 Task: Provide the 2023 Victory Lane Racing Xfinity Series picks for the track "Road America".
Action: Mouse moved to (416, 358)
Screenshot: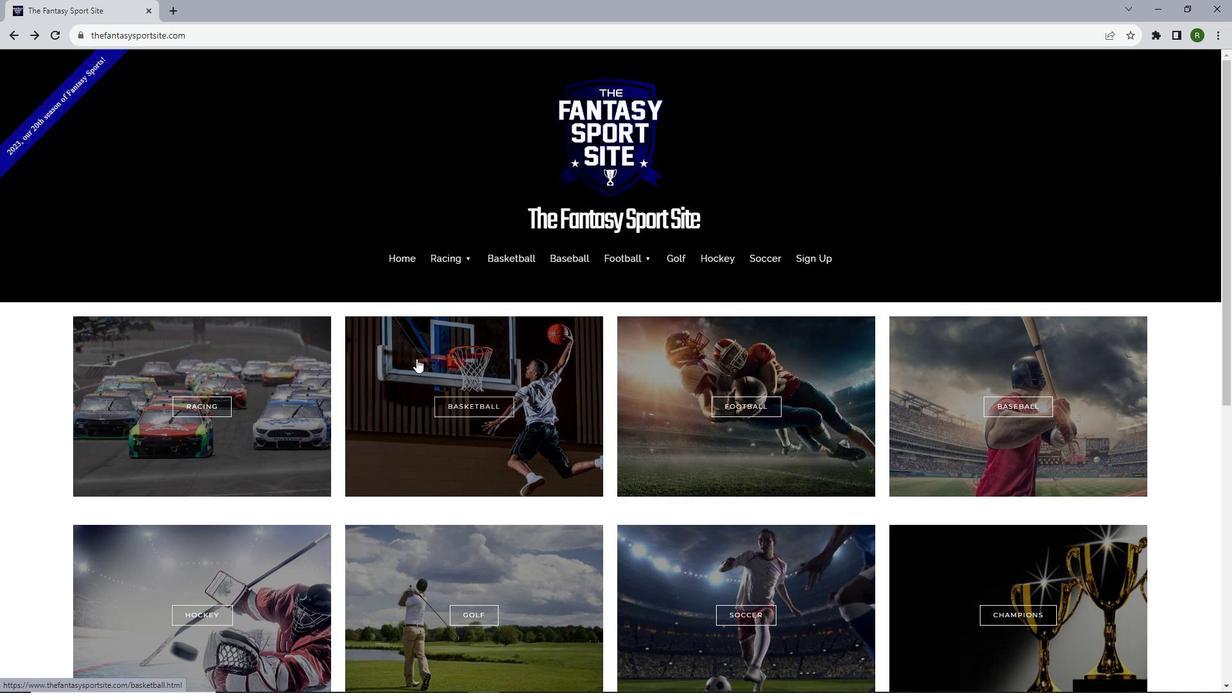 
Action: Mouse scrolled (416, 358) with delta (0, 0)
Screenshot: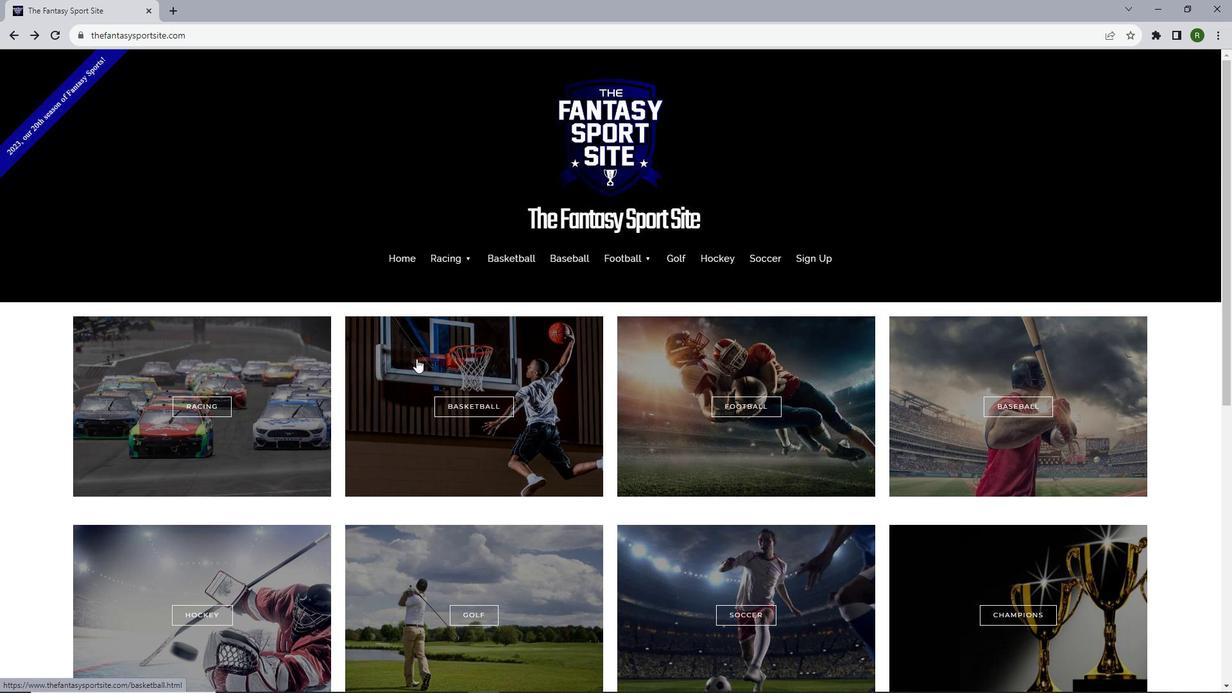 
Action: Mouse moved to (191, 334)
Screenshot: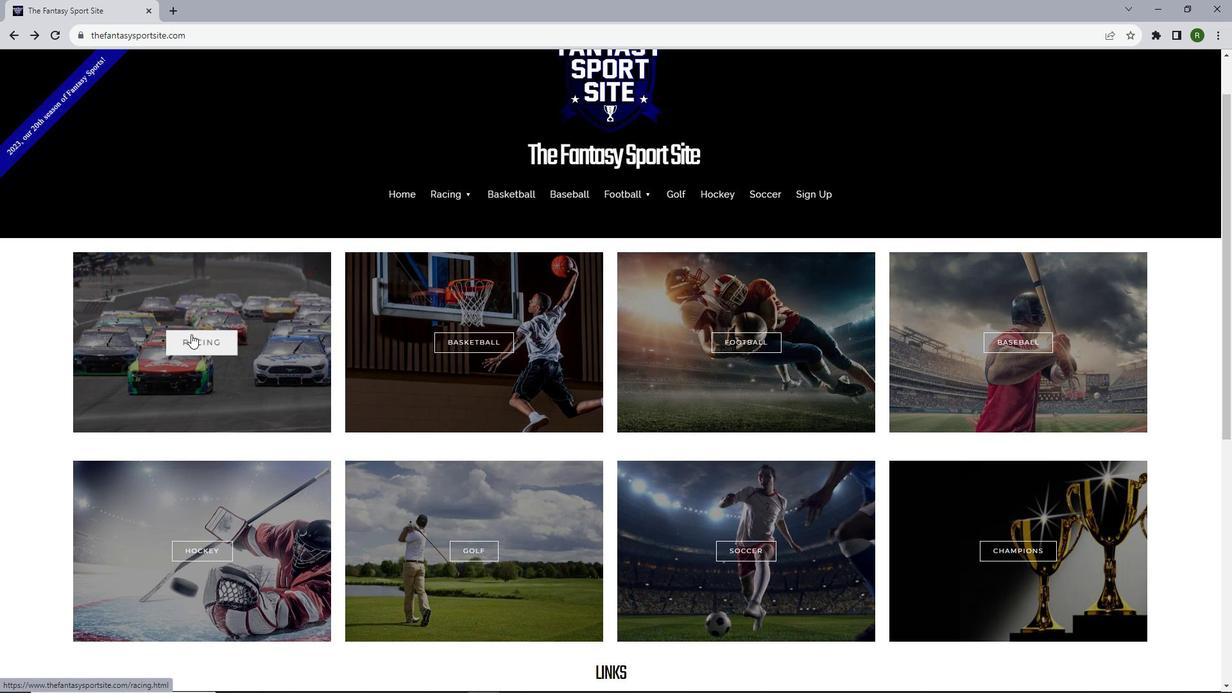 
Action: Mouse pressed left at (191, 334)
Screenshot: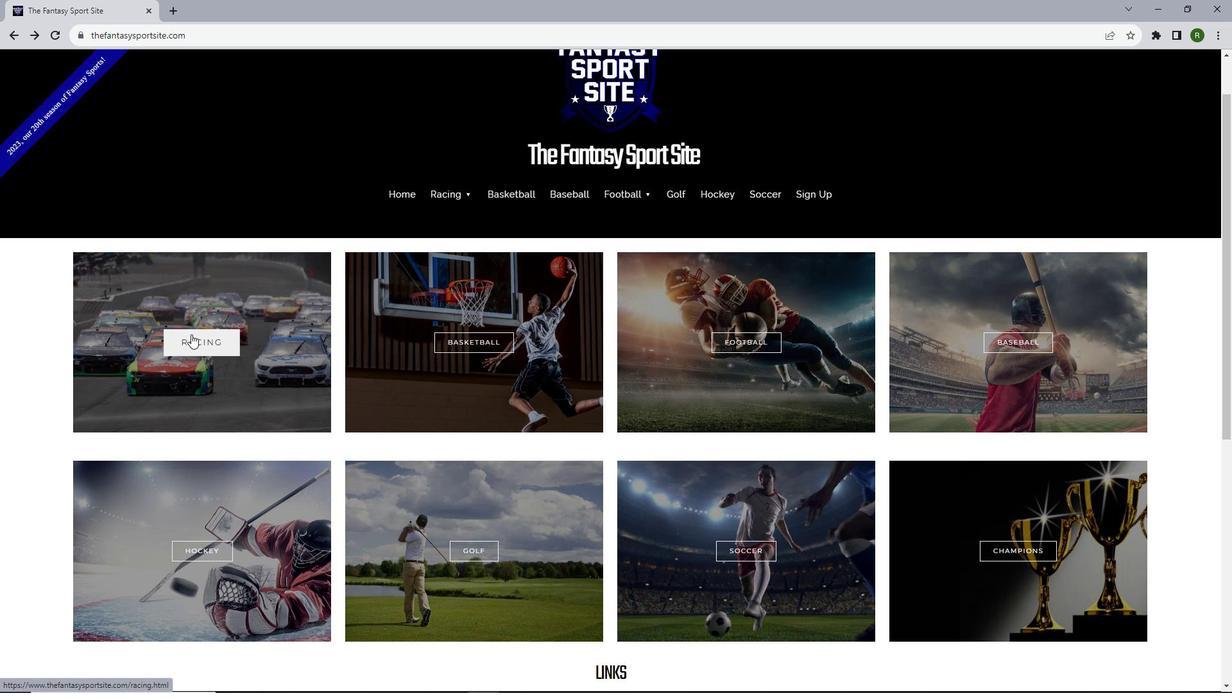 
Action: Mouse moved to (595, 372)
Screenshot: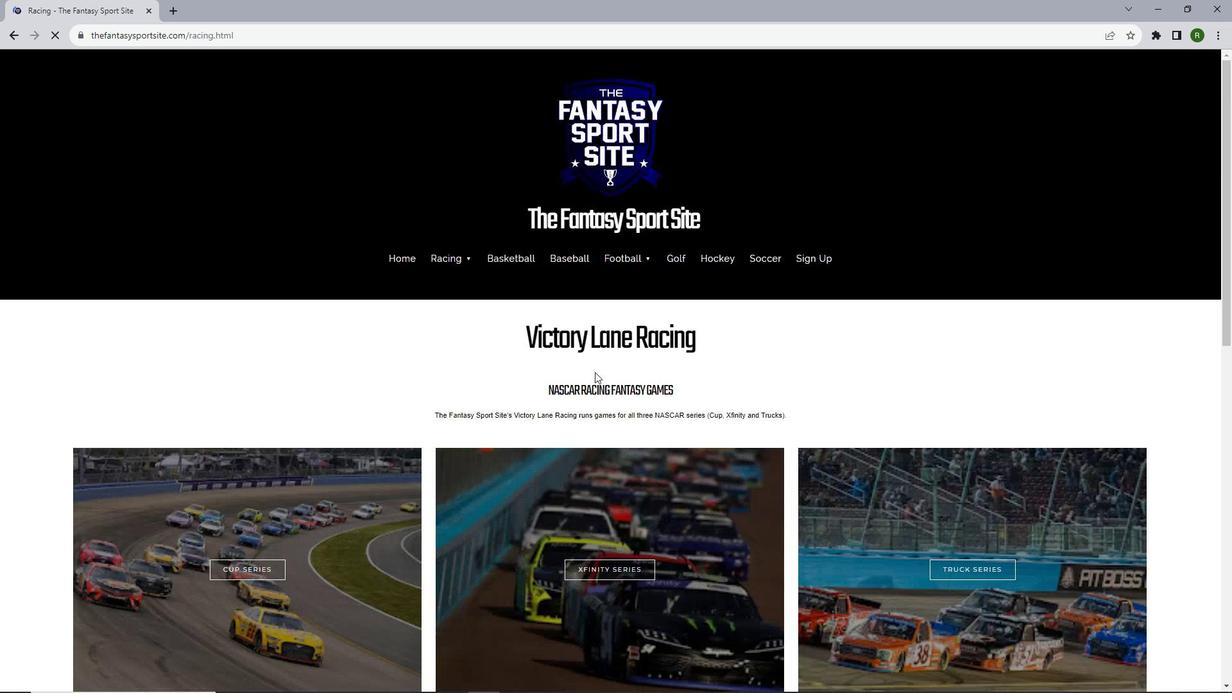 
Action: Mouse scrolled (595, 371) with delta (0, 0)
Screenshot: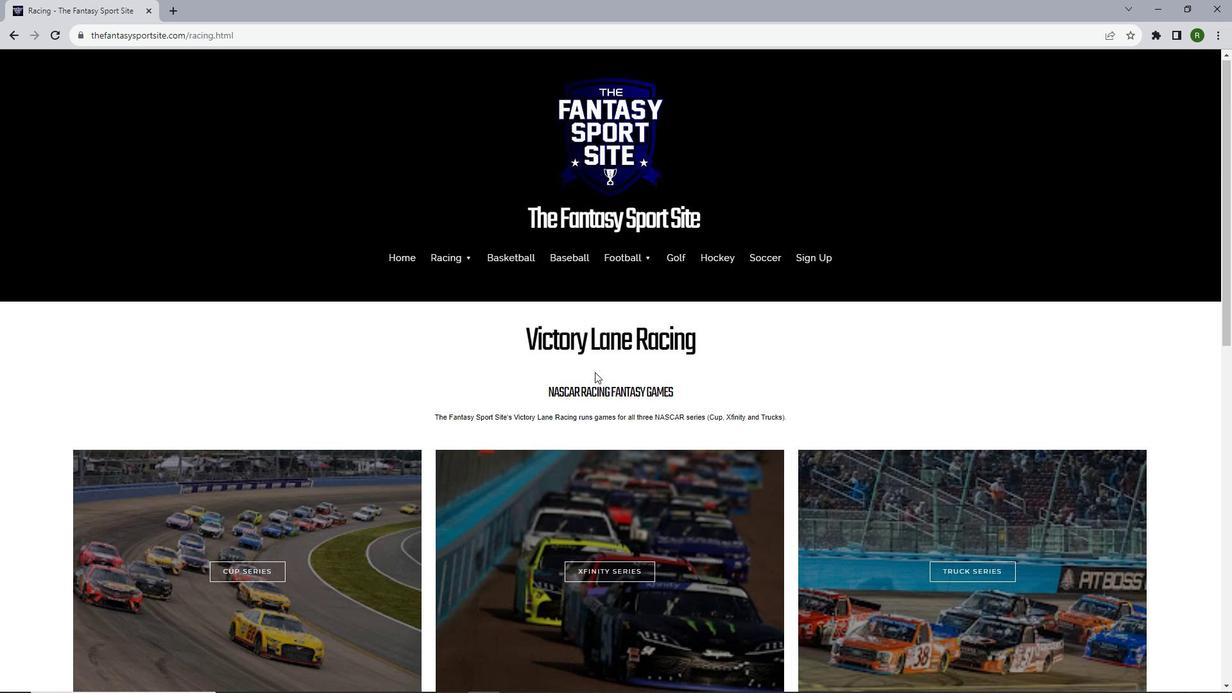
Action: Mouse scrolled (595, 371) with delta (0, 0)
Screenshot: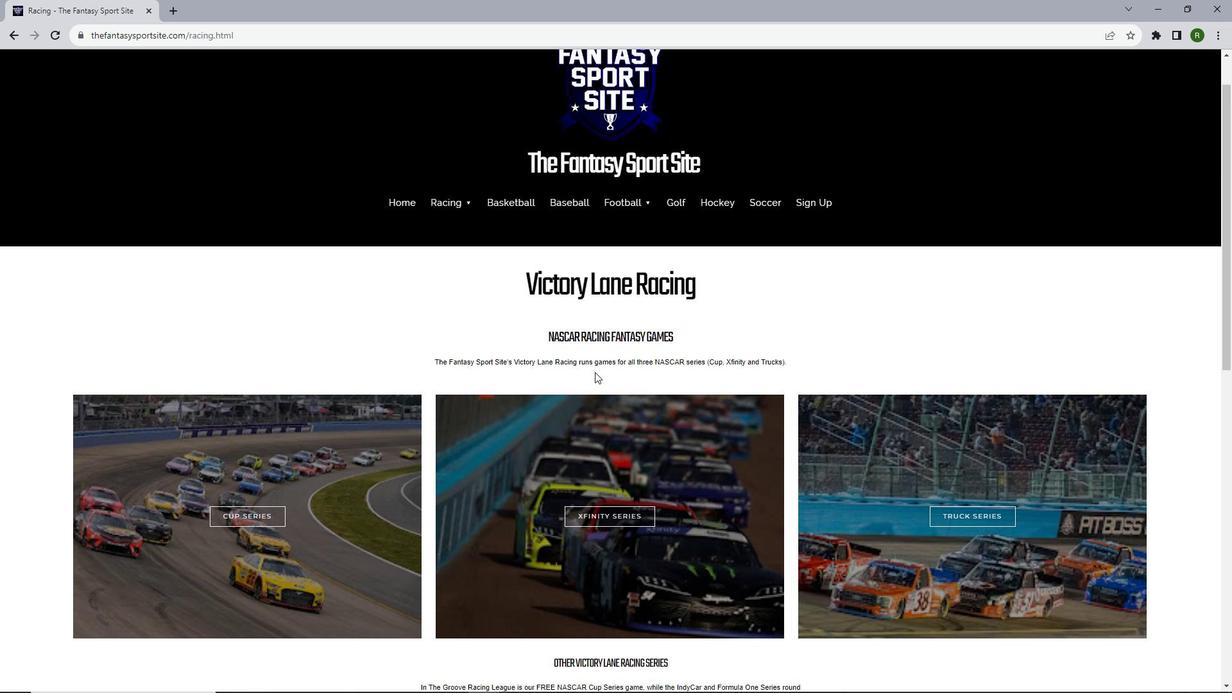 
Action: Mouse scrolled (595, 371) with delta (0, 0)
Screenshot: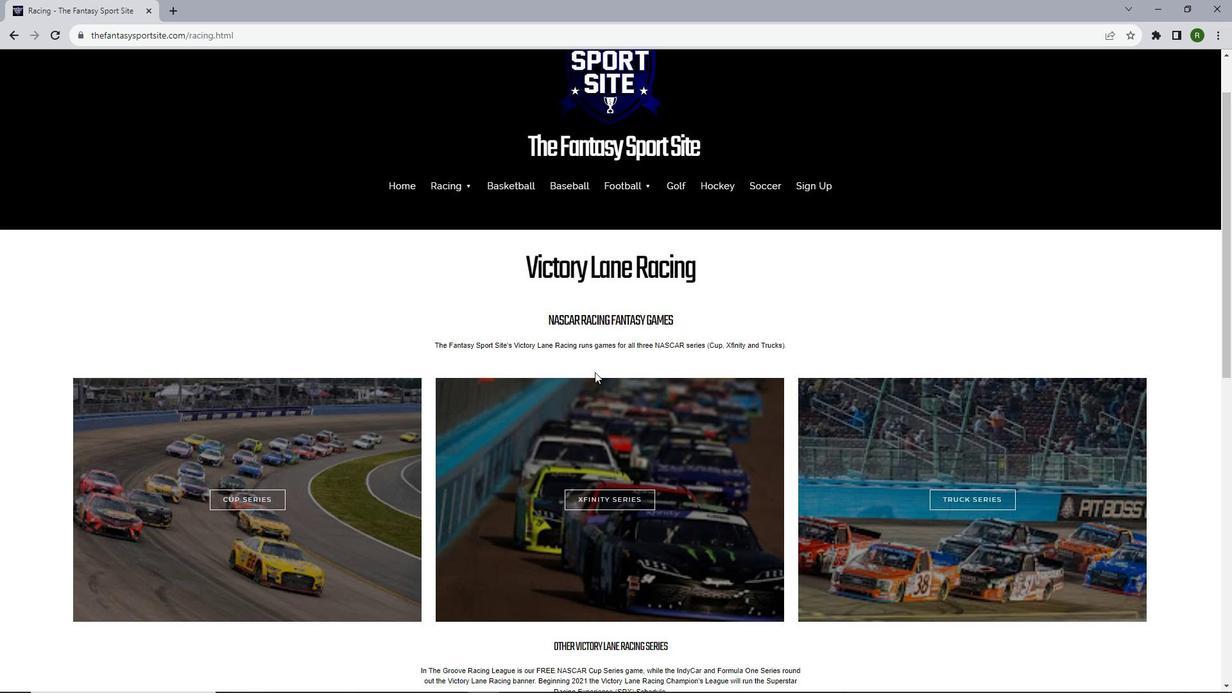 
Action: Mouse moved to (602, 379)
Screenshot: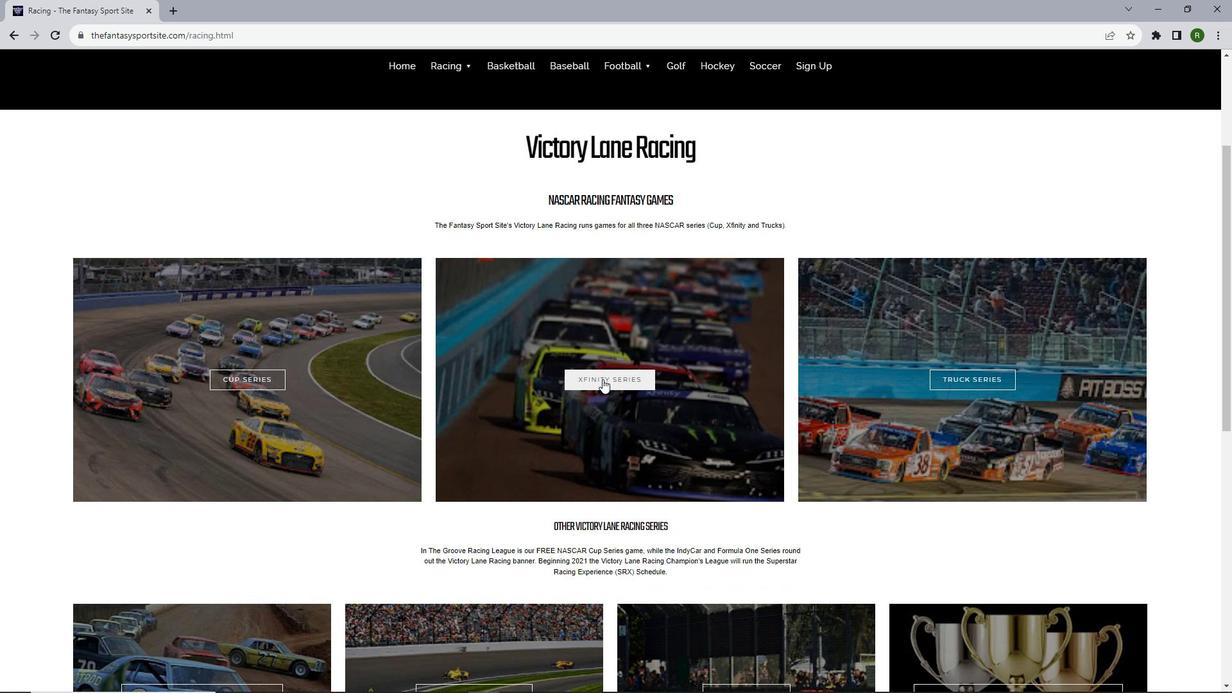 
Action: Mouse pressed left at (602, 379)
Screenshot: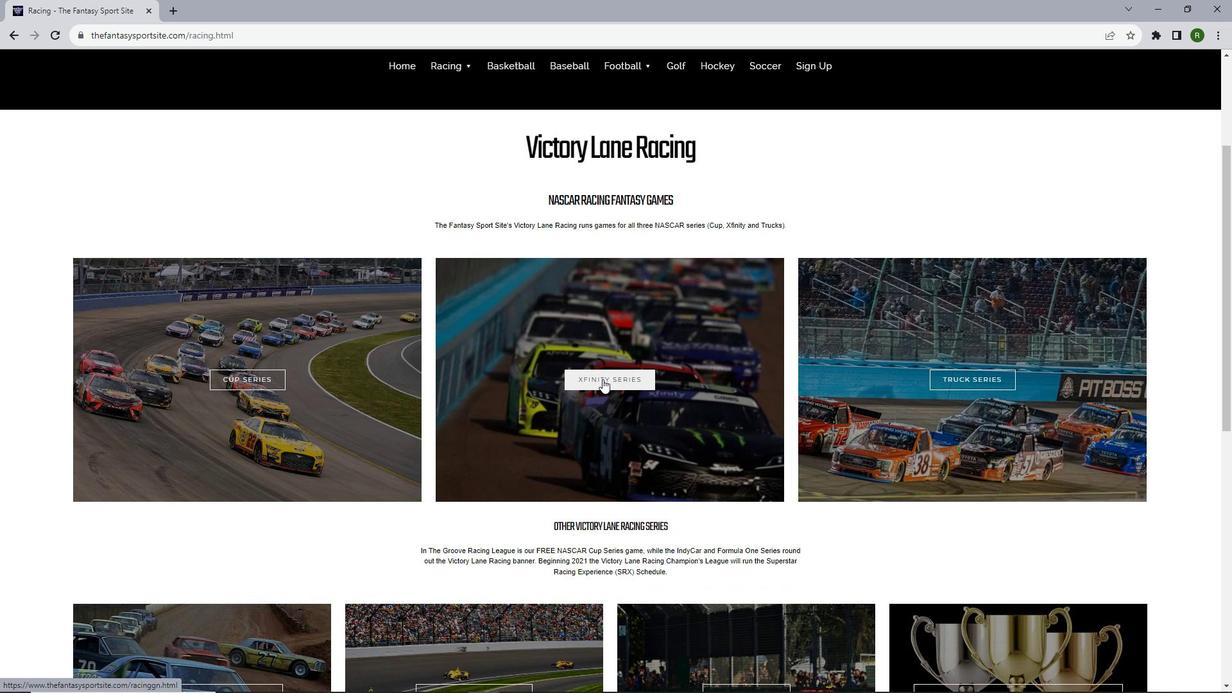 
Action: Mouse moved to (630, 370)
Screenshot: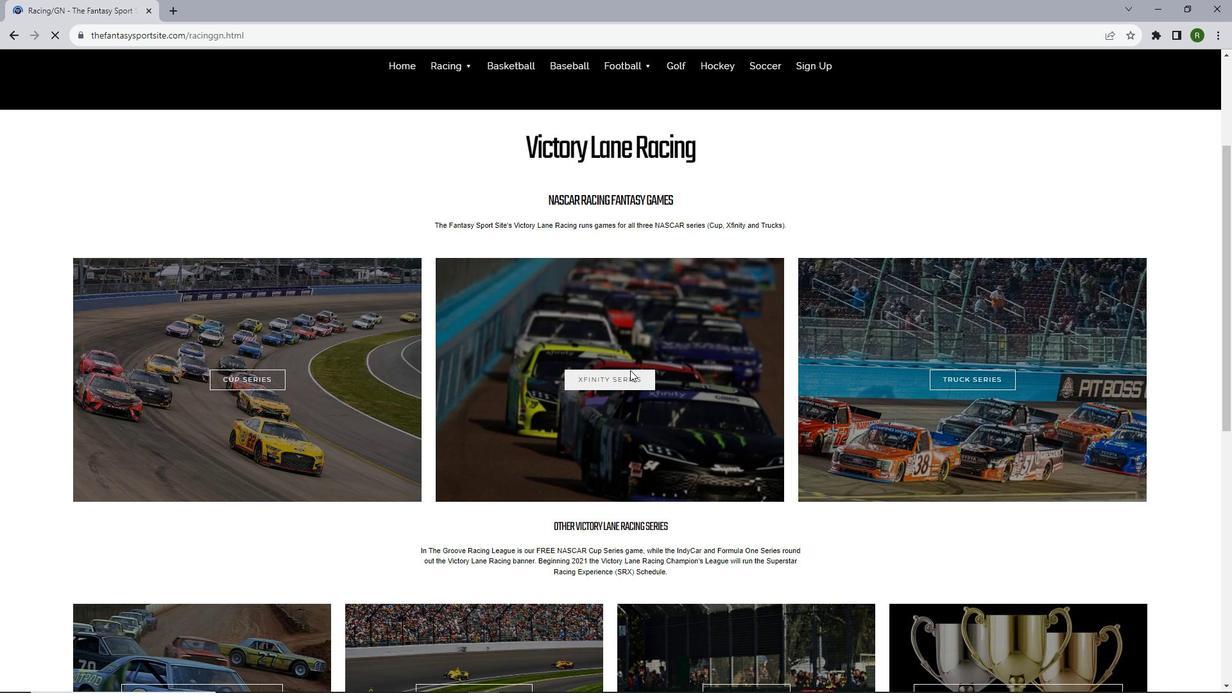 
Action: Mouse scrolled (630, 369) with delta (0, 0)
Screenshot: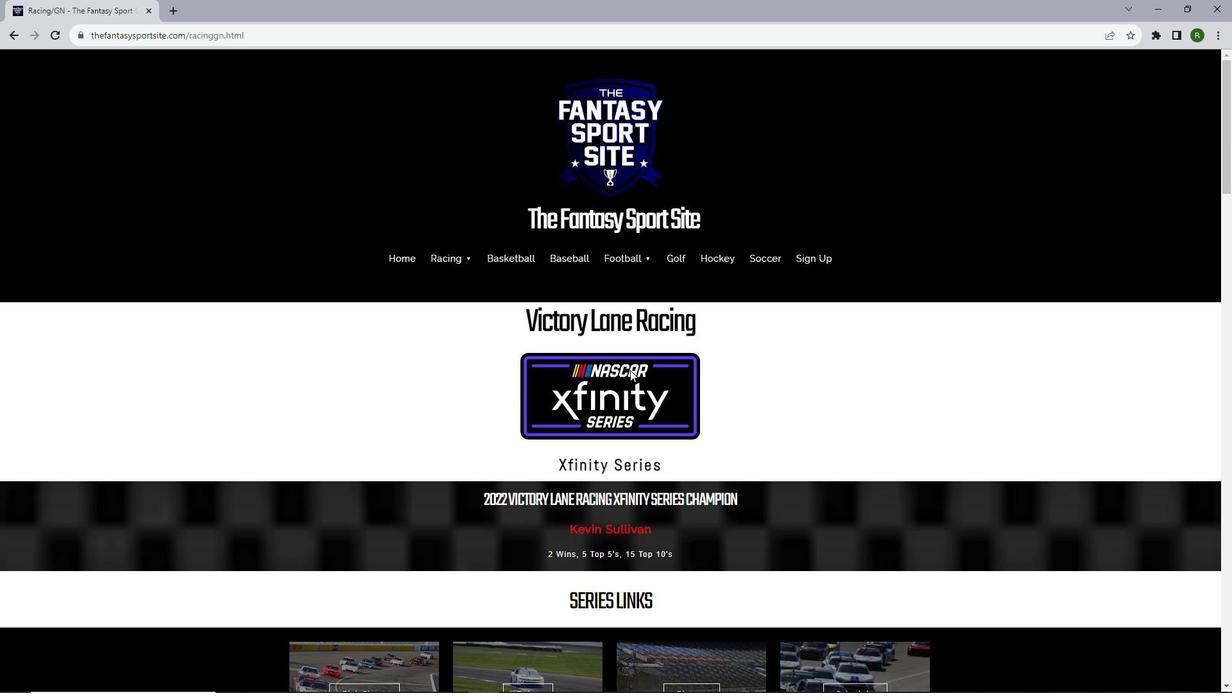 
Action: Mouse scrolled (630, 369) with delta (0, 0)
Screenshot: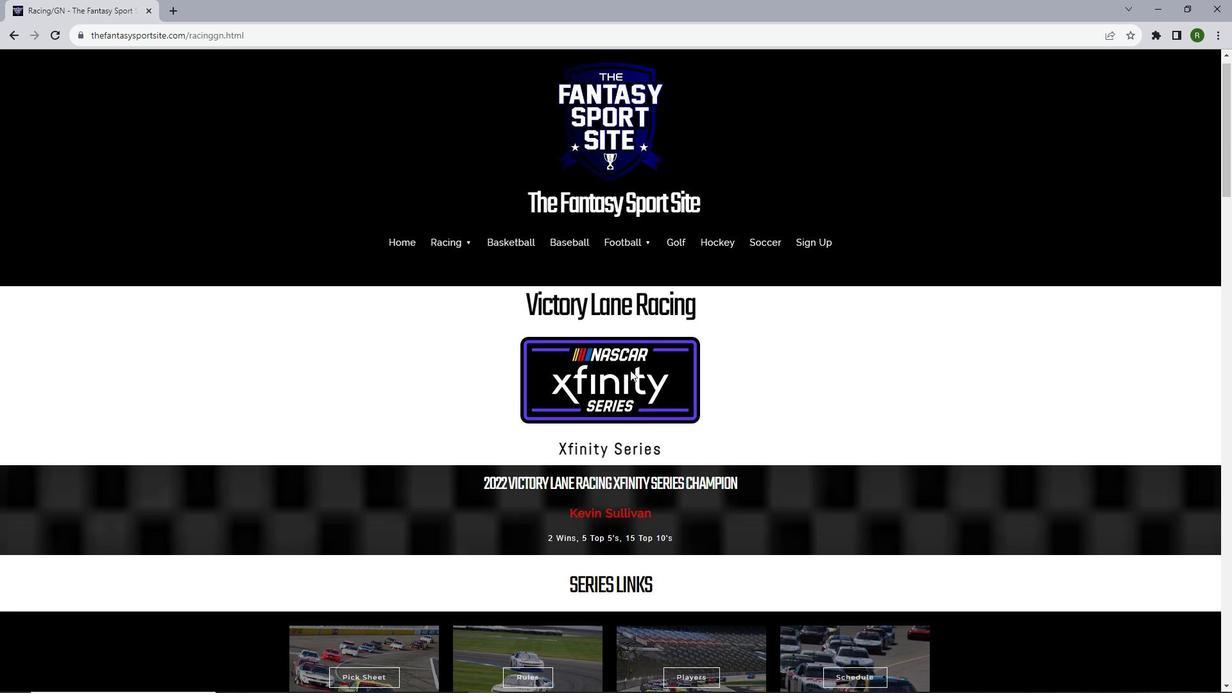 
Action: Mouse scrolled (630, 369) with delta (0, 0)
Screenshot: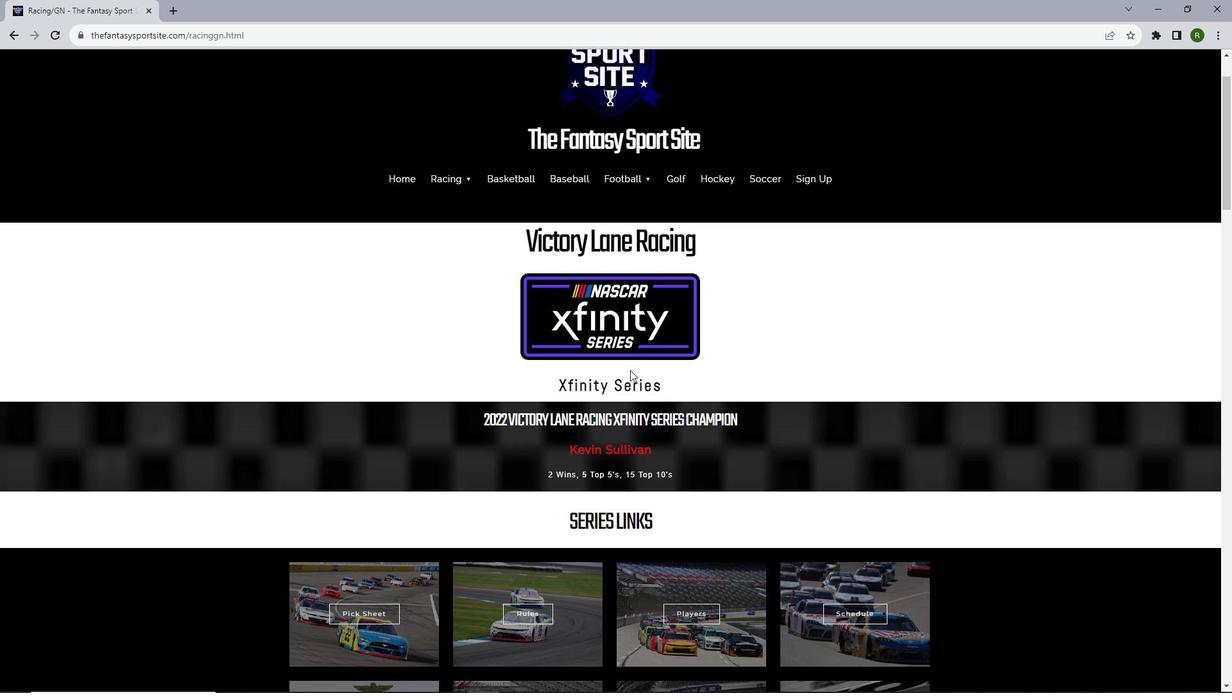 
Action: Mouse scrolled (630, 369) with delta (0, 0)
Screenshot: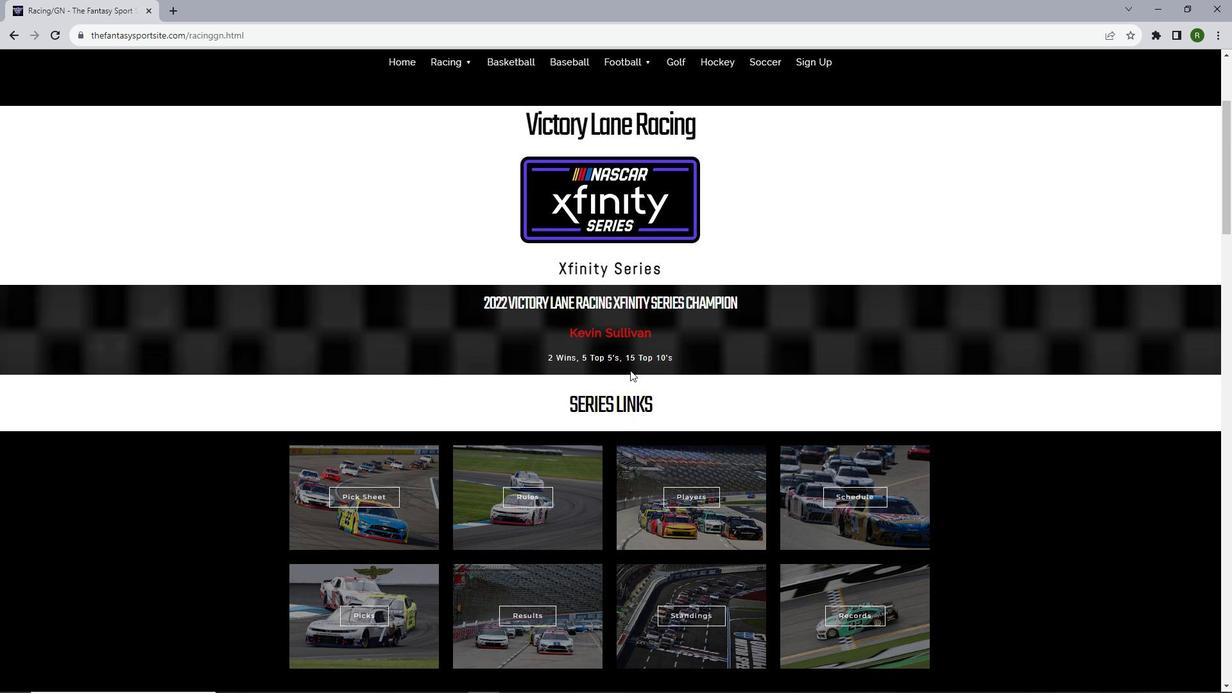 
Action: Mouse scrolled (630, 369) with delta (0, 0)
Screenshot: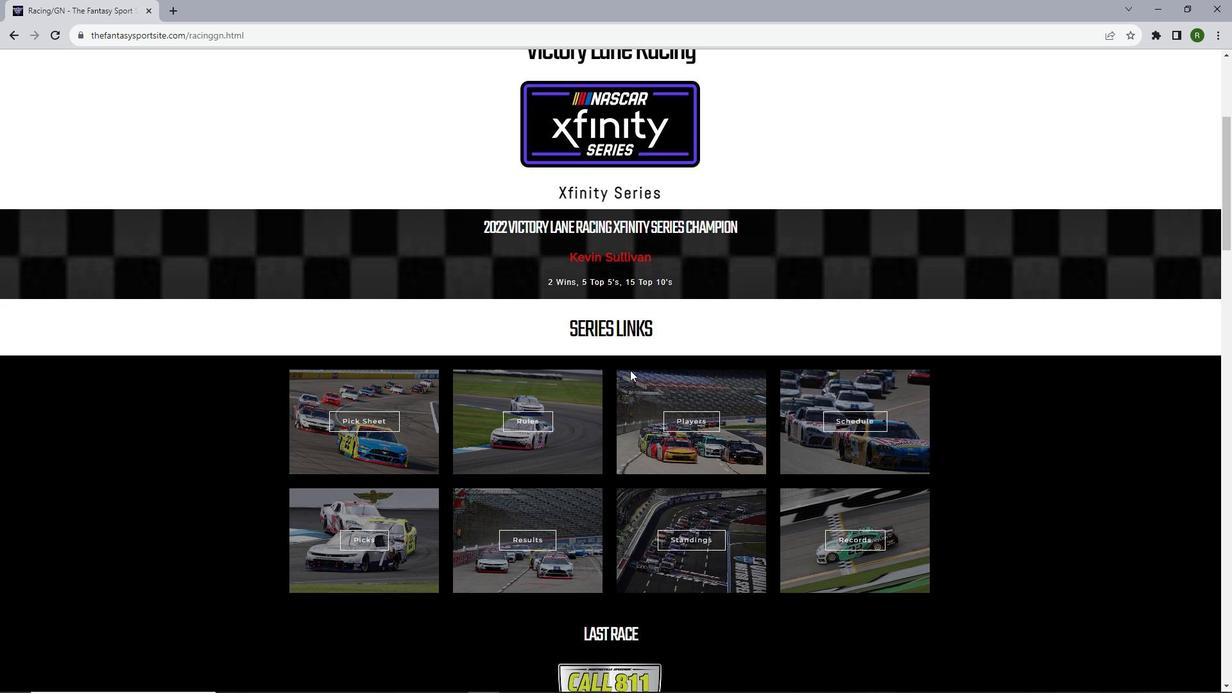 
Action: Mouse moved to (629, 370)
Screenshot: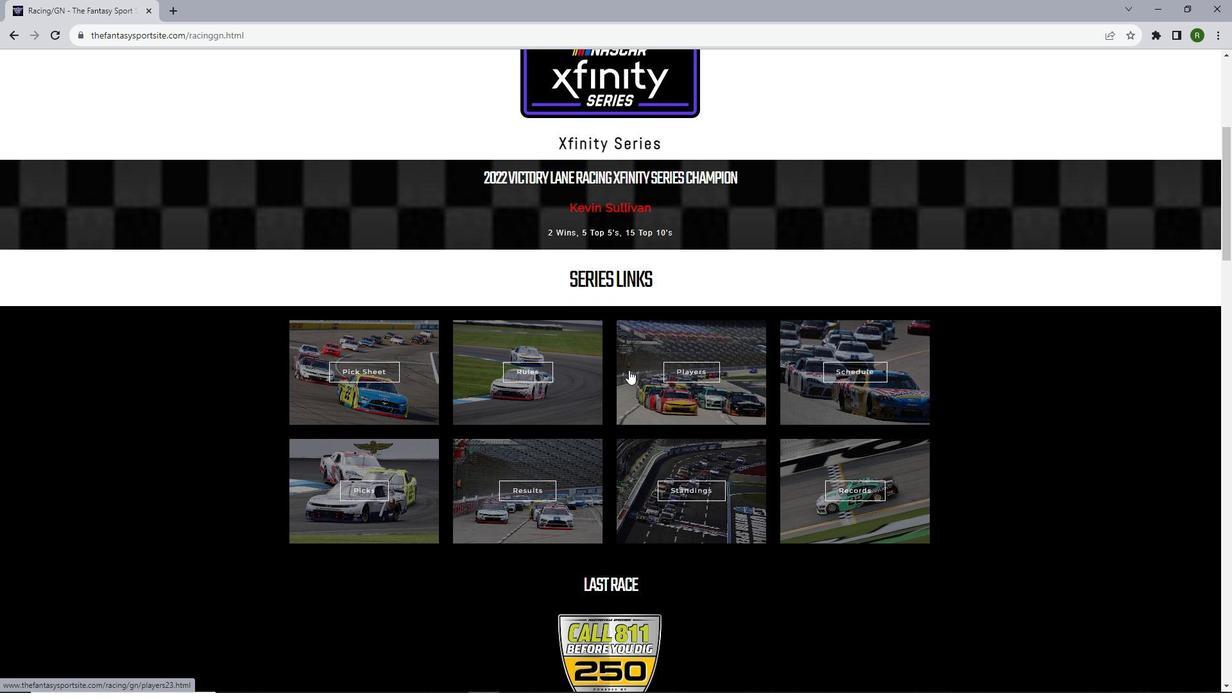 
Action: Mouse scrolled (629, 369) with delta (0, 0)
Screenshot: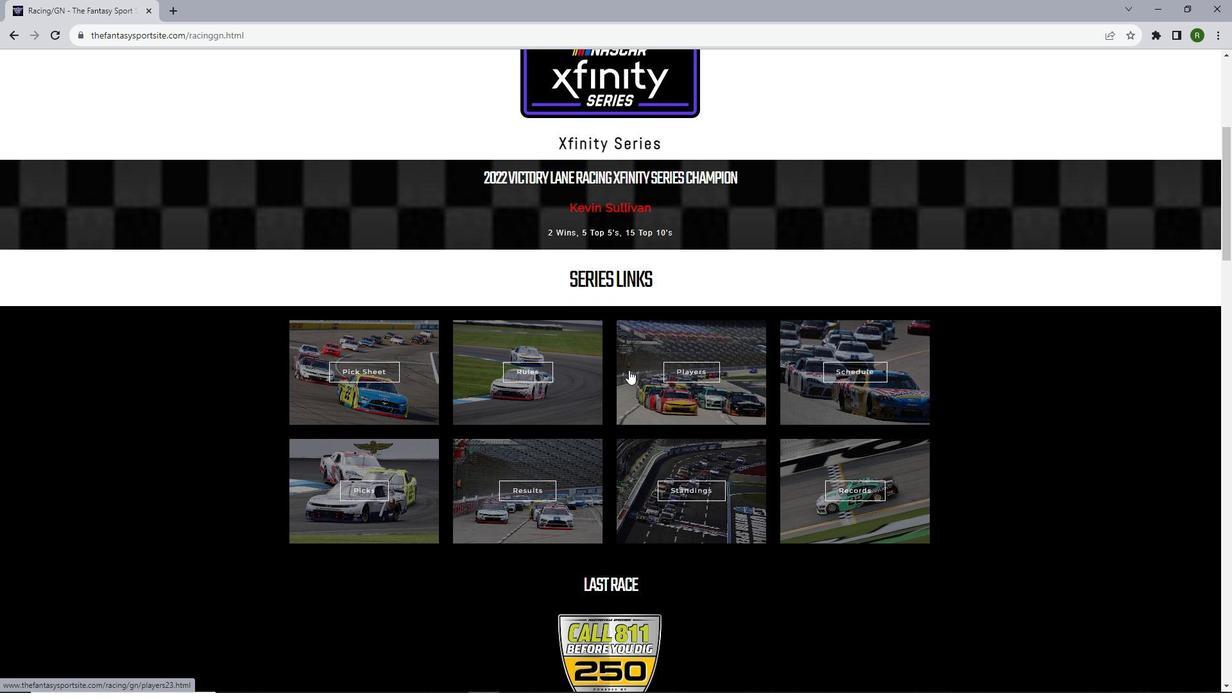 
Action: Mouse moved to (629, 370)
Screenshot: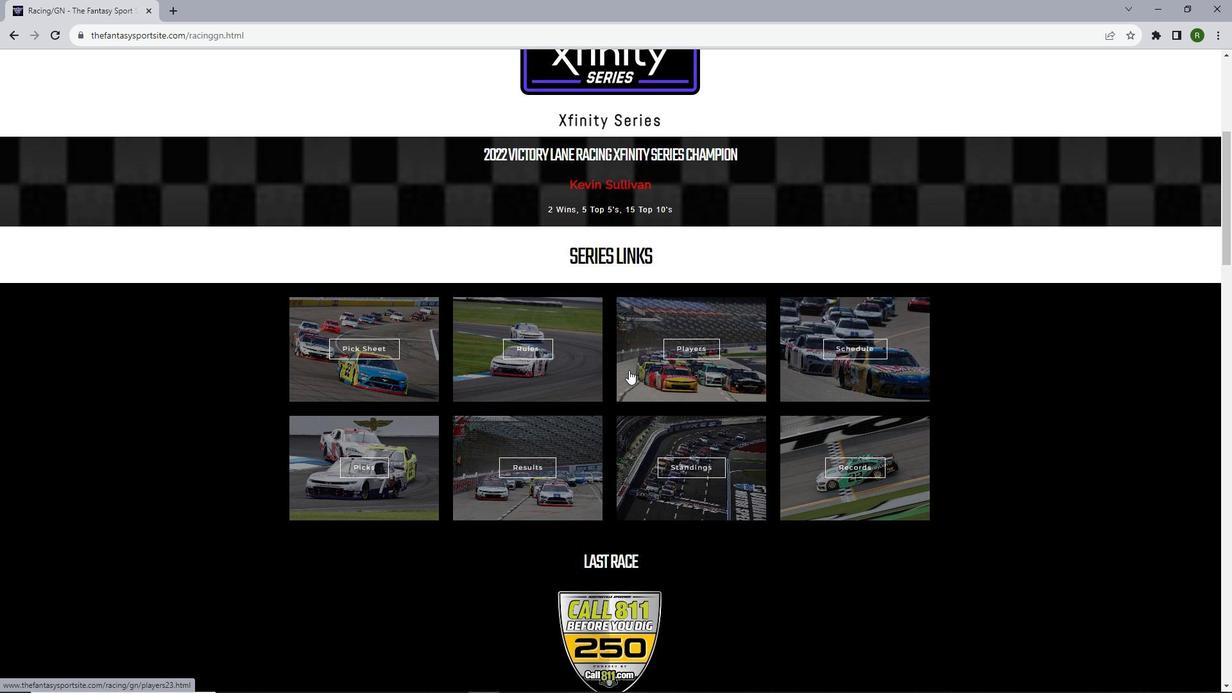 
Action: Mouse scrolled (629, 369) with delta (0, 0)
Screenshot: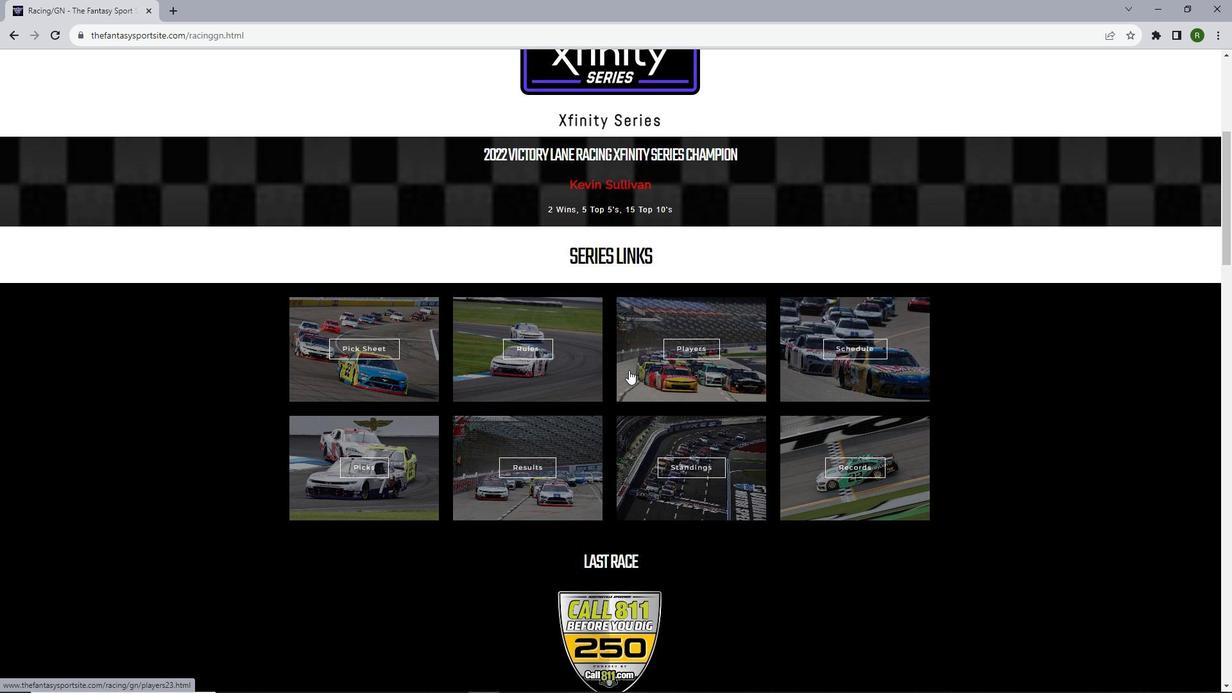 
Action: Mouse moved to (378, 360)
Screenshot: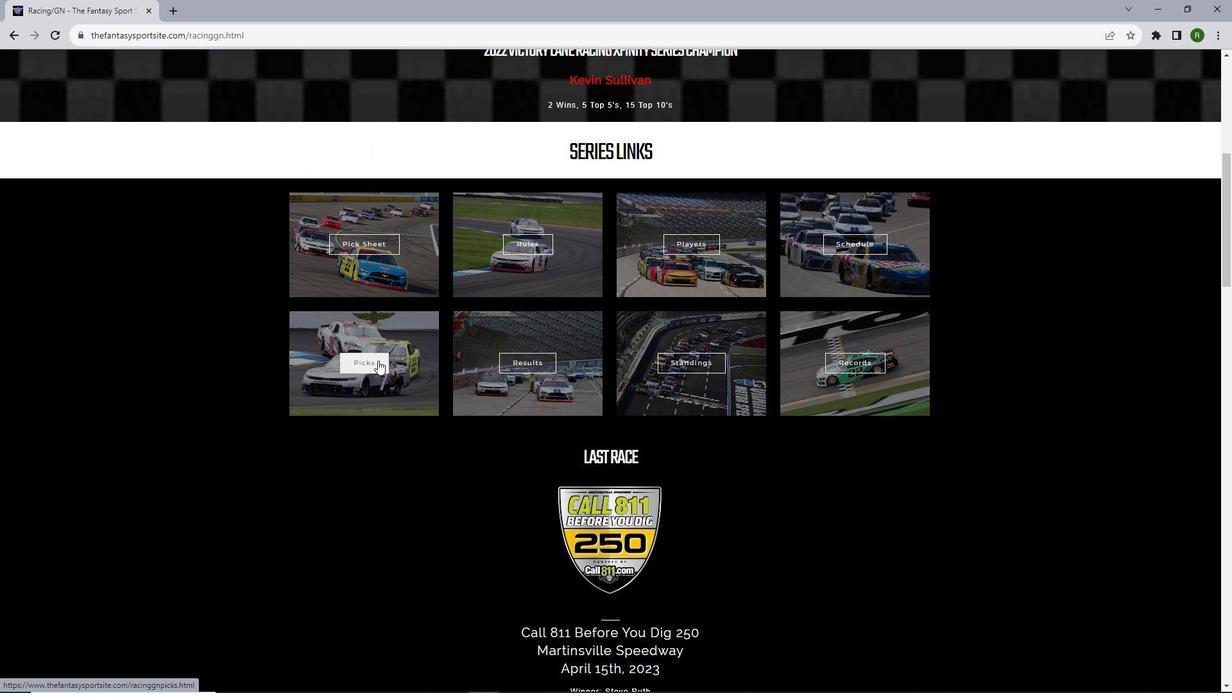 
Action: Mouse pressed left at (378, 360)
Screenshot: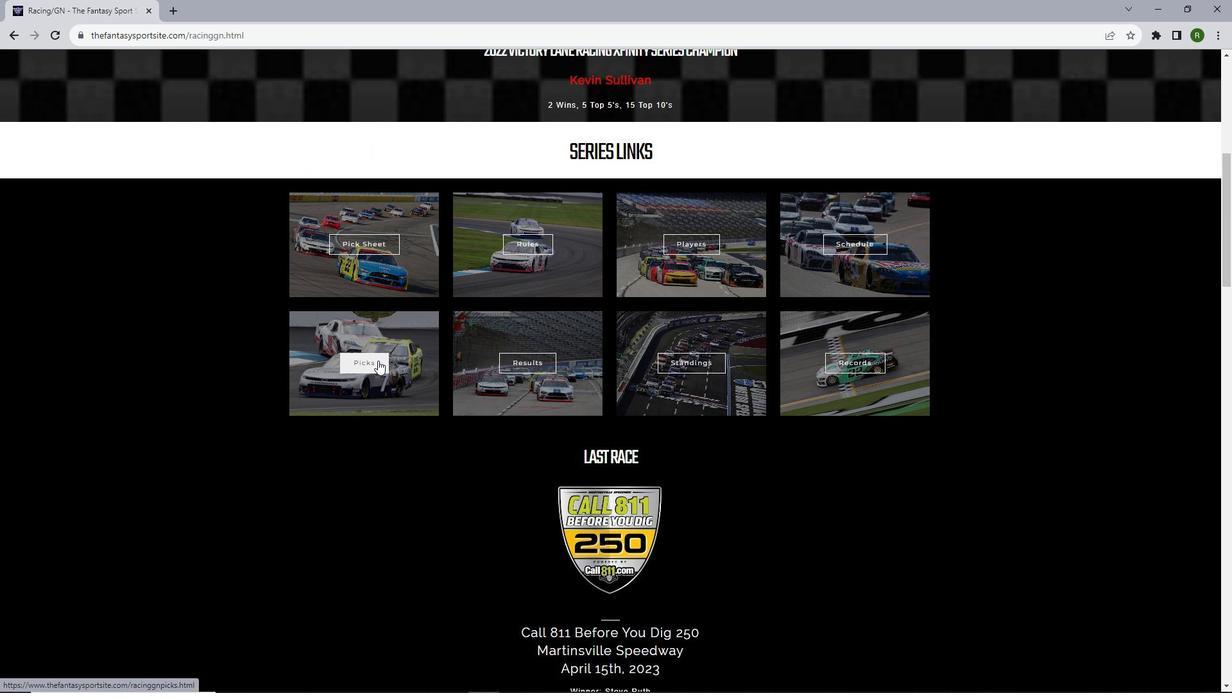 
Action: Mouse moved to (558, 366)
Screenshot: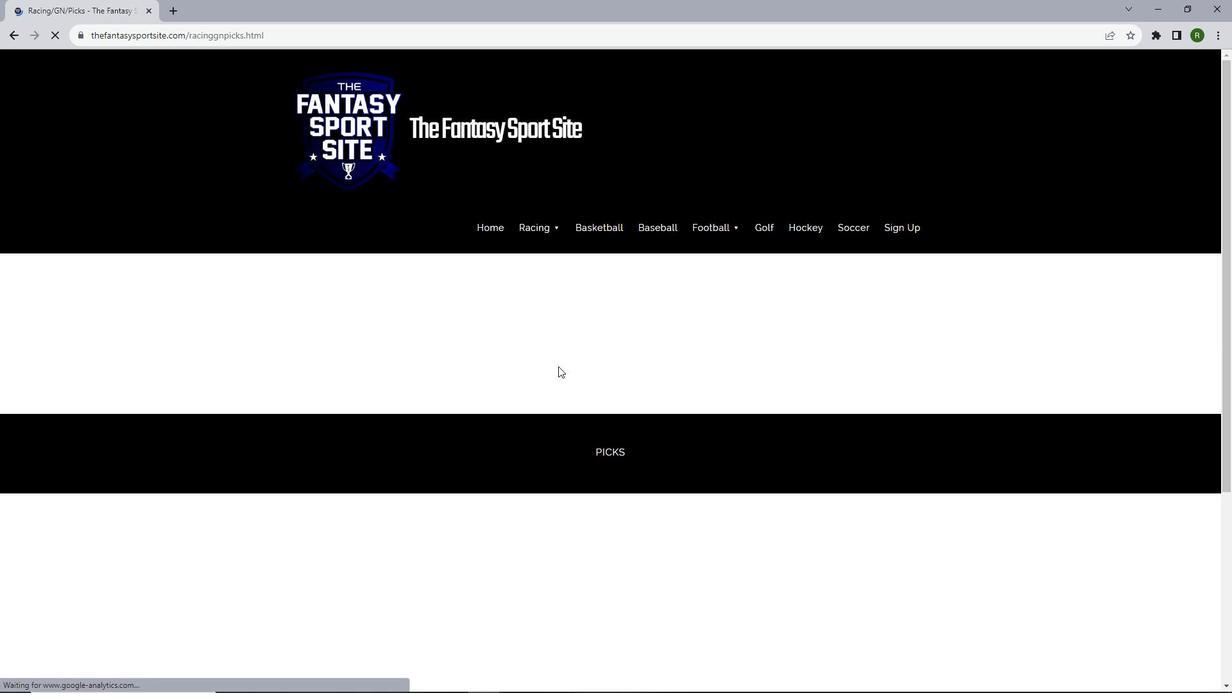 
Action: Mouse scrolled (558, 365) with delta (0, 0)
Screenshot: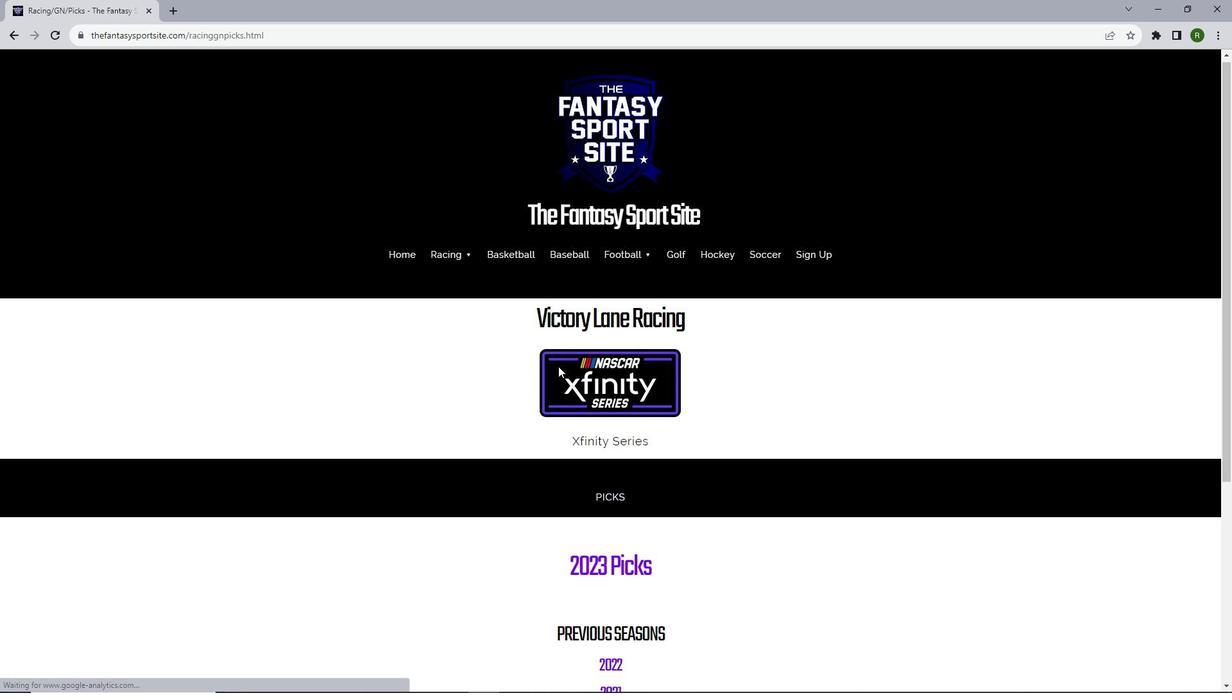 
Action: Mouse scrolled (558, 365) with delta (0, 0)
Screenshot: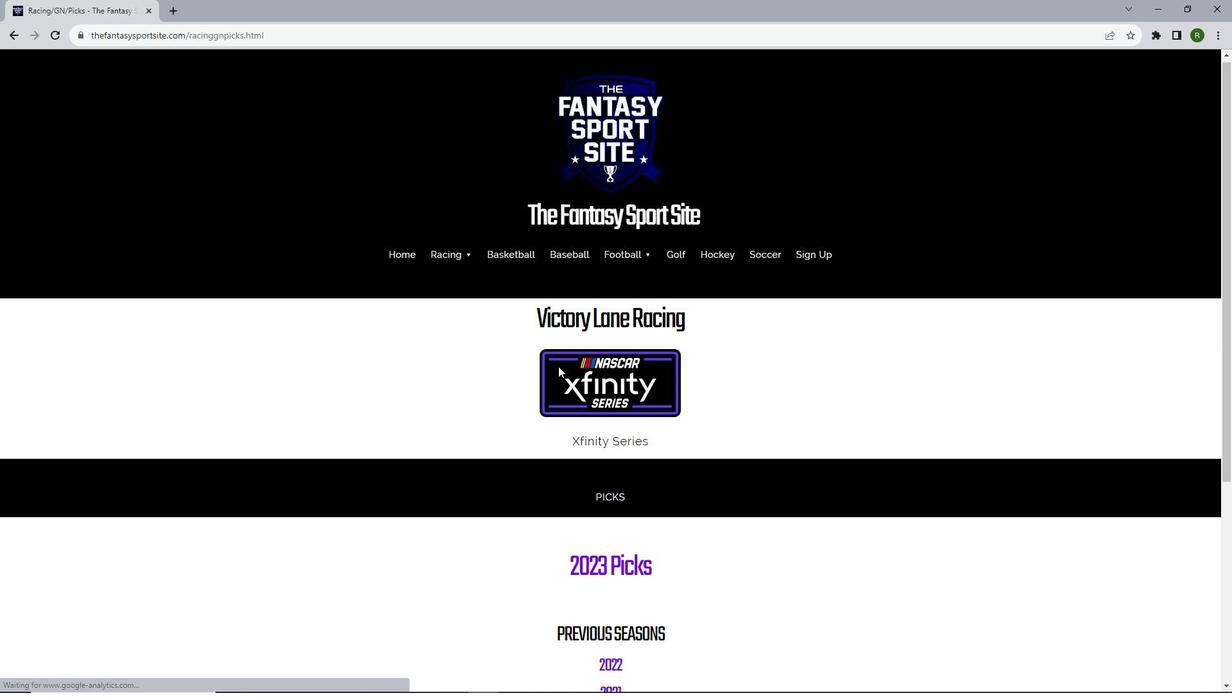 
Action: Mouse scrolled (558, 365) with delta (0, 0)
Screenshot: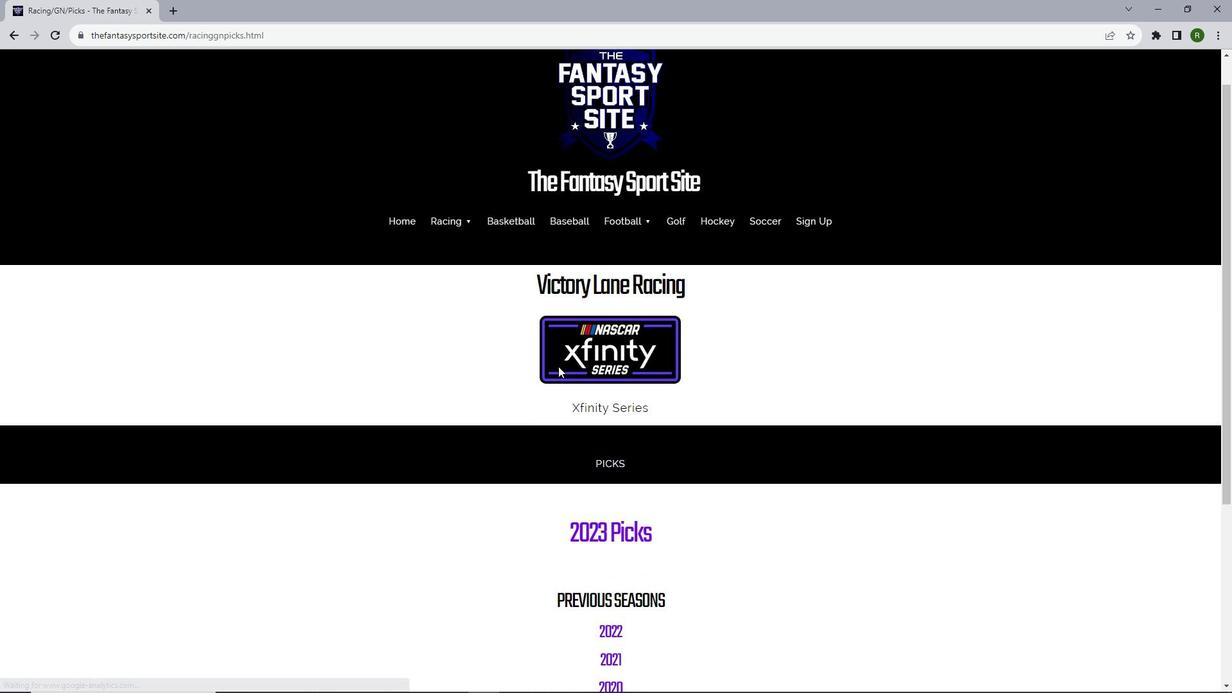 
Action: Mouse scrolled (558, 365) with delta (0, 0)
Screenshot: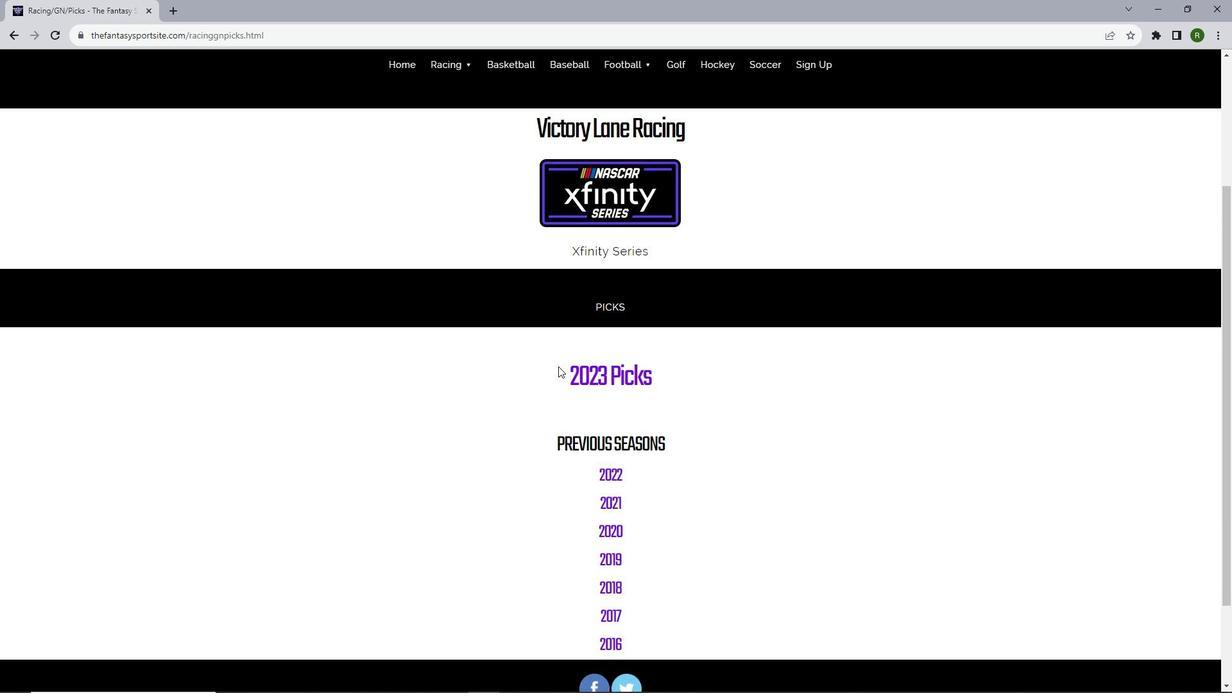 
Action: Mouse scrolled (558, 365) with delta (0, 0)
Screenshot: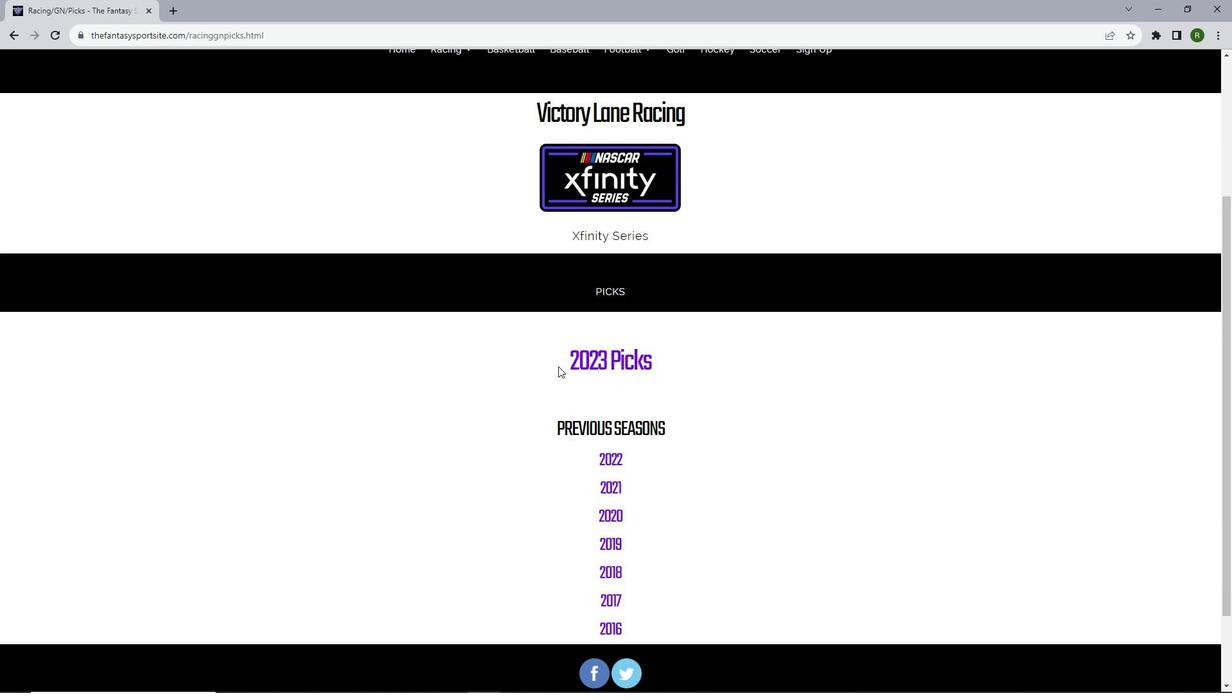
Action: Mouse moved to (630, 267)
Screenshot: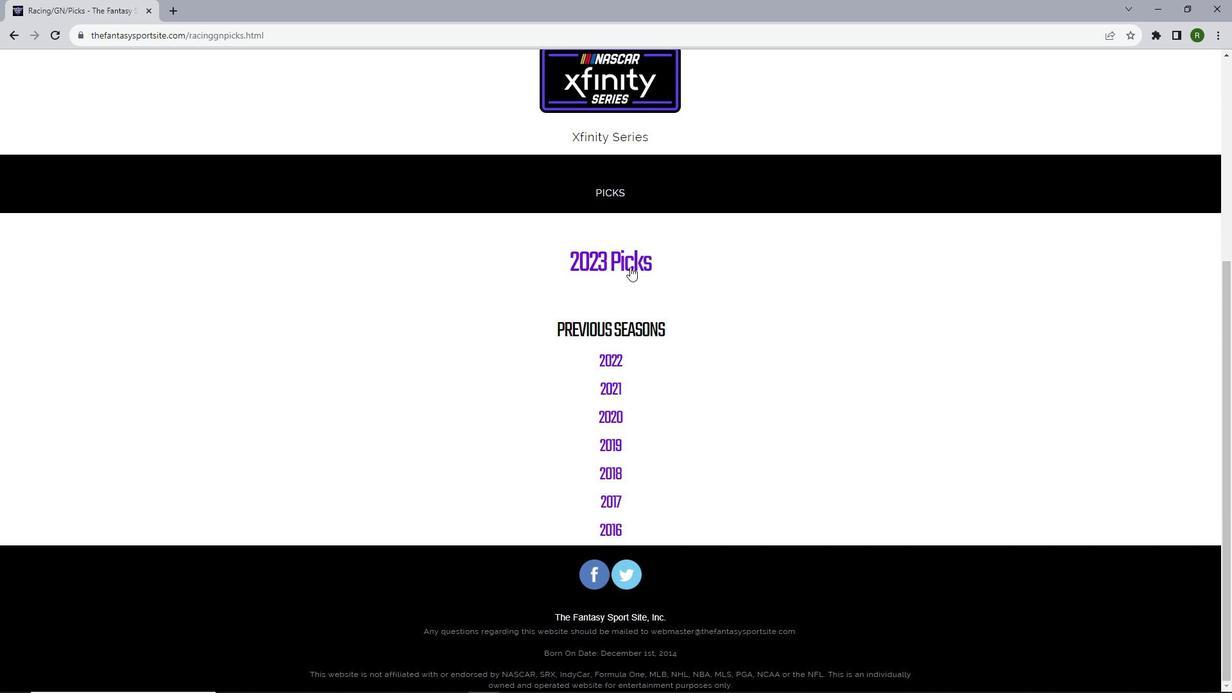 
Action: Mouse pressed left at (630, 267)
Screenshot: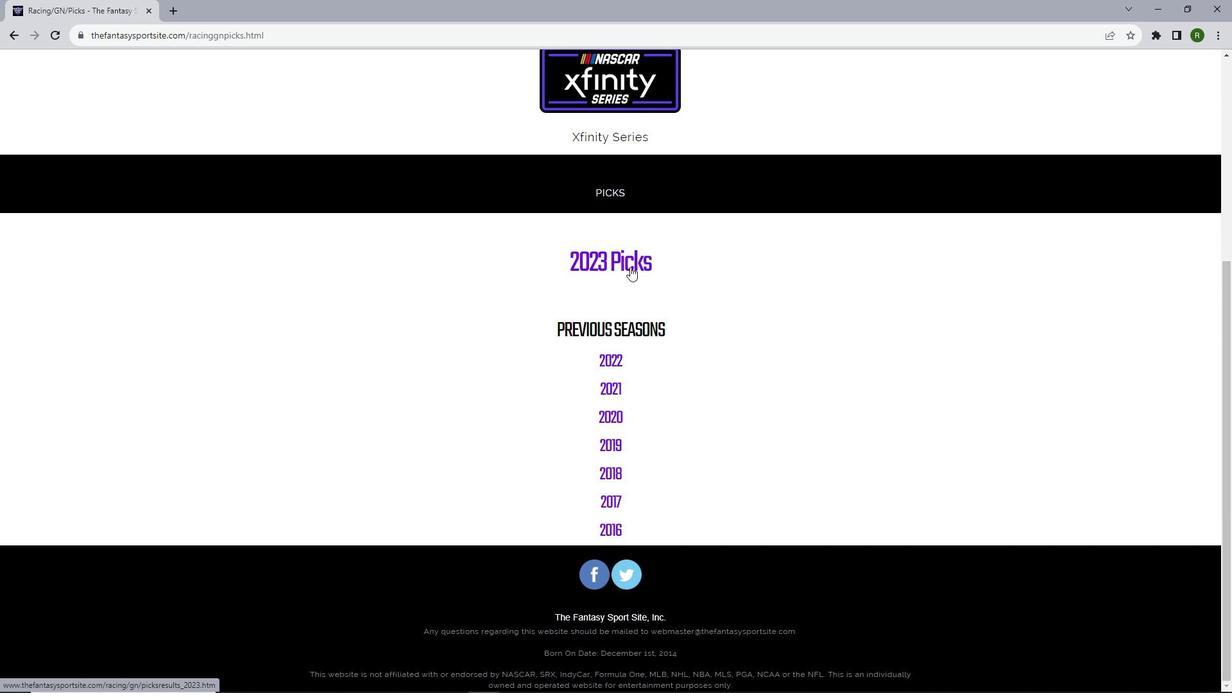 
Action: Mouse moved to (605, 364)
Screenshot: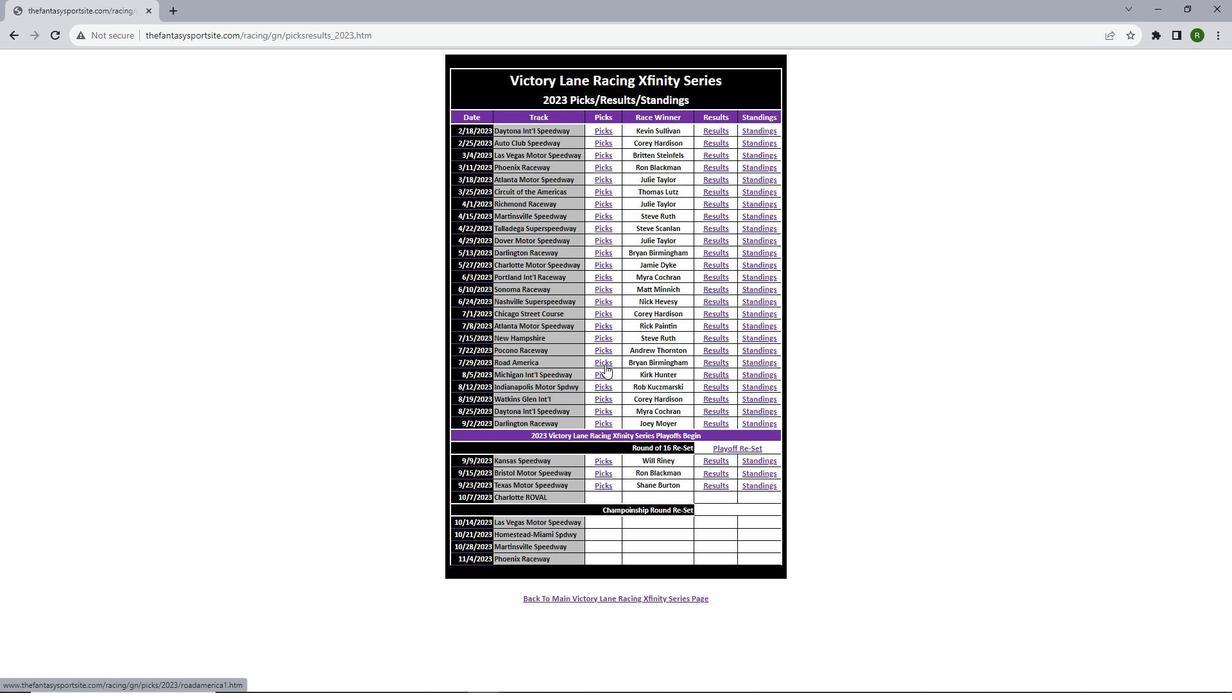 
Action: Mouse pressed left at (605, 364)
Screenshot: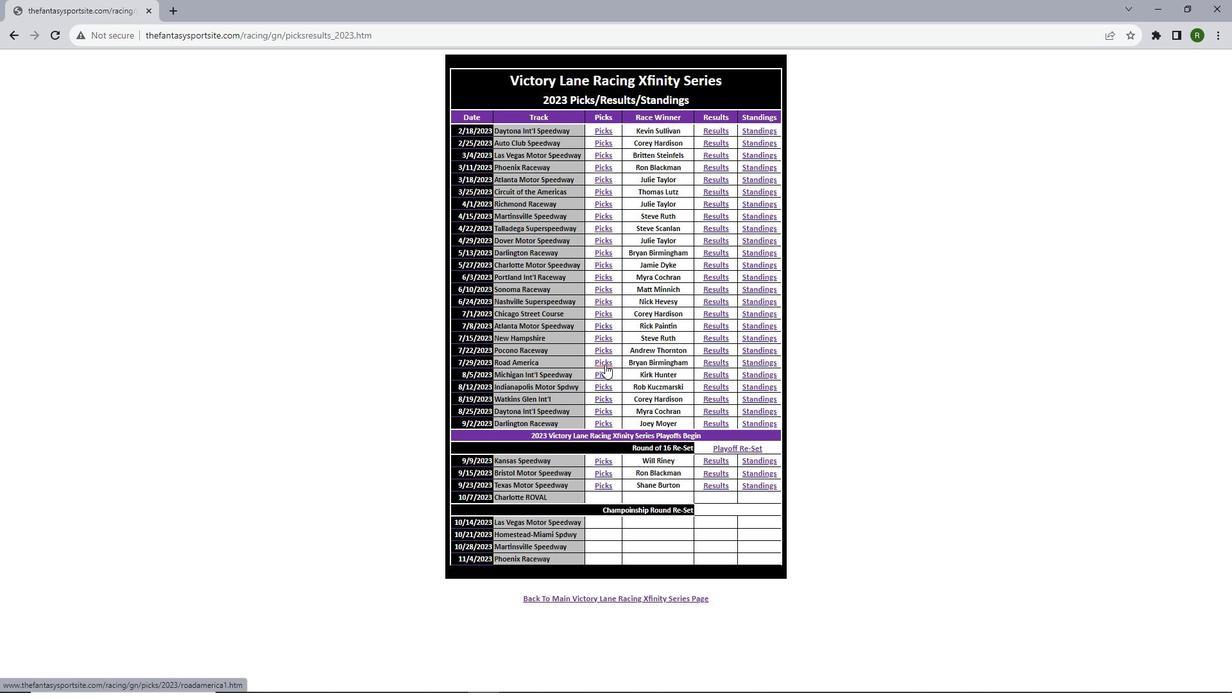 
Action: Mouse moved to (605, 363)
Screenshot: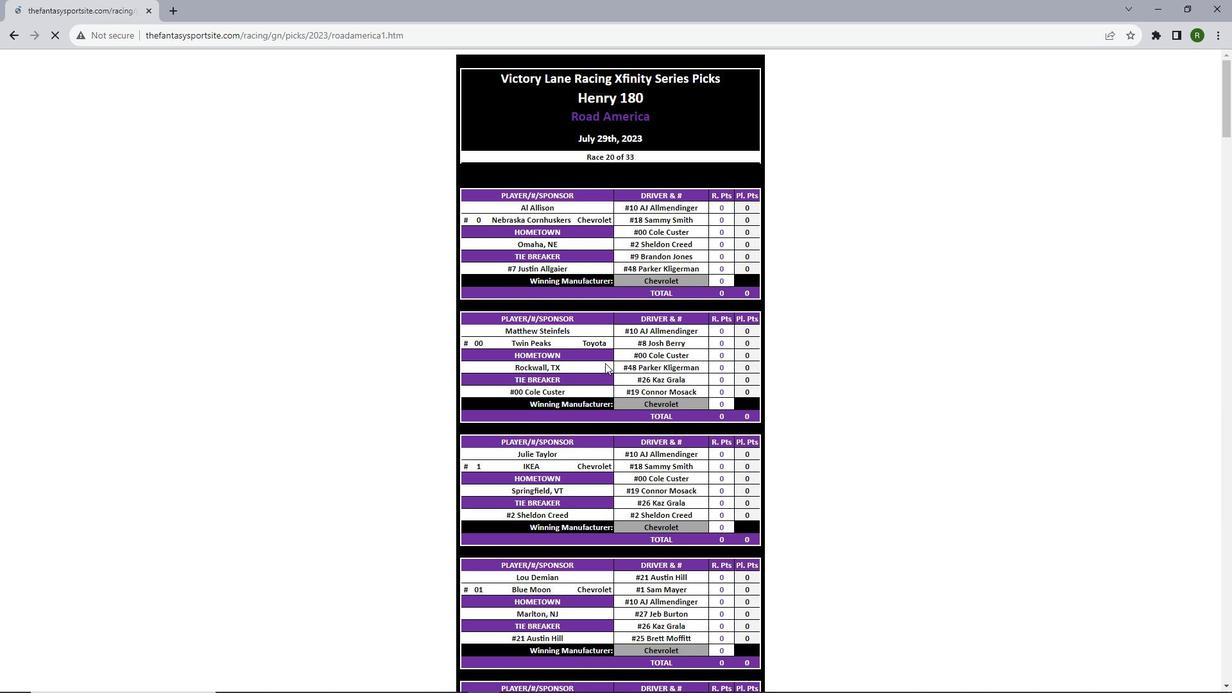 
Action: Mouse scrolled (605, 362) with delta (0, 0)
Screenshot: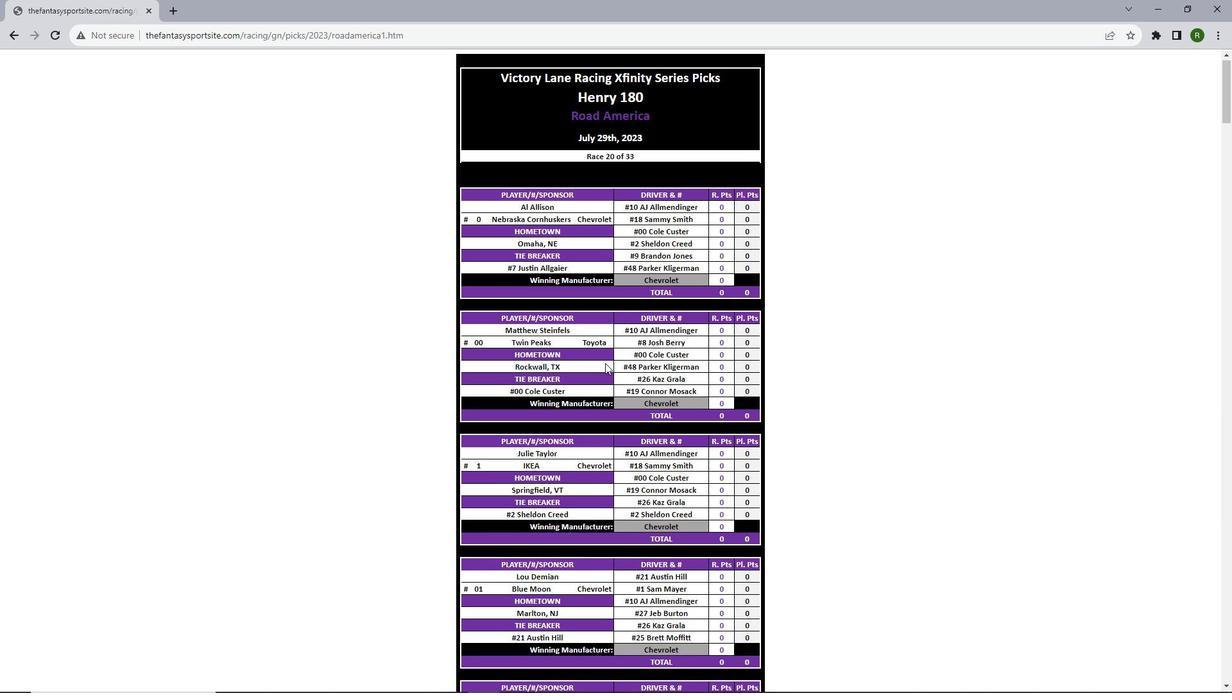 
Action: Mouse scrolled (605, 362) with delta (0, 0)
Screenshot: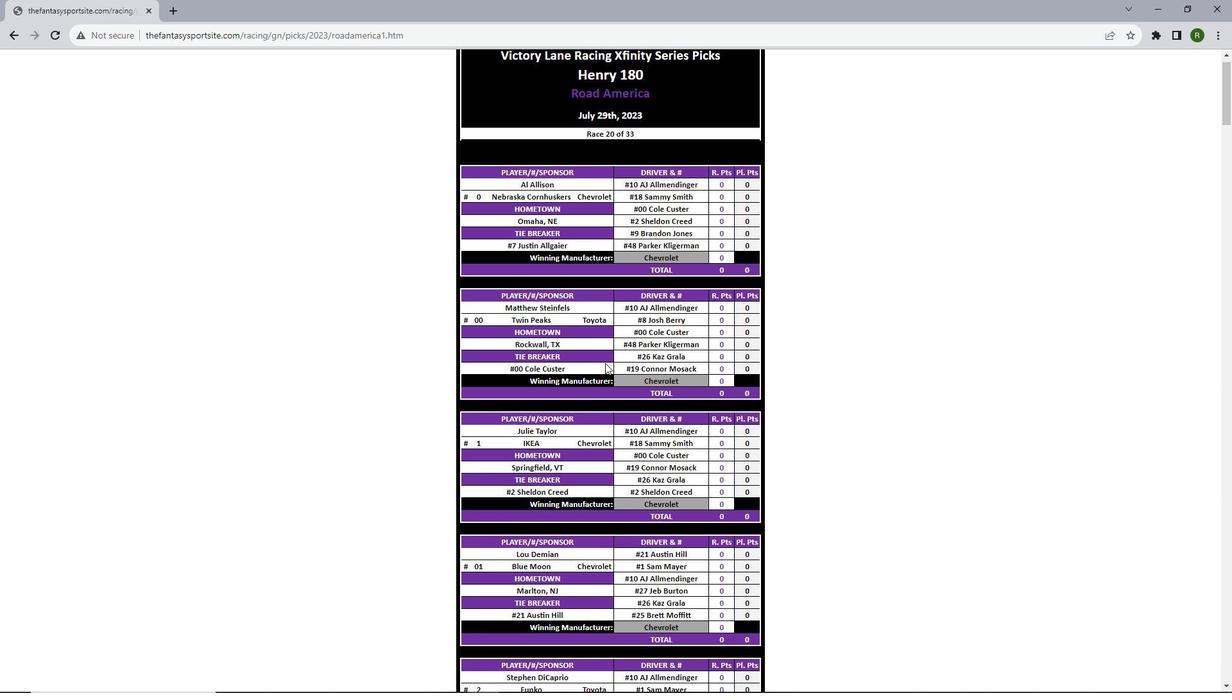 
Action: Mouse scrolled (605, 362) with delta (0, 0)
Screenshot: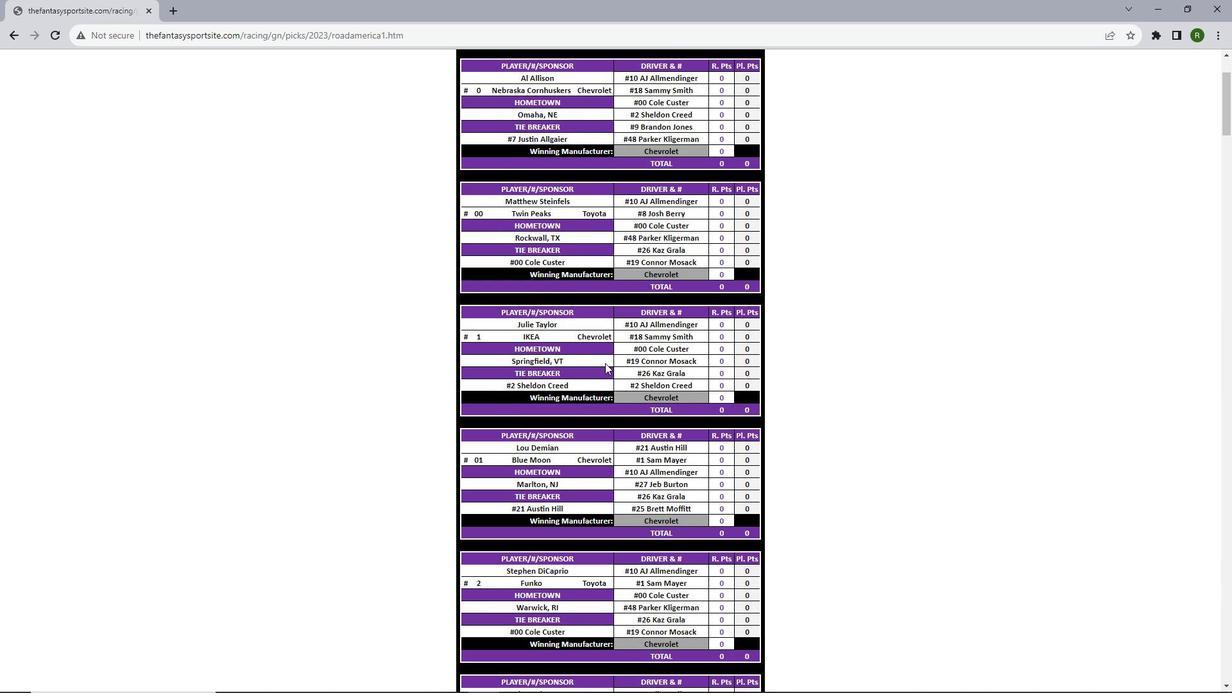 
Action: Mouse scrolled (605, 362) with delta (0, 0)
Screenshot: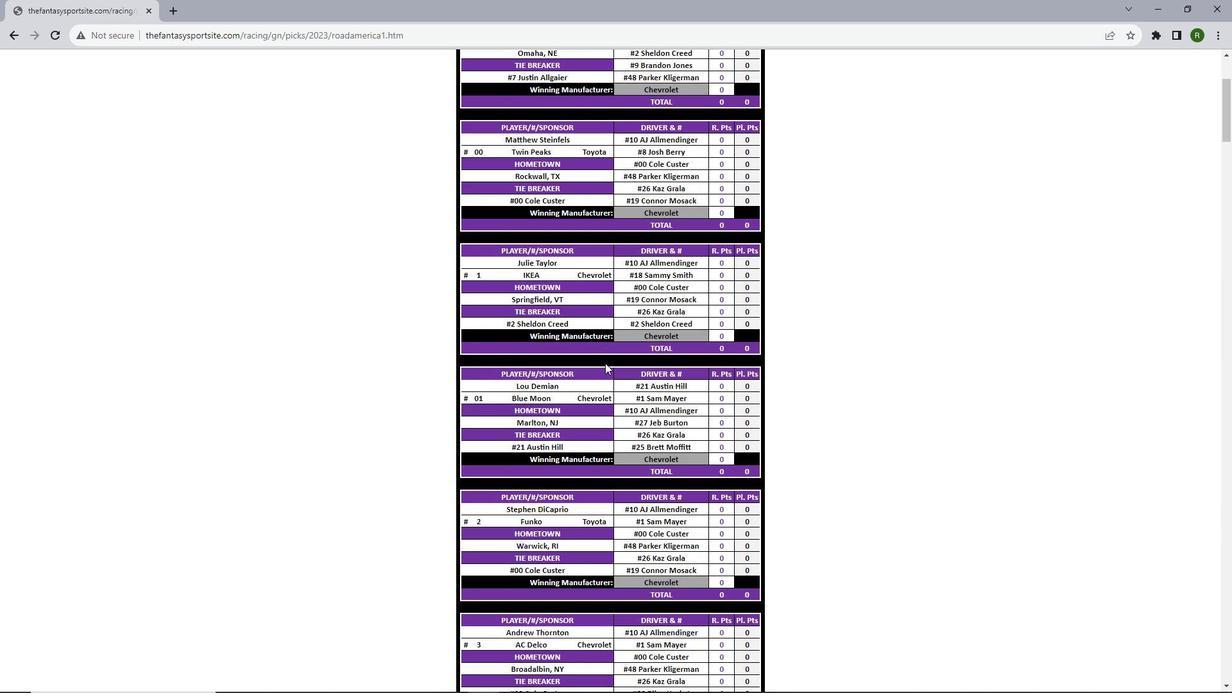 
Action: Mouse scrolled (605, 362) with delta (0, 0)
Screenshot: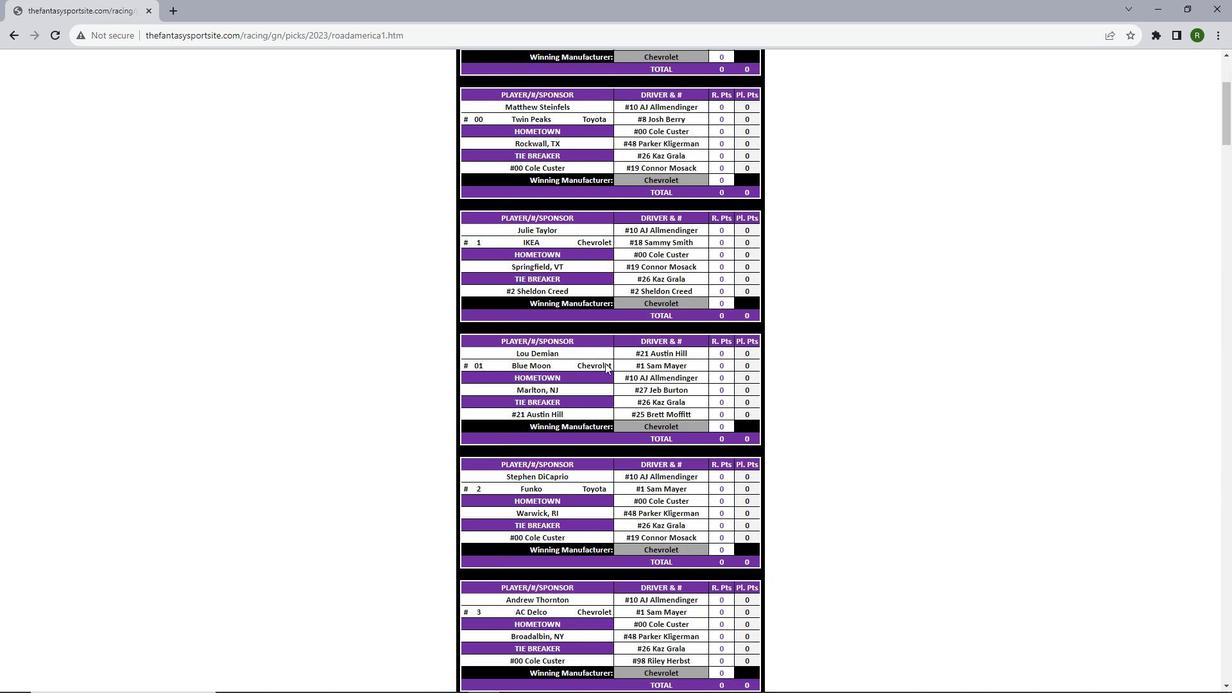 
Action: Mouse scrolled (605, 362) with delta (0, 0)
Screenshot: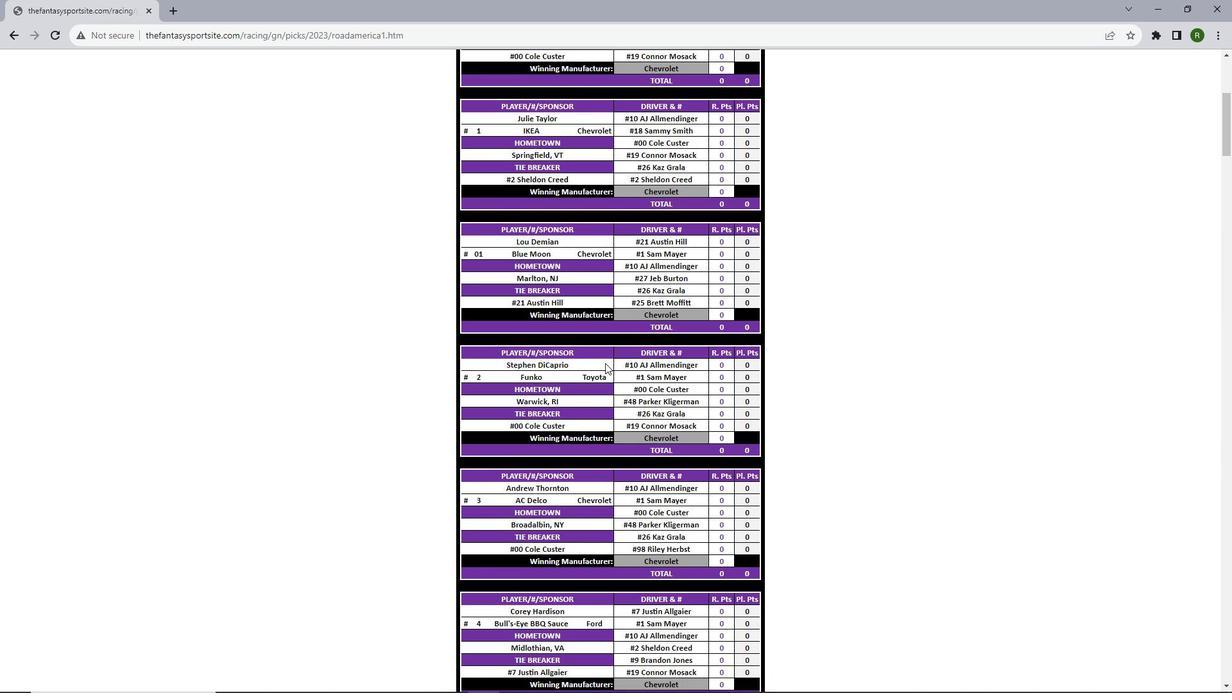 
Action: Mouse scrolled (605, 362) with delta (0, 0)
Screenshot: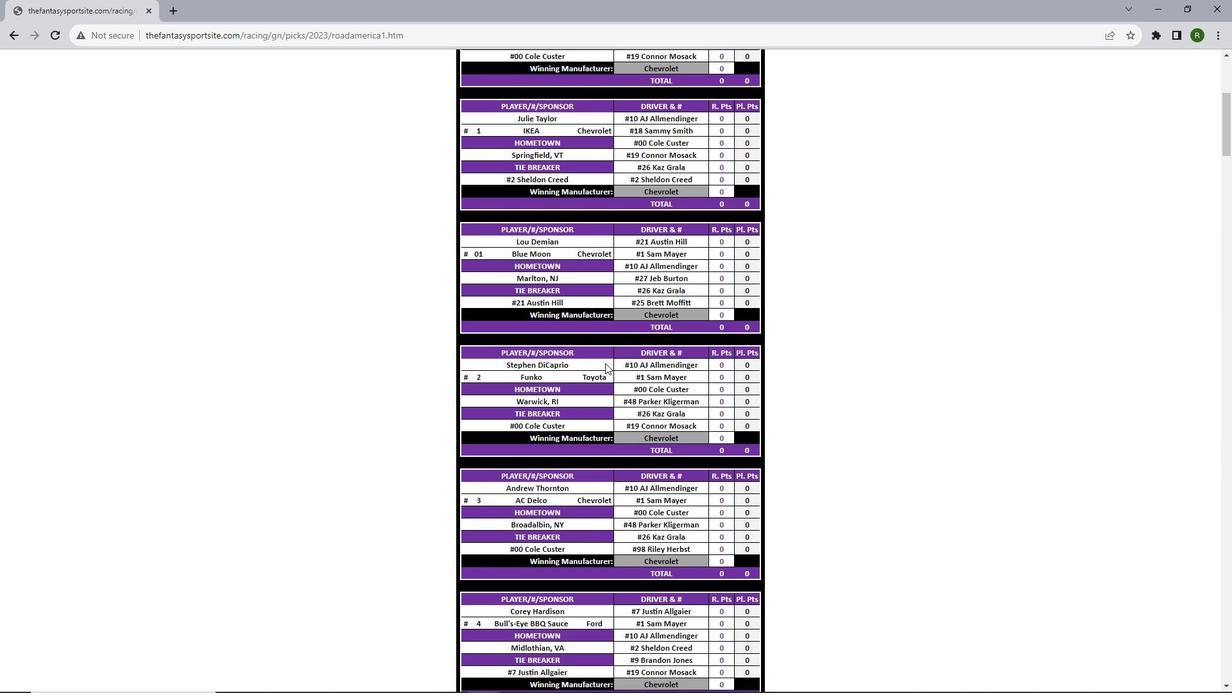 
Action: Mouse scrolled (605, 362) with delta (0, 0)
Screenshot: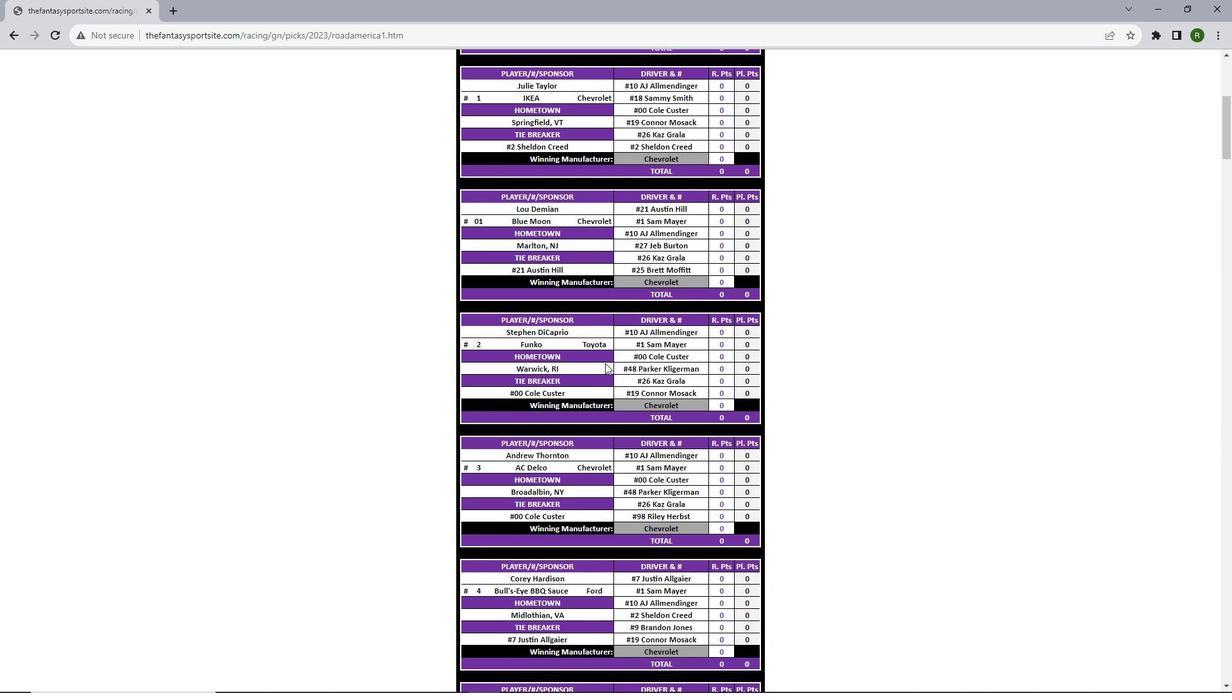 
Action: Mouse scrolled (605, 362) with delta (0, 0)
Screenshot: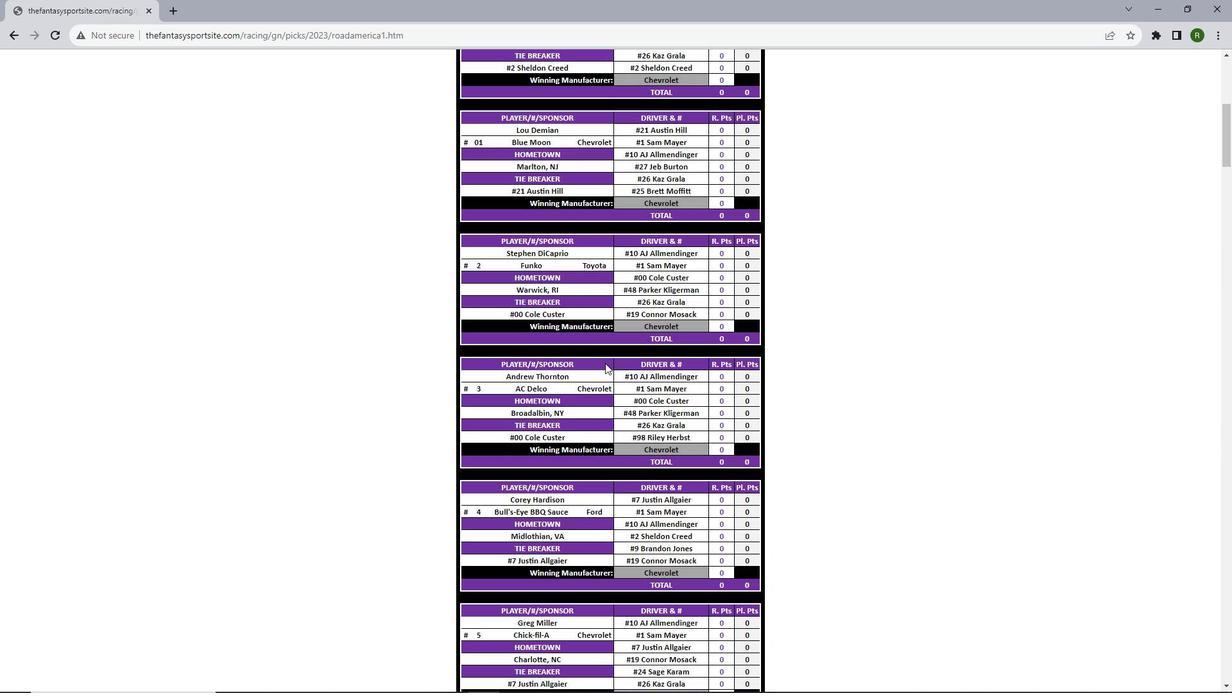 
Action: Mouse scrolled (605, 362) with delta (0, 0)
Screenshot: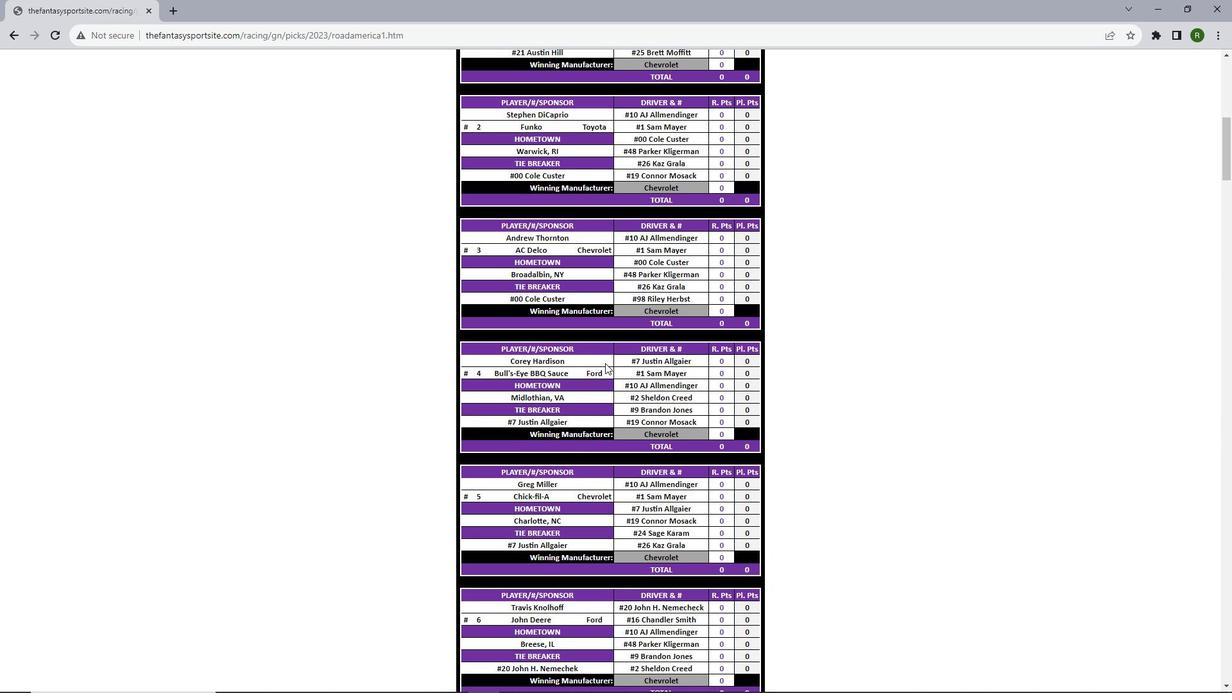 
Action: Mouse scrolled (605, 362) with delta (0, 0)
Screenshot: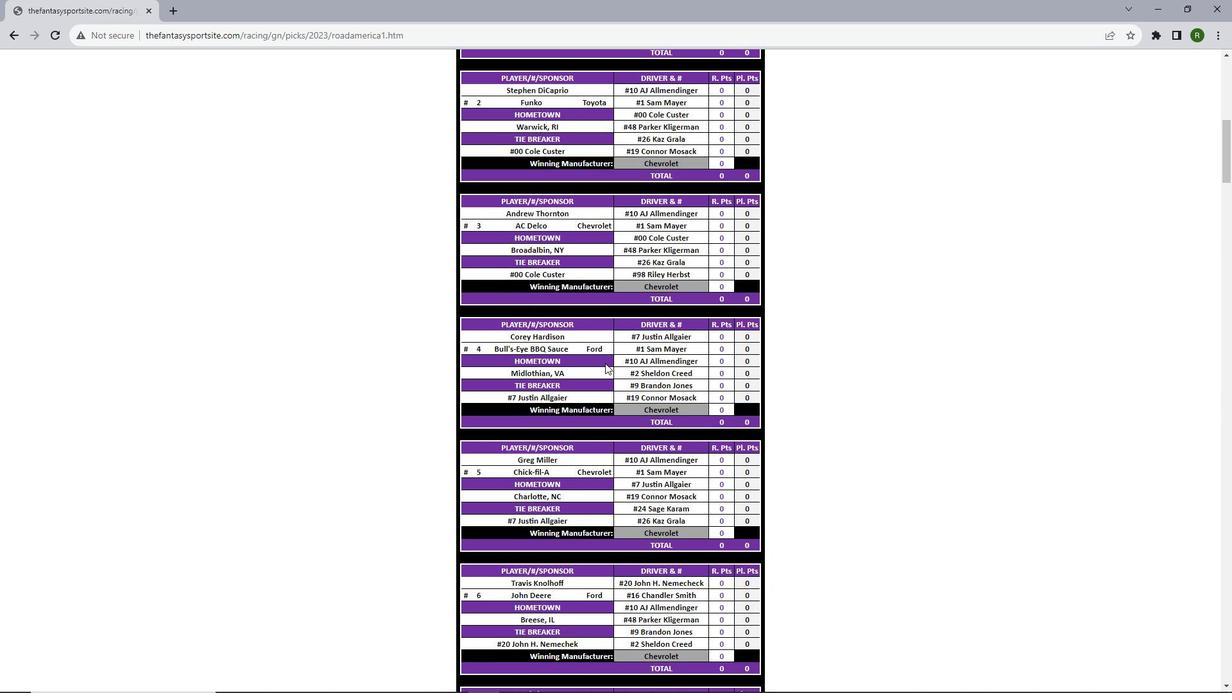 
Action: Mouse scrolled (605, 362) with delta (0, 0)
Screenshot: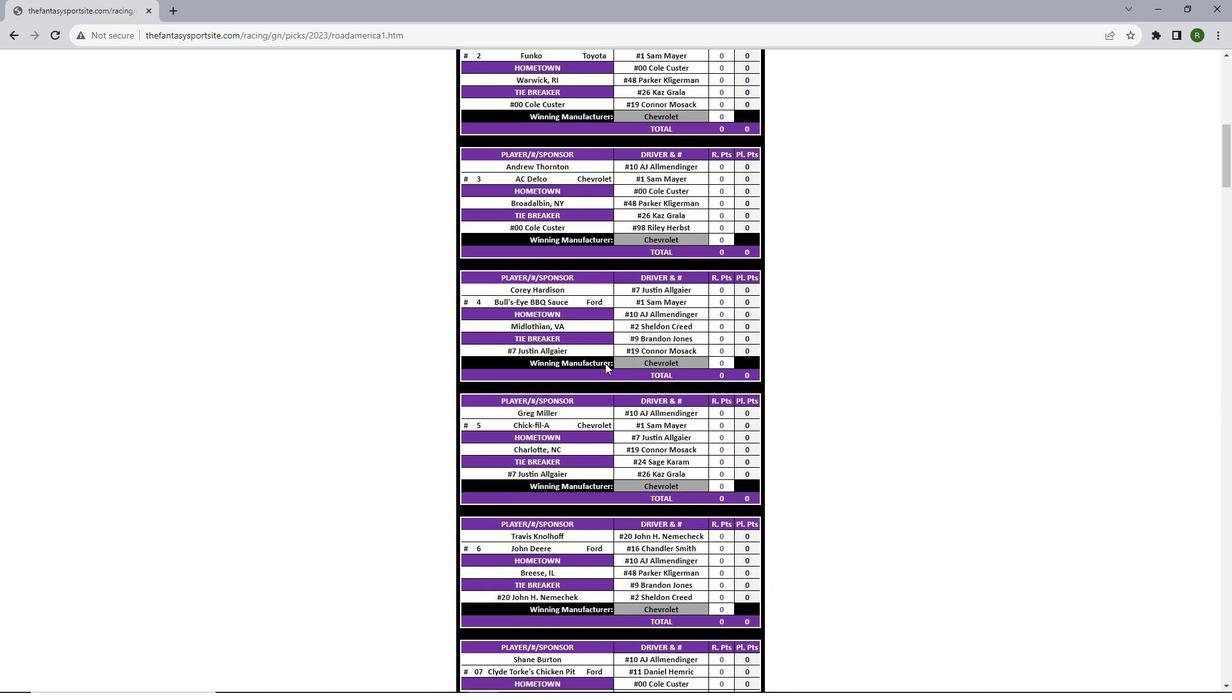 
Action: Mouse scrolled (605, 362) with delta (0, 0)
Screenshot: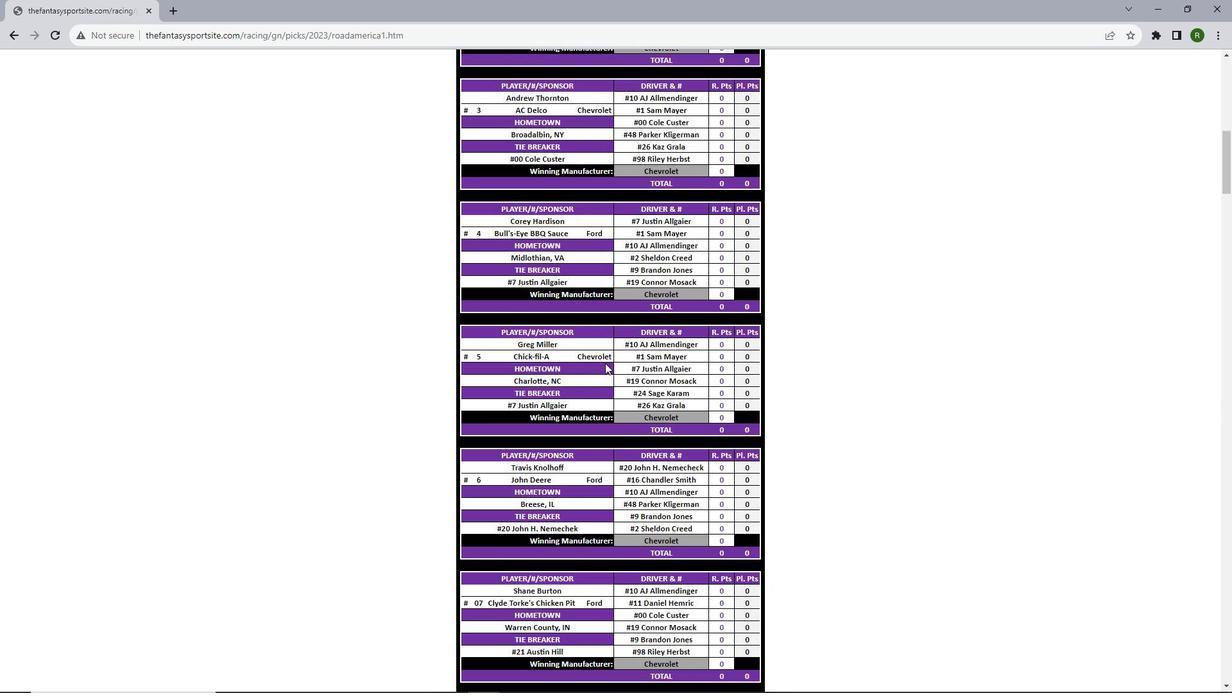 
Action: Mouse scrolled (605, 362) with delta (0, 0)
Screenshot: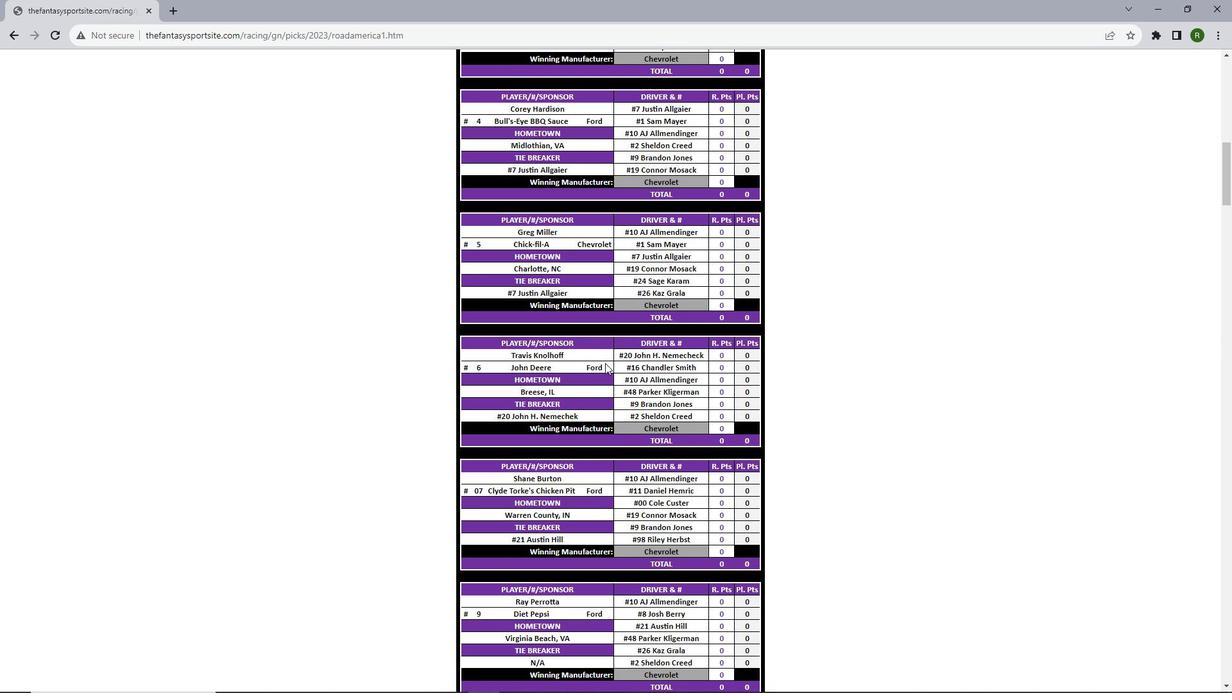 
Action: Mouse scrolled (605, 362) with delta (0, 0)
Screenshot: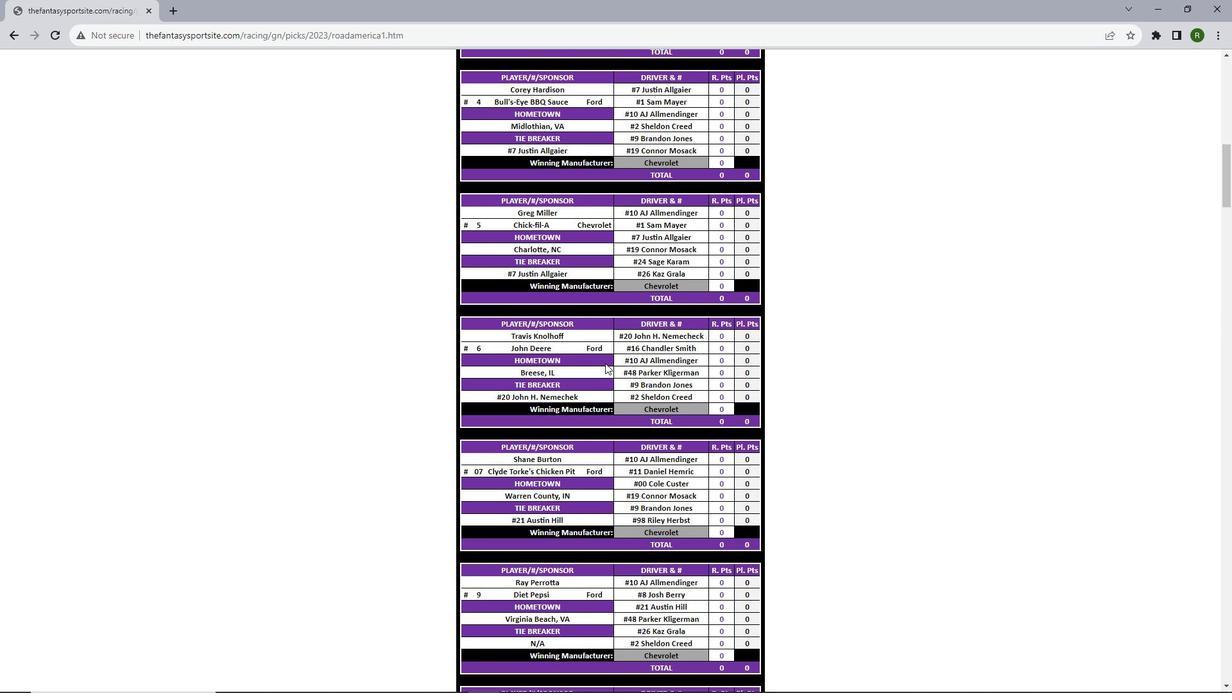
Action: Mouse scrolled (605, 362) with delta (0, 0)
Screenshot: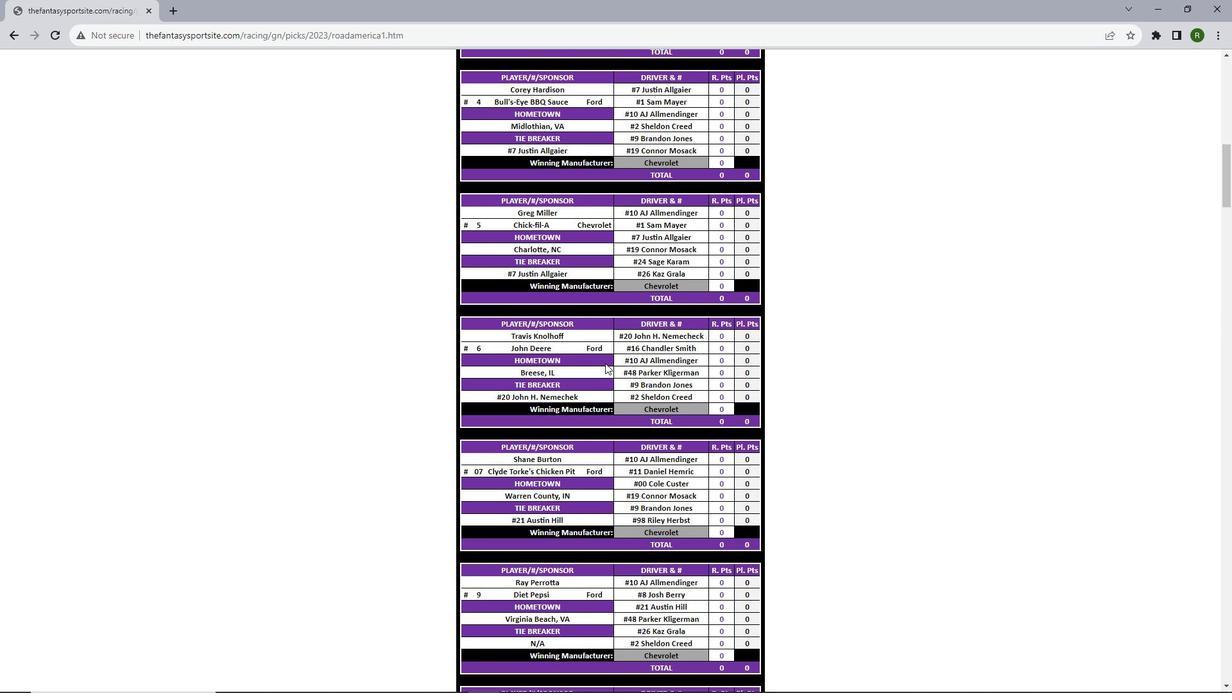 
Action: Mouse scrolled (605, 362) with delta (0, 0)
Screenshot: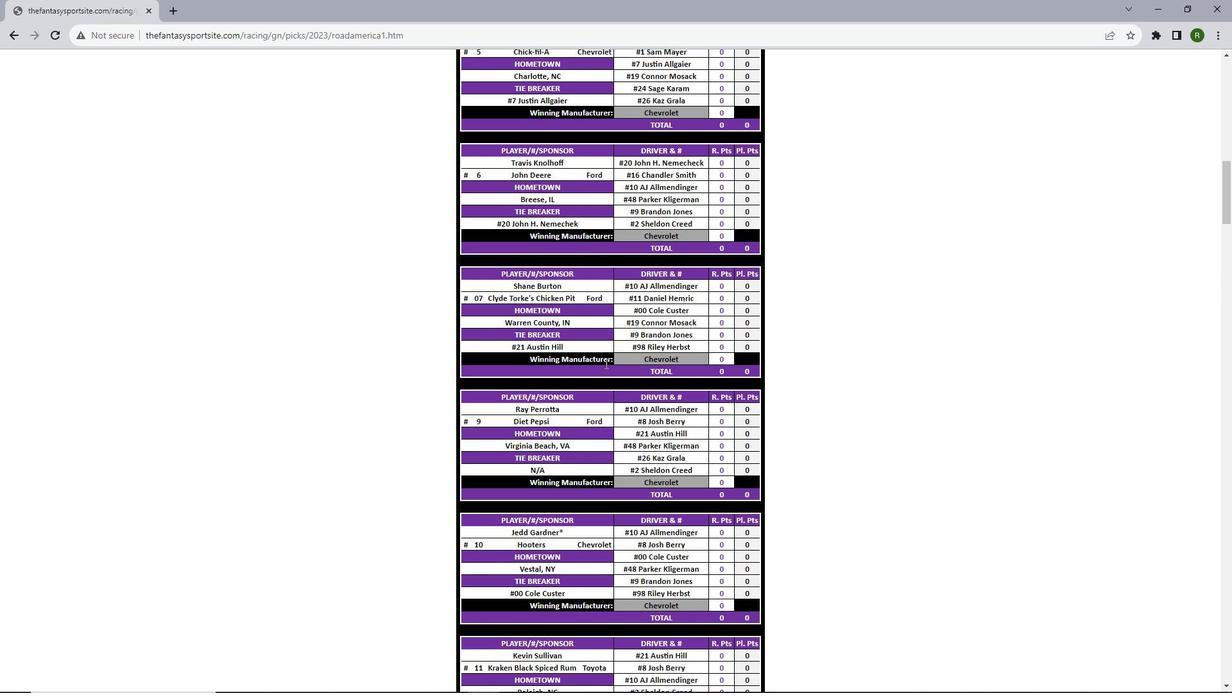 
Action: Mouse scrolled (605, 362) with delta (0, 0)
Screenshot: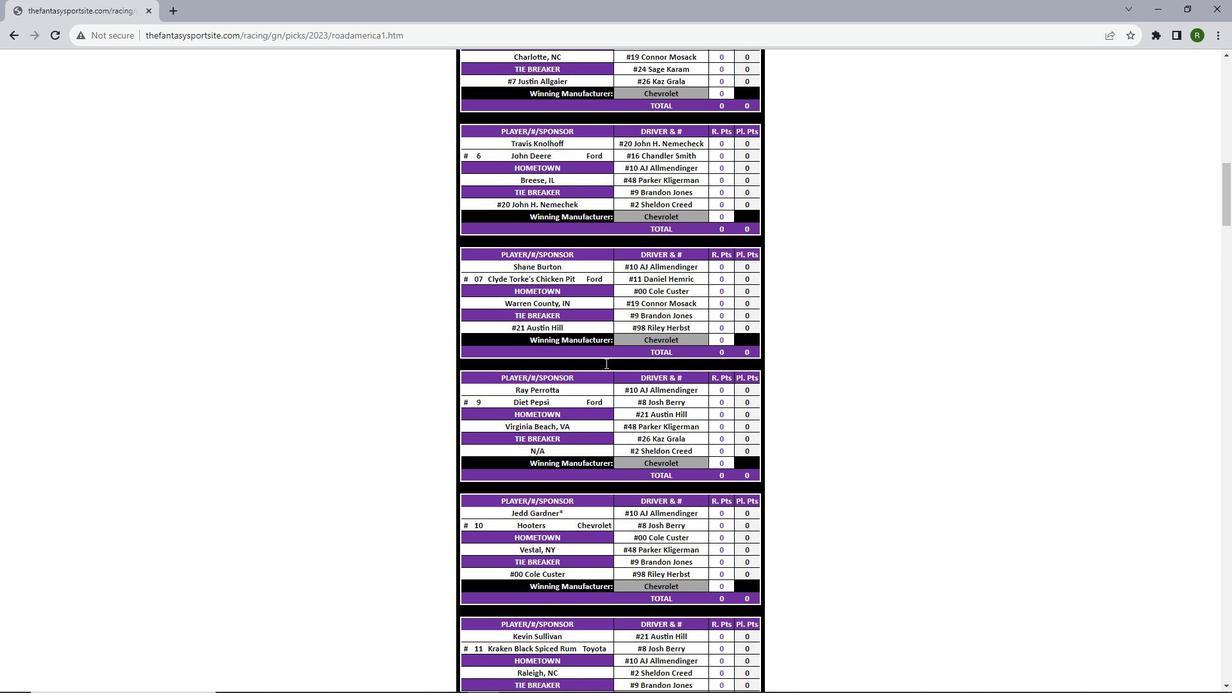
Action: Mouse scrolled (605, 362) with delta (0, 0)
Screenshot: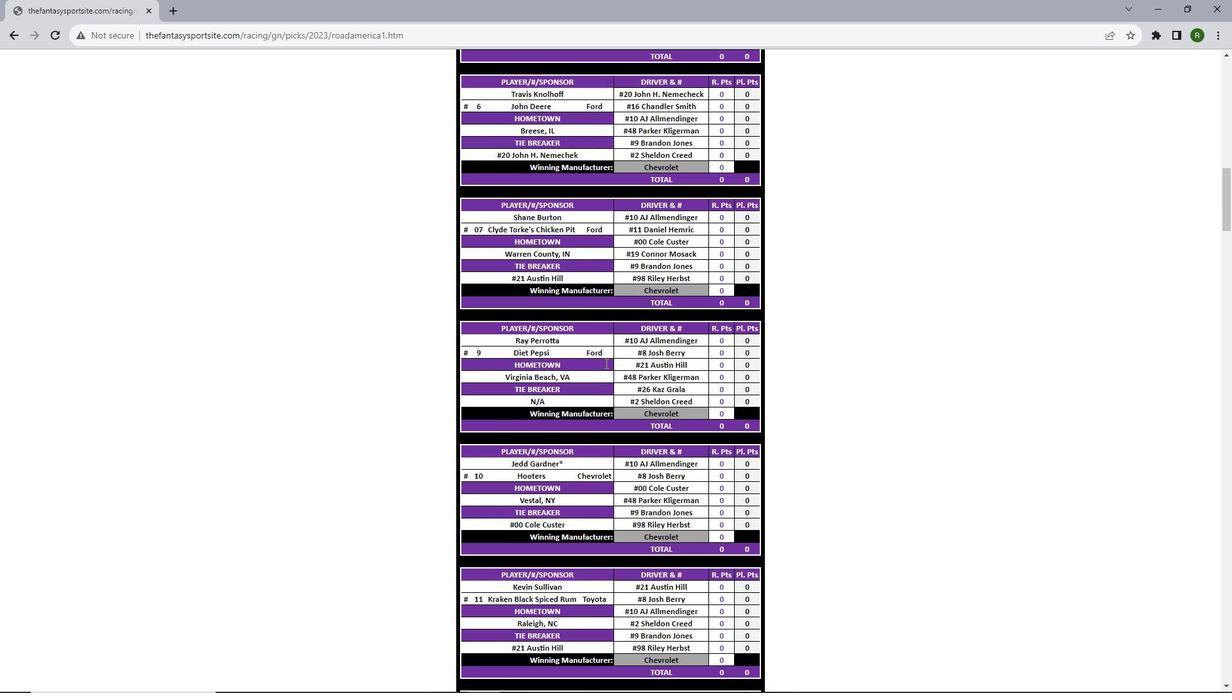 
Action: Mouse scrolled (605, 362) with delta (0, 0)
Screenshot: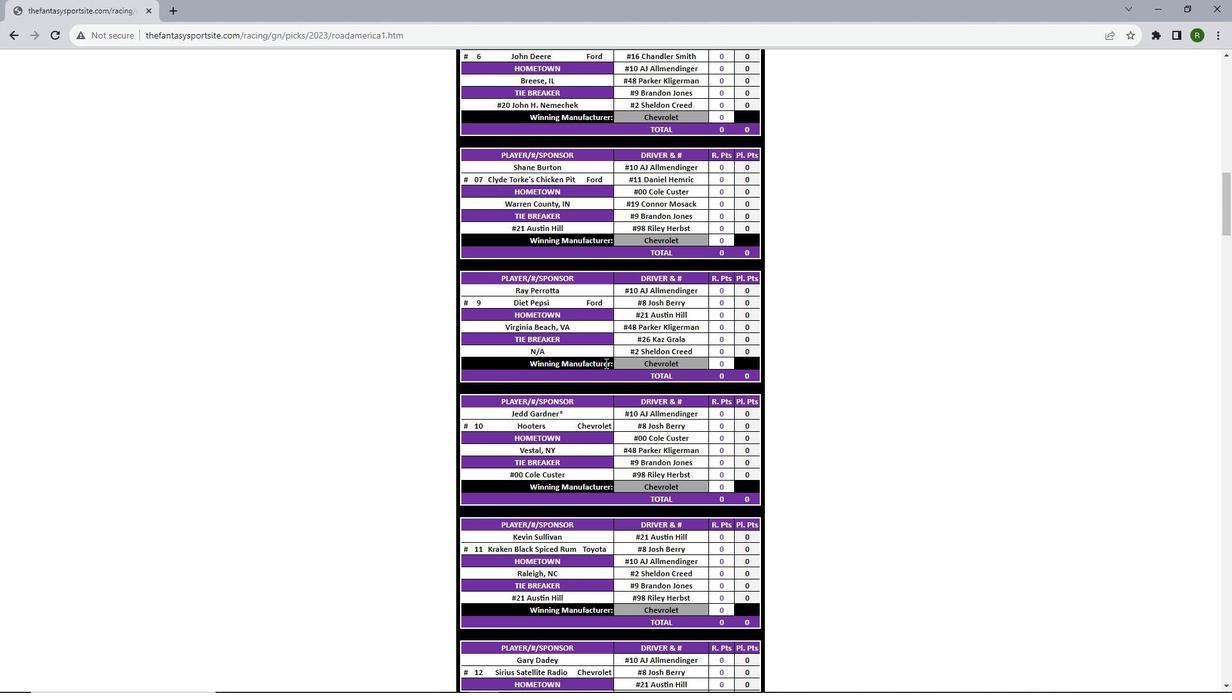 
Action: Mouse scrolled (605, 362) with delta (0, 0)
Screenshot: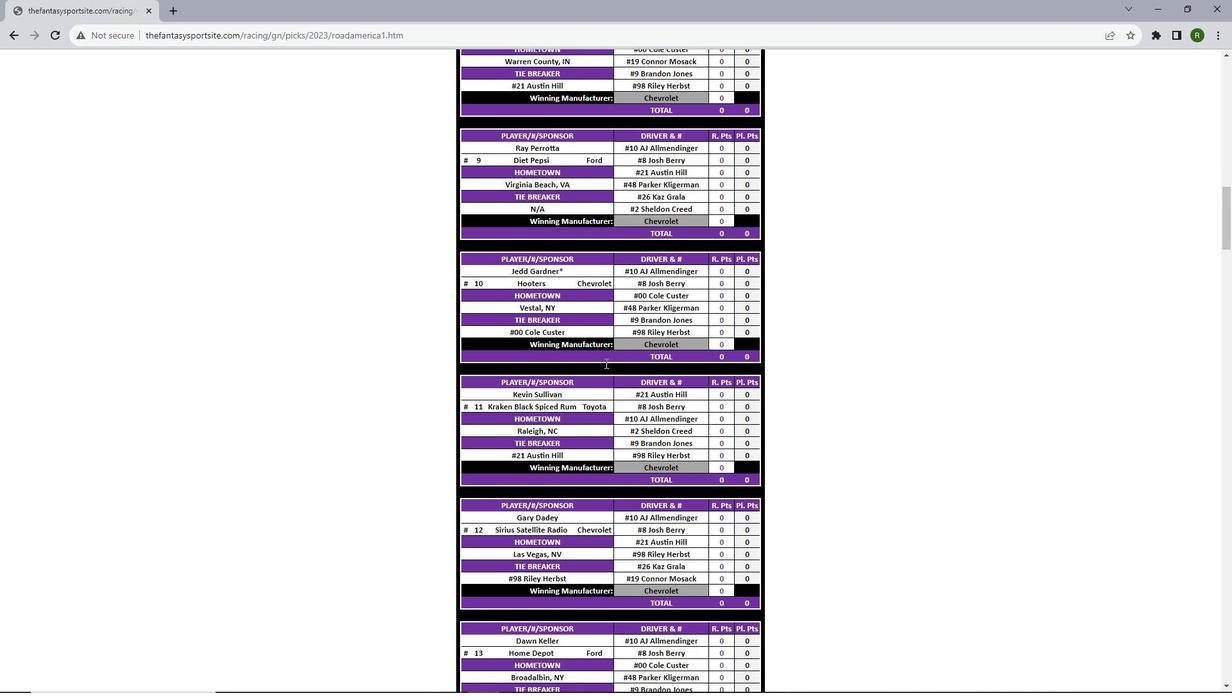 
Action: Mouse scrolled (605, 362) with delta (0, 0)
Screenshot: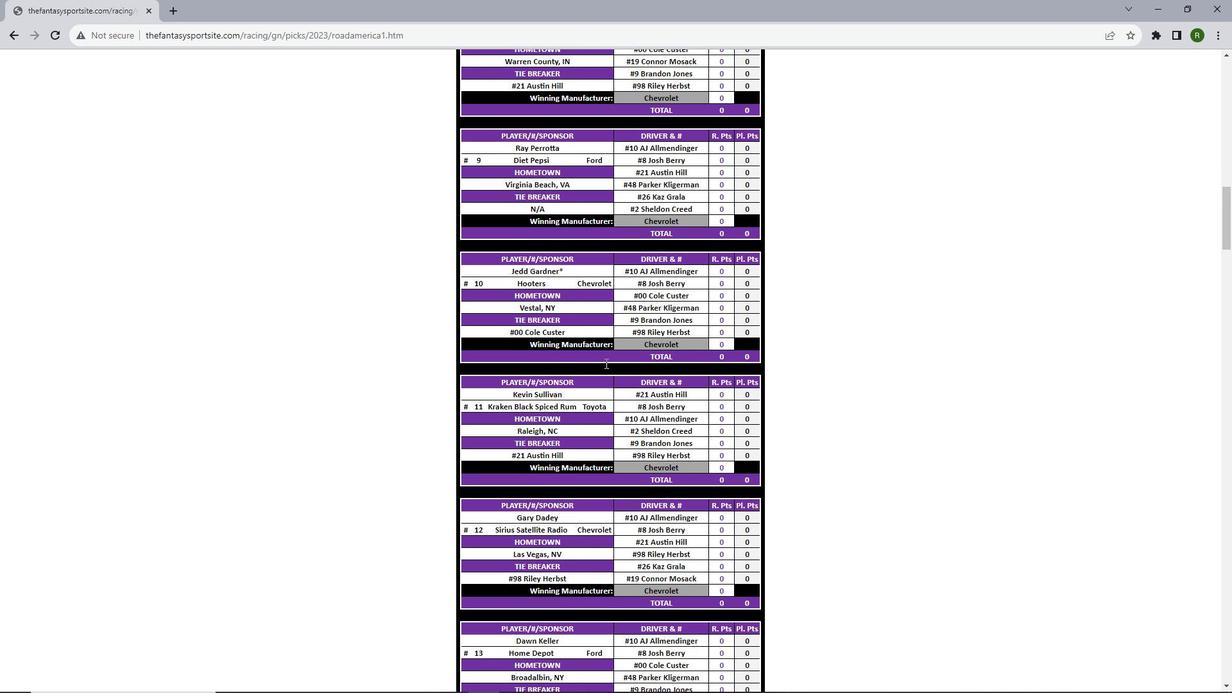 
Action: Mouse scrolled (605, 362) with delta (0, 0)
Screenshot: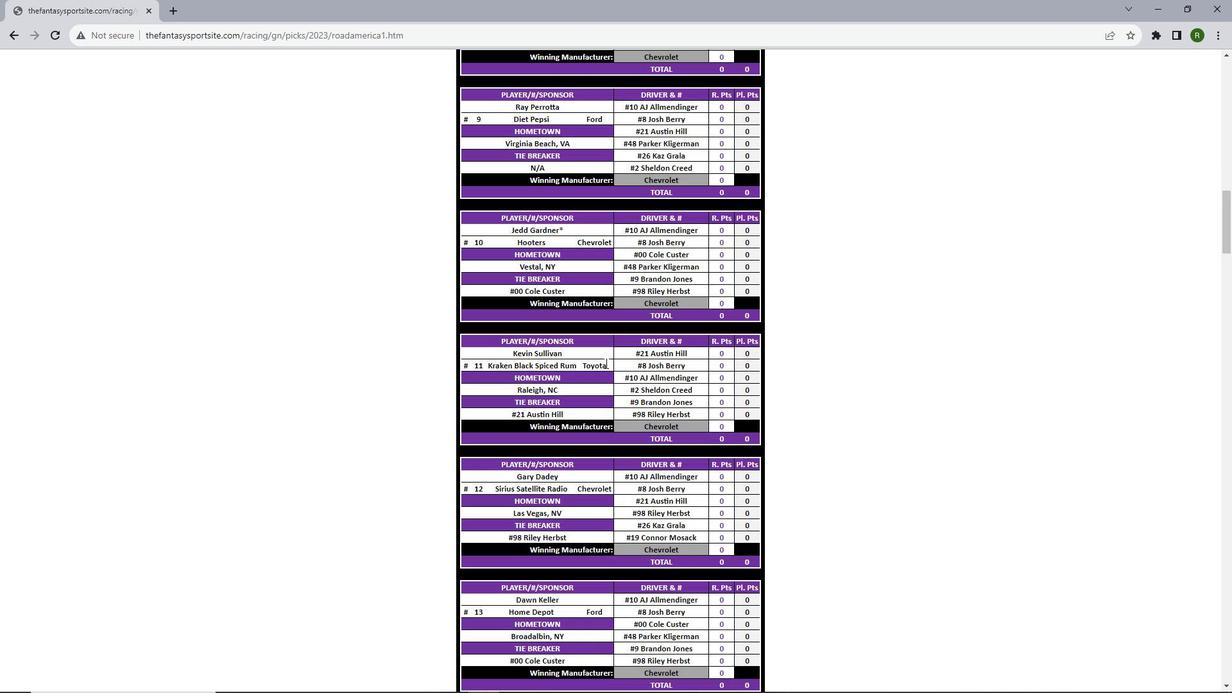 
Action: Mouse scrolled (605, 362) with delta (0, 0)
Screenshot: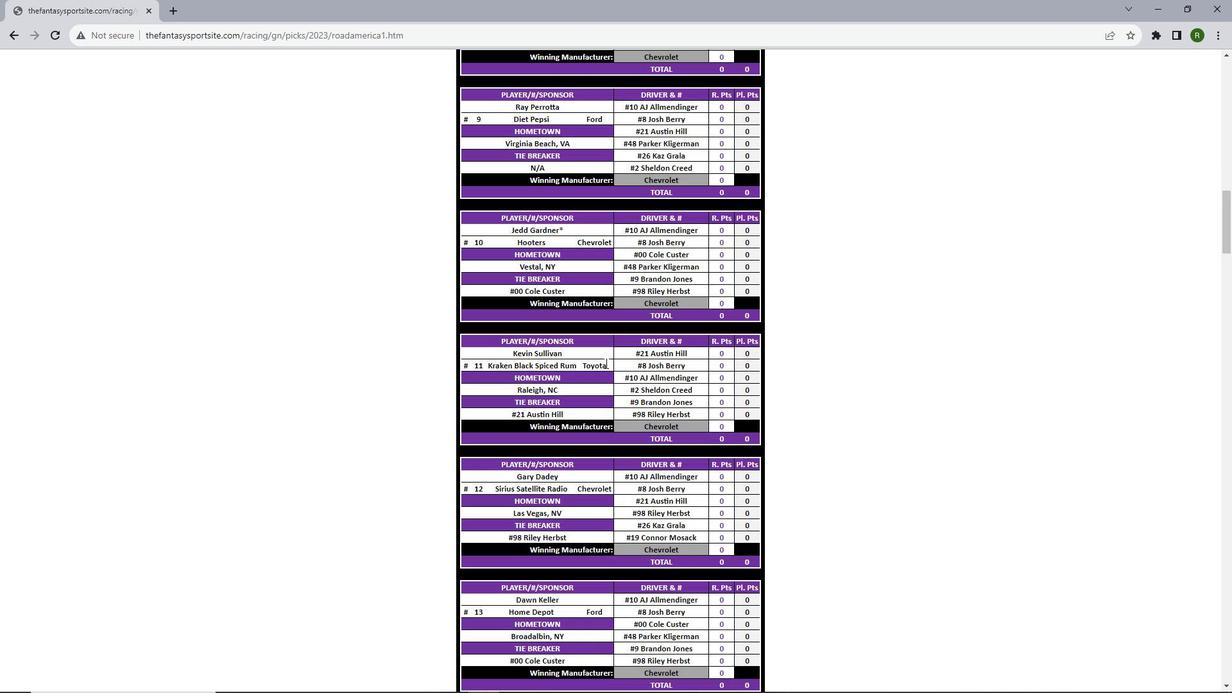 
Action: Mouse scrolled (605, 362) with delta (0, 0)
Screenshot: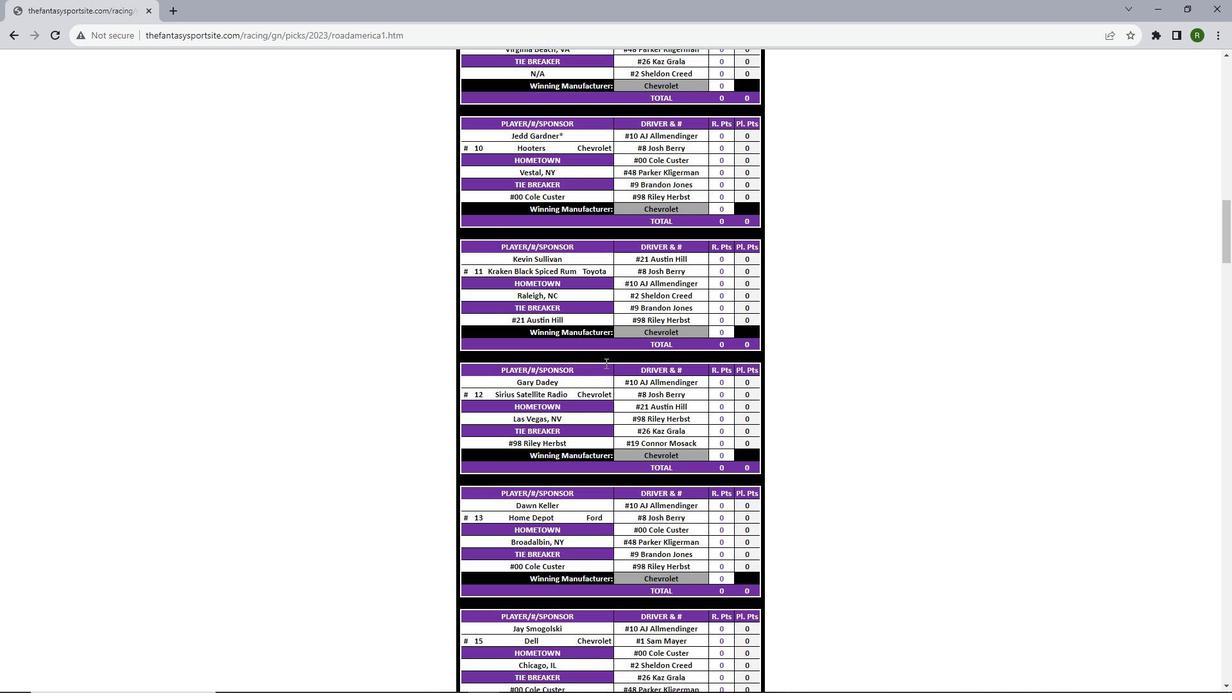 
Action: Mouse scrolled (605, 362) with delta (0, 0)
Screenshot: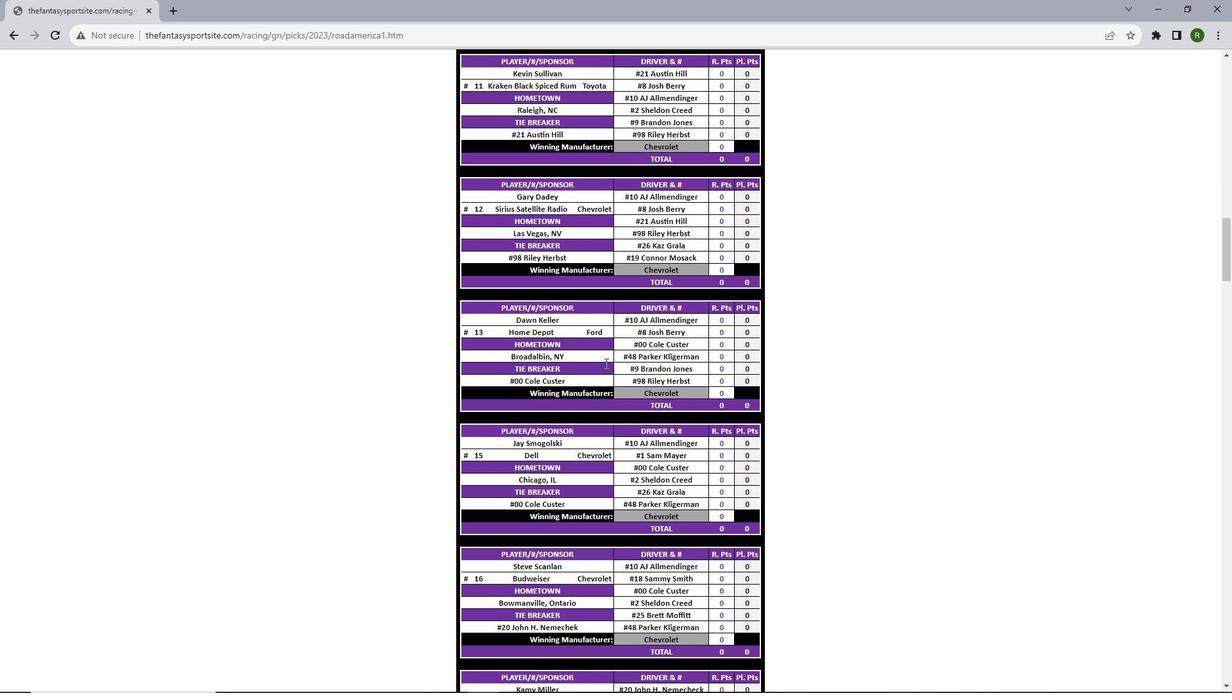 
Action: Mouse scrolled (605, 362) with delta (0, 0)
Screenshot: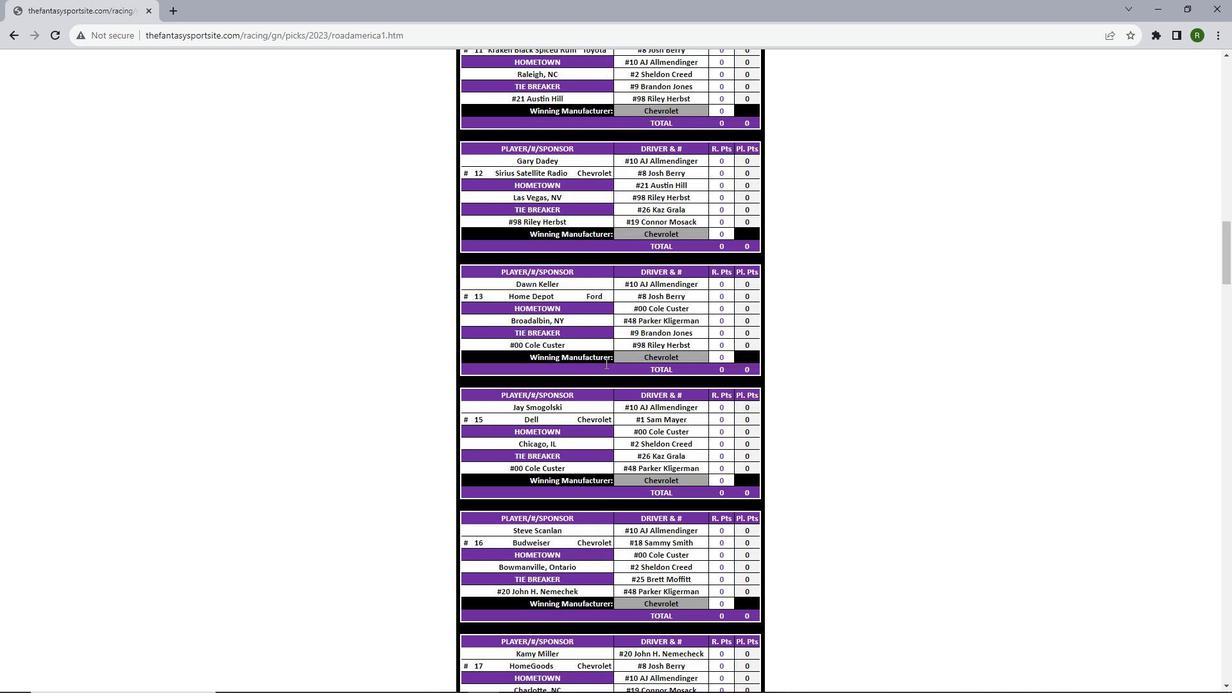
Action: Mouse scrolled (605, 362) with delta (0, 0)
Screenshot: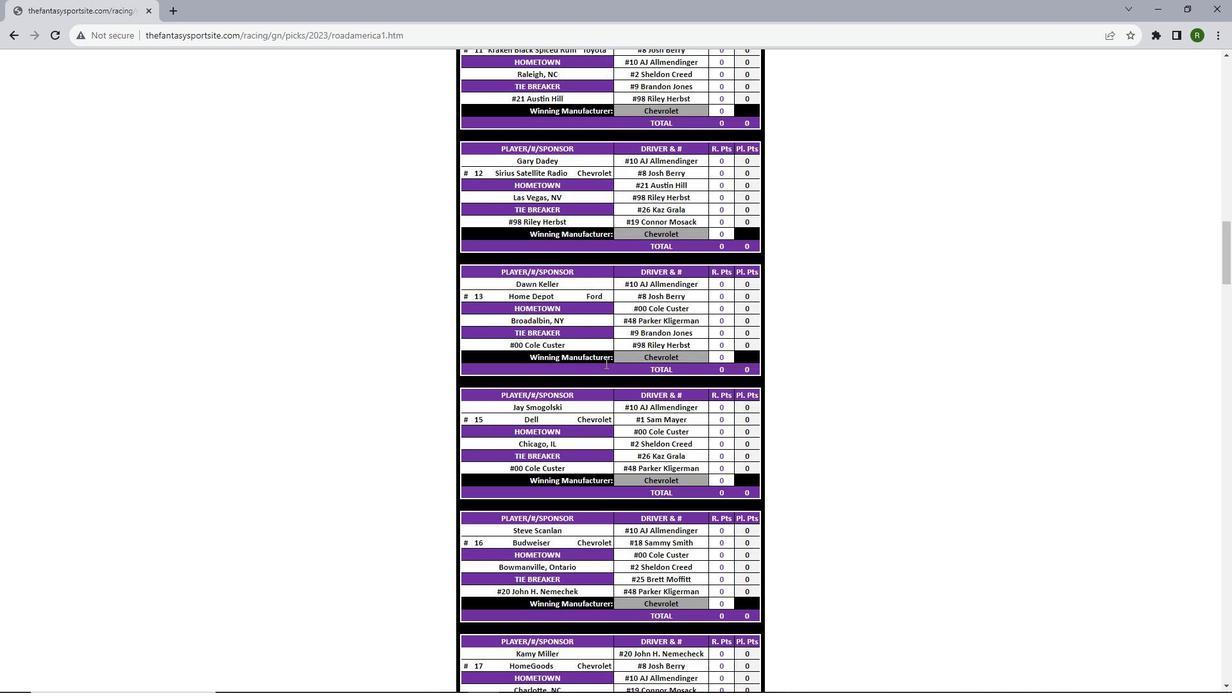 
Action: Mouse scrolled (605, 362) with delta (0, 0)
Screenshot: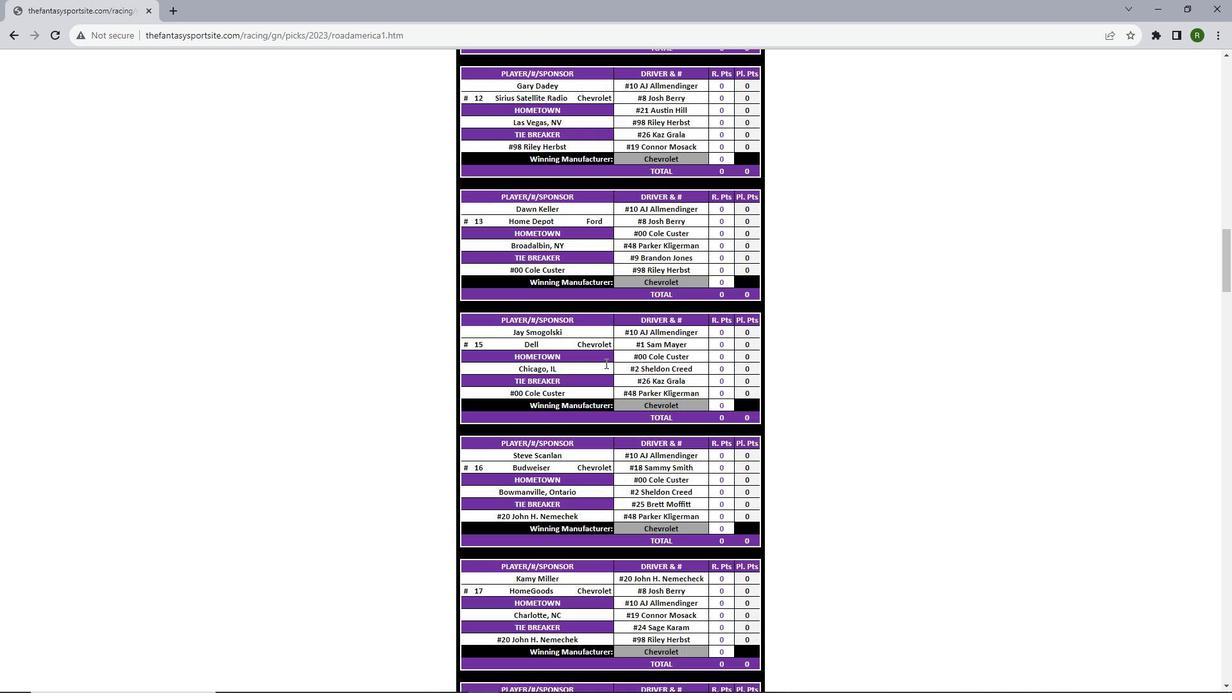 
Action: Mouse scrolled (605, 362) with delta (0, 0)
Screenshot: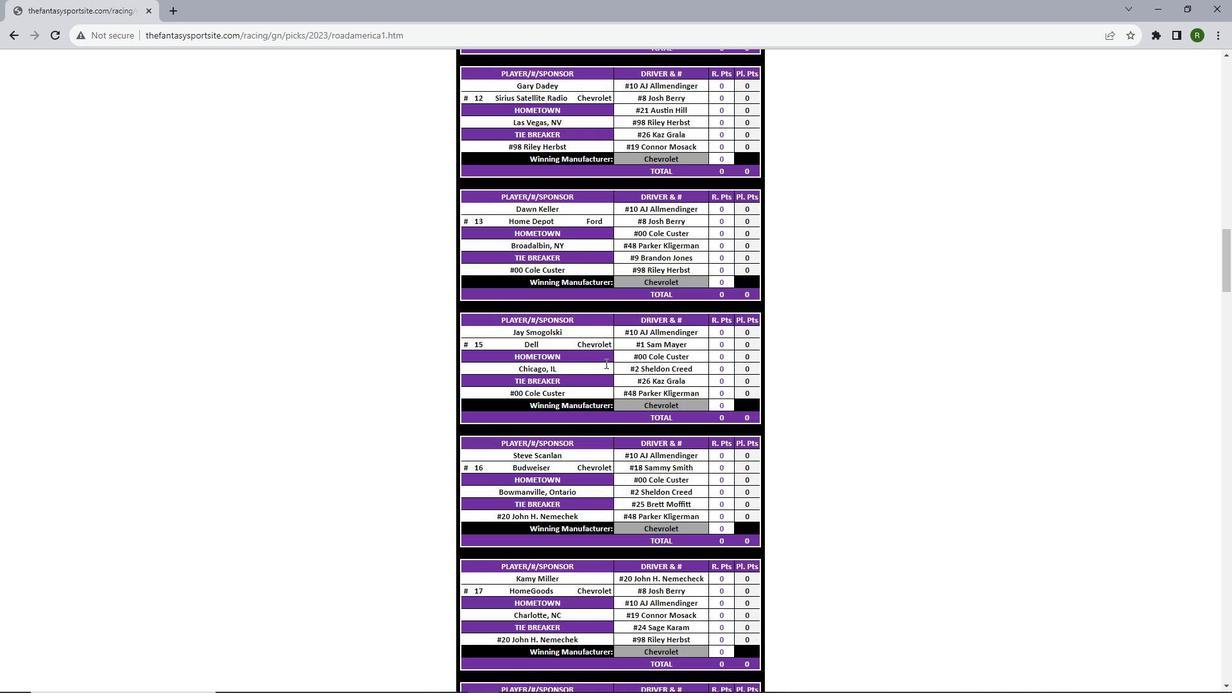 
Action: Mouse scrolled (605, 362) with delta (0, 0)
Screenshot: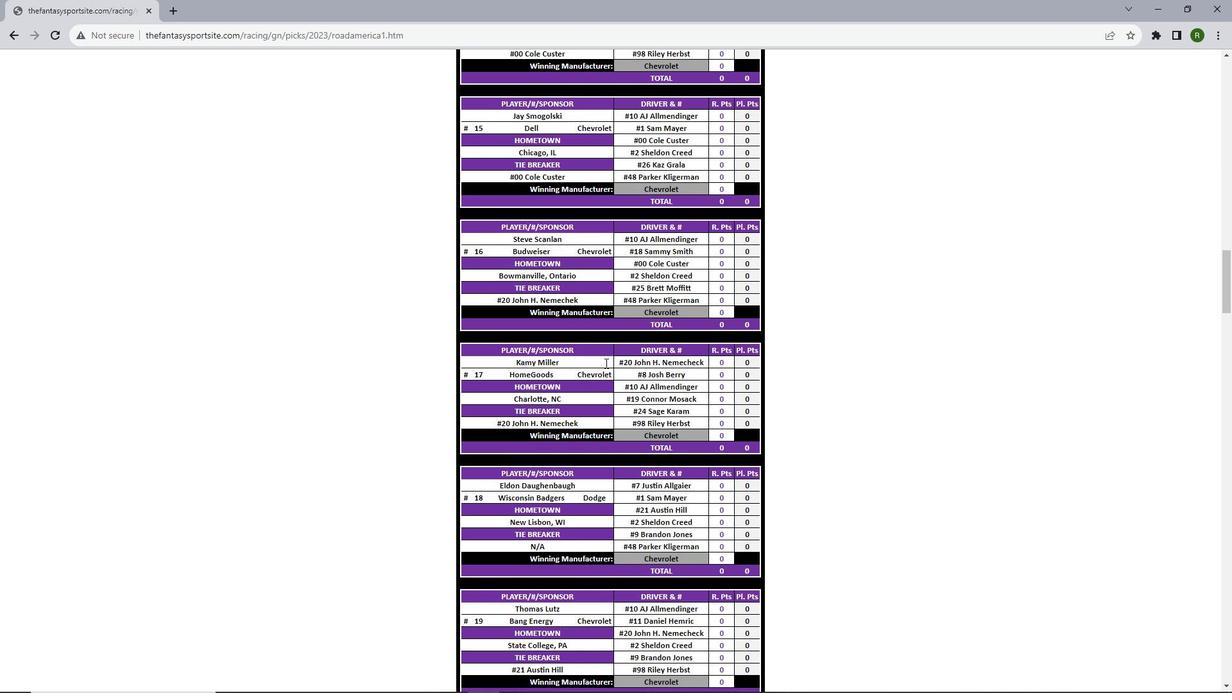 
Action: Mouse scrolled (605, 362) with delta (0, 0)
Screenshot: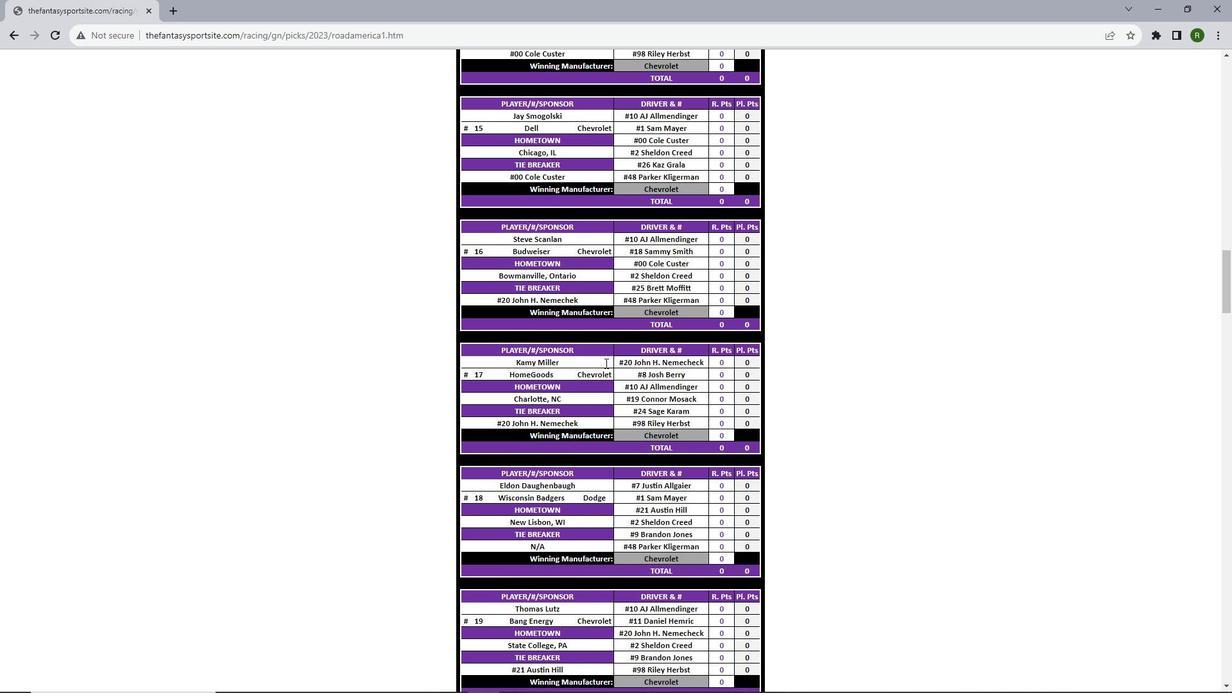 
Action: Mouse scrolled (605, 362) with delta (0, 0)
Screenshot: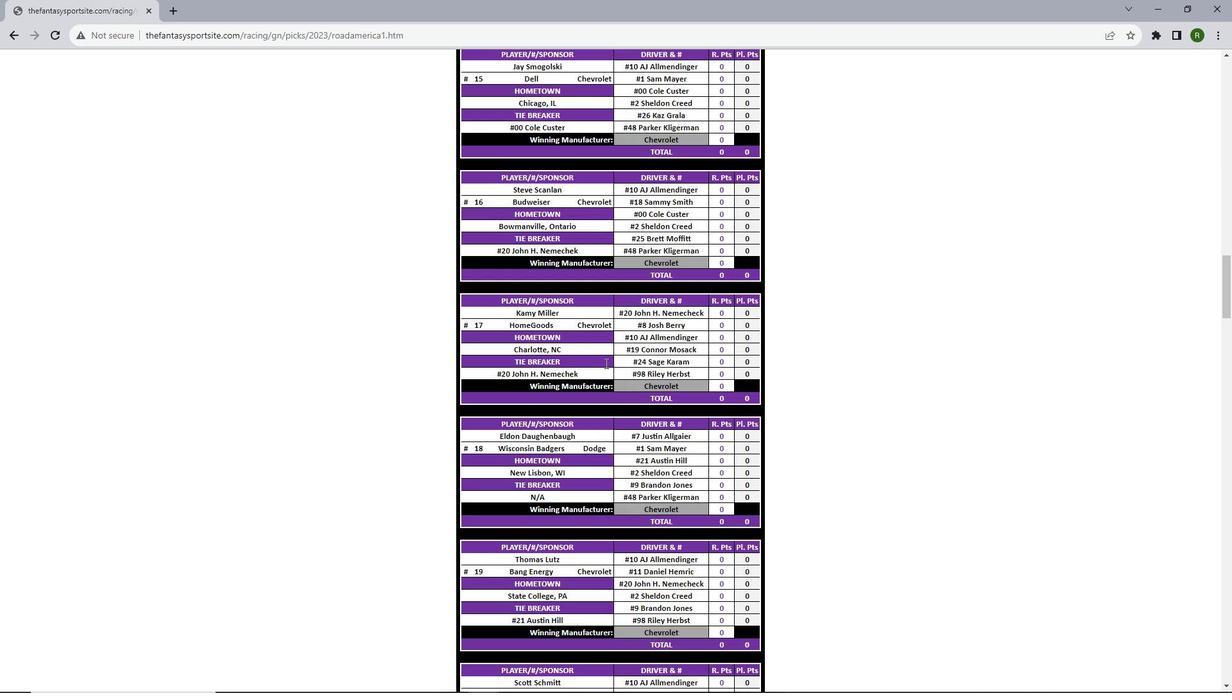 
Action: Mouse scrolled (605, 362) with delta (0, 0)
Screenshot: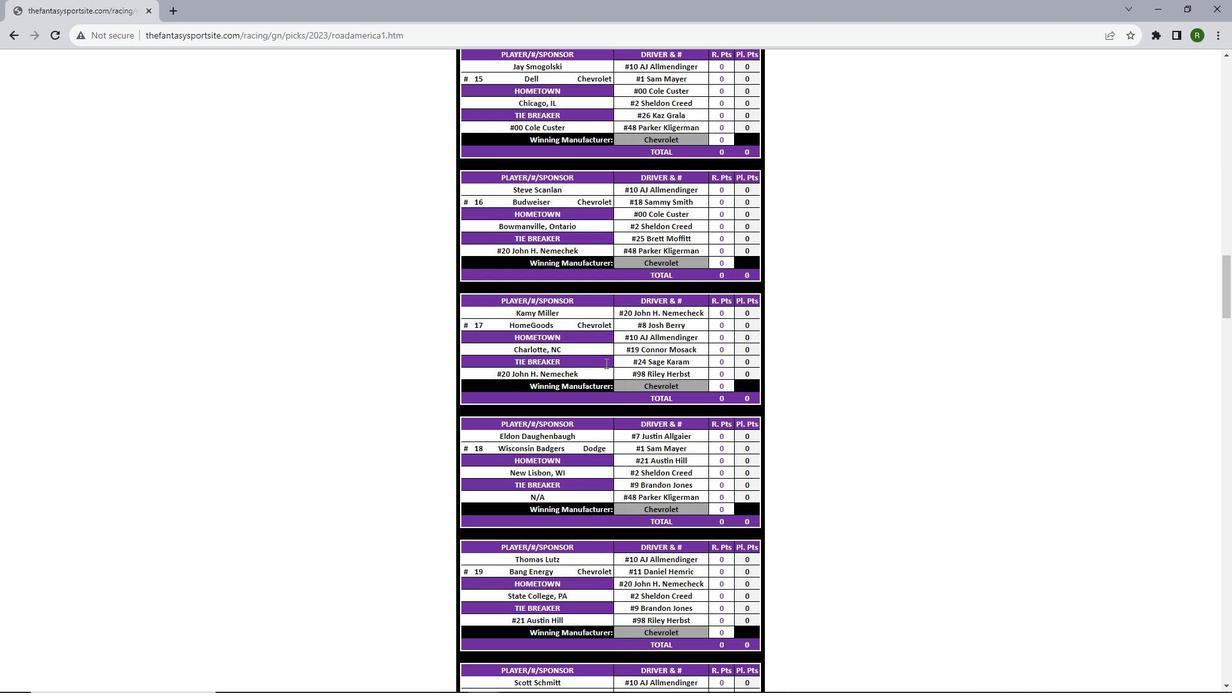 
Action: Mouse scrolled (605, 362) with delta (0, 0)
Screenshot: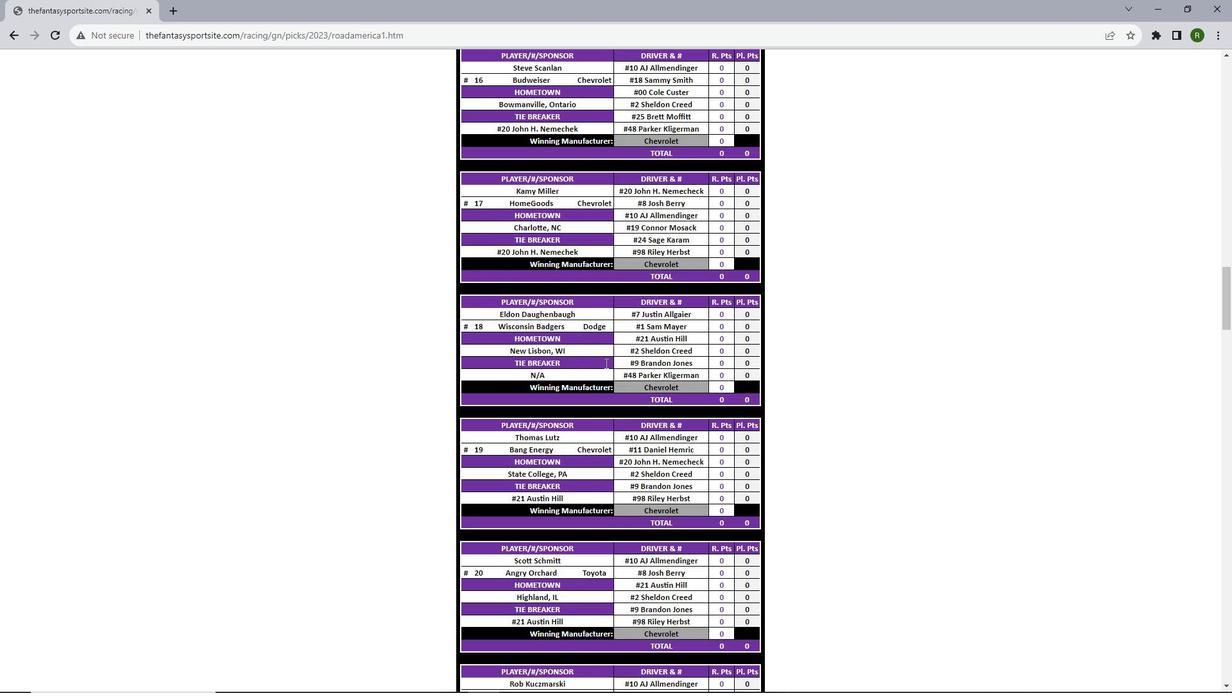 
Action: Mouse scrolled (605, 362) with delta (0, 0)
Screenshot: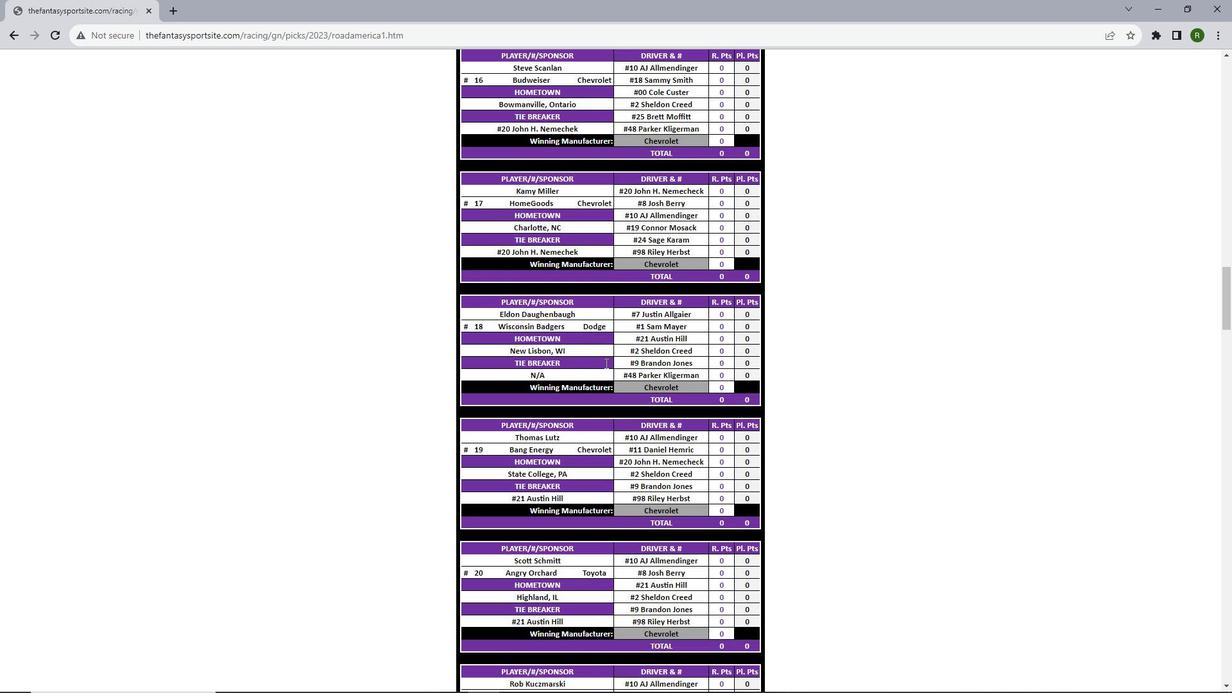 
Action: Mouse scrolled (605, 362) with delta (0, 0)
Screenshot: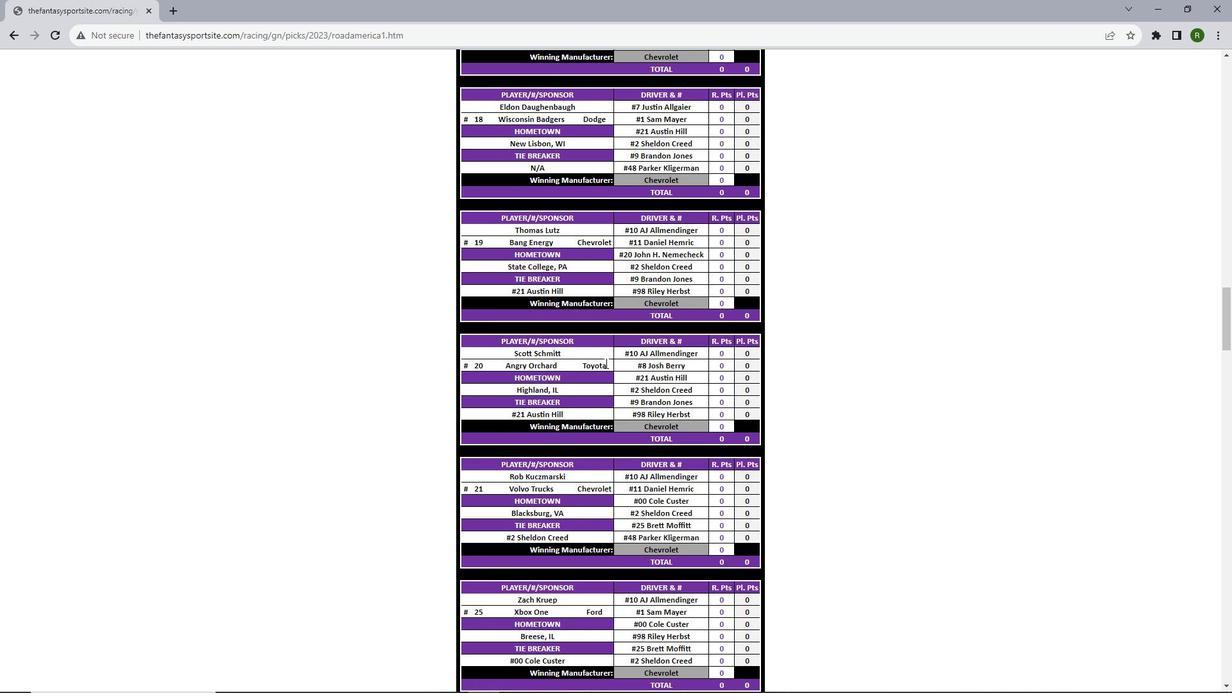 
Action: Mouse scrolled (605, 362) with delta (0, 0)
Screenshot: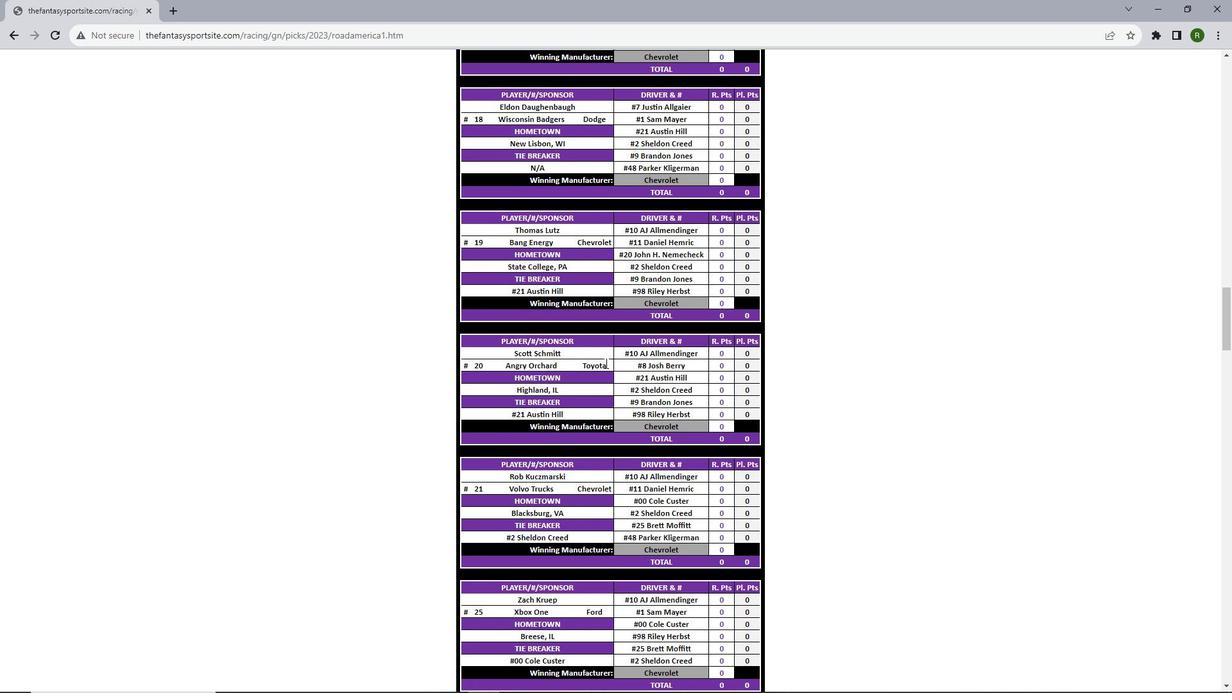 
Action: Mouse scrolled (605, 362) with delta (0, 0)
Screenshot: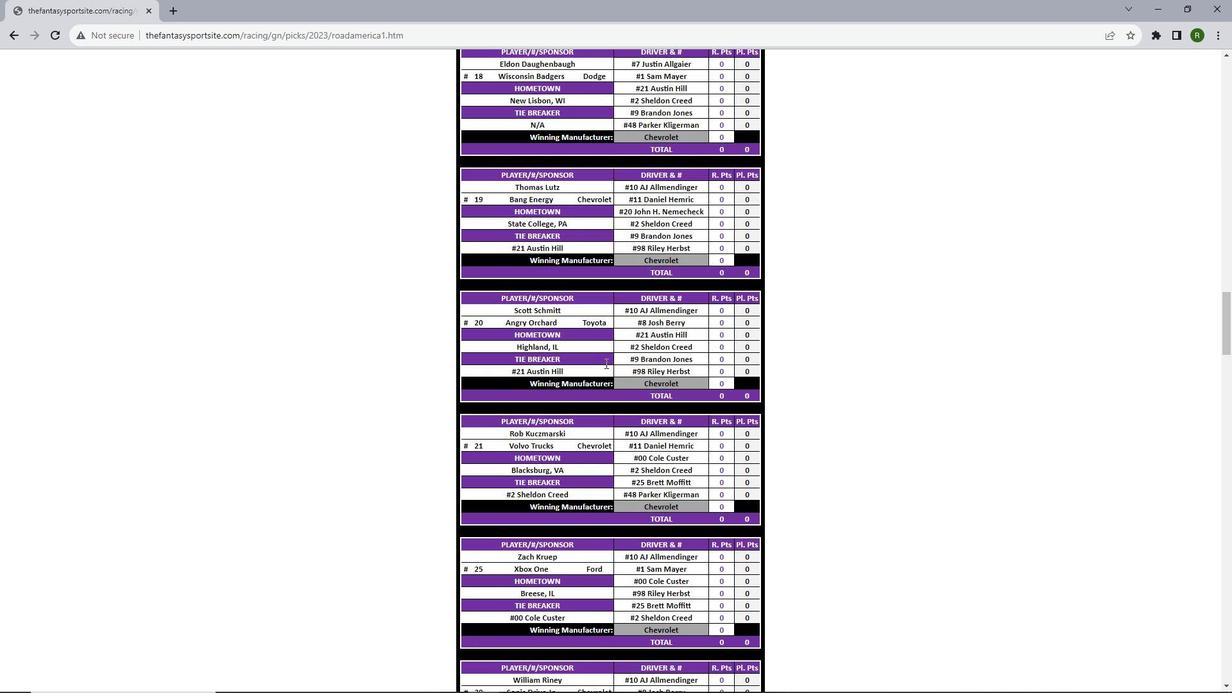 
Action: Mouse scrolled (605, 362) with delta (0, 0)
Screenshot: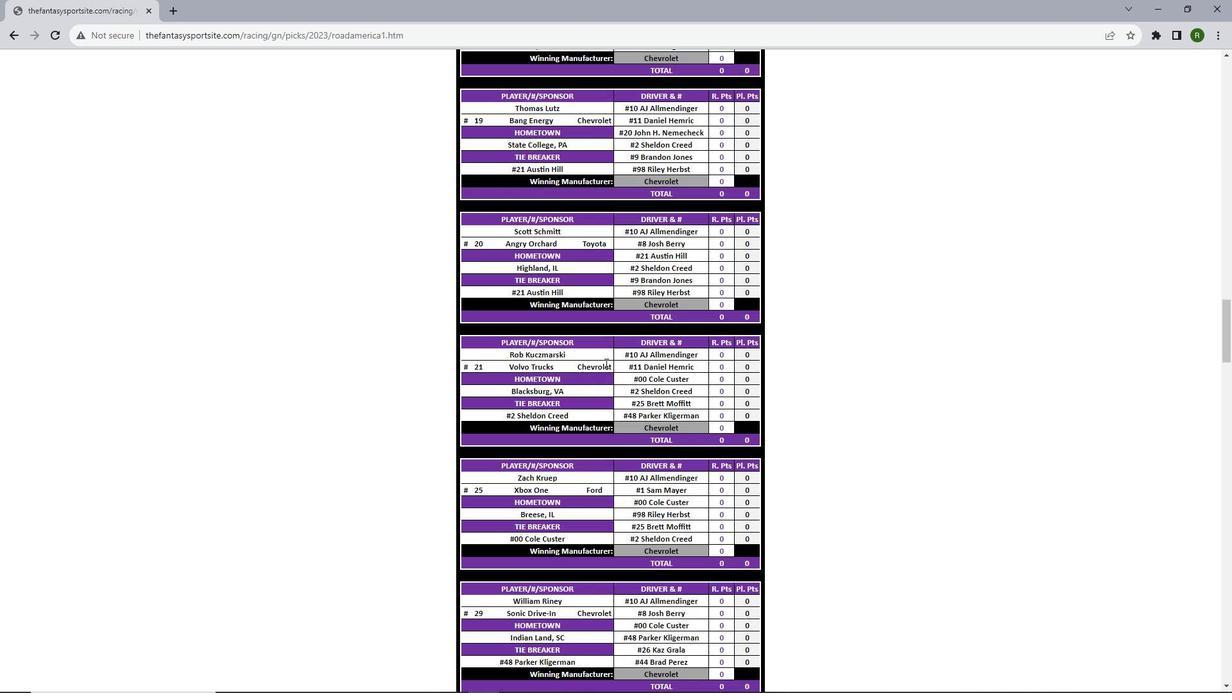 
Action: Mouse scrolled (605, 362) with delta (0, 0)
Screenshot: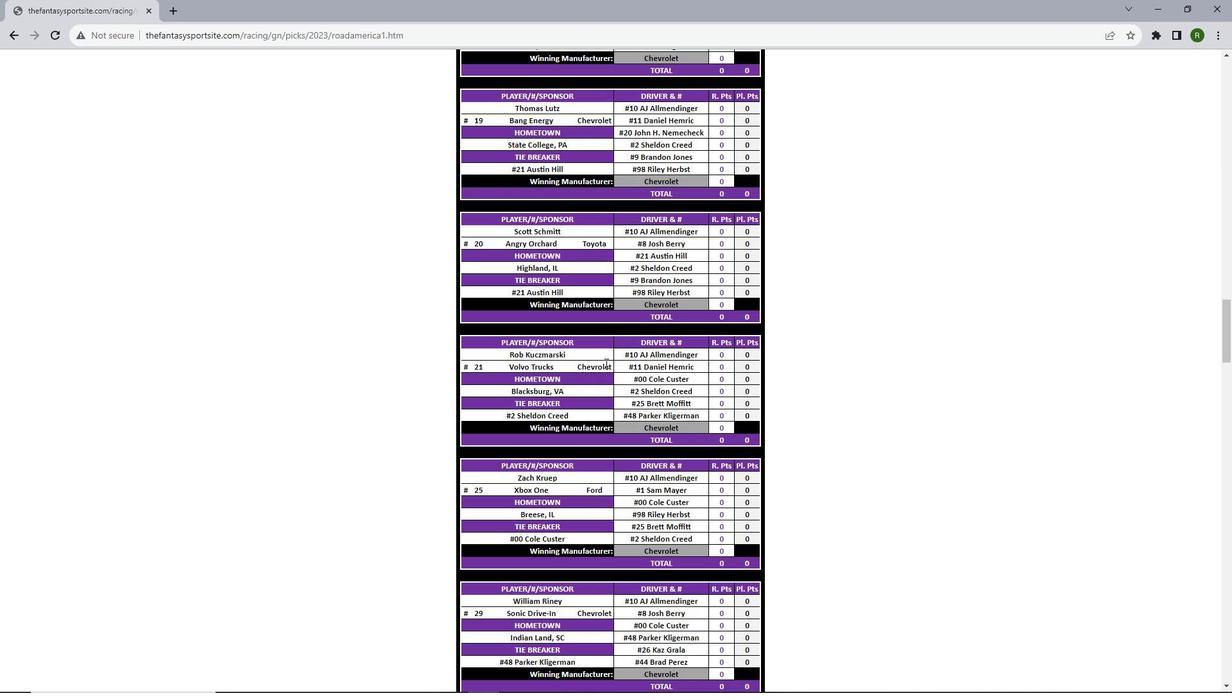 
Action: Mouse scrolled (605, 362) with delta (0, 0)
Screenshot: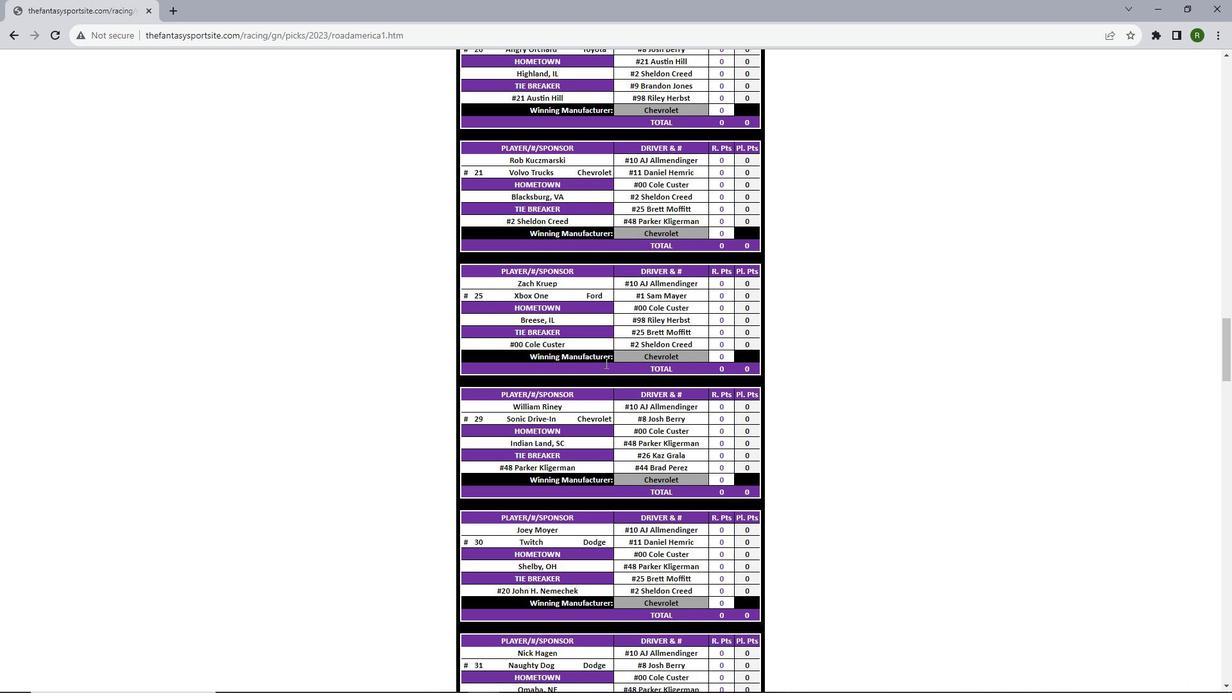 
Action: Mouse scrolled (605, 362) with delta (0, 0)
Screenshot: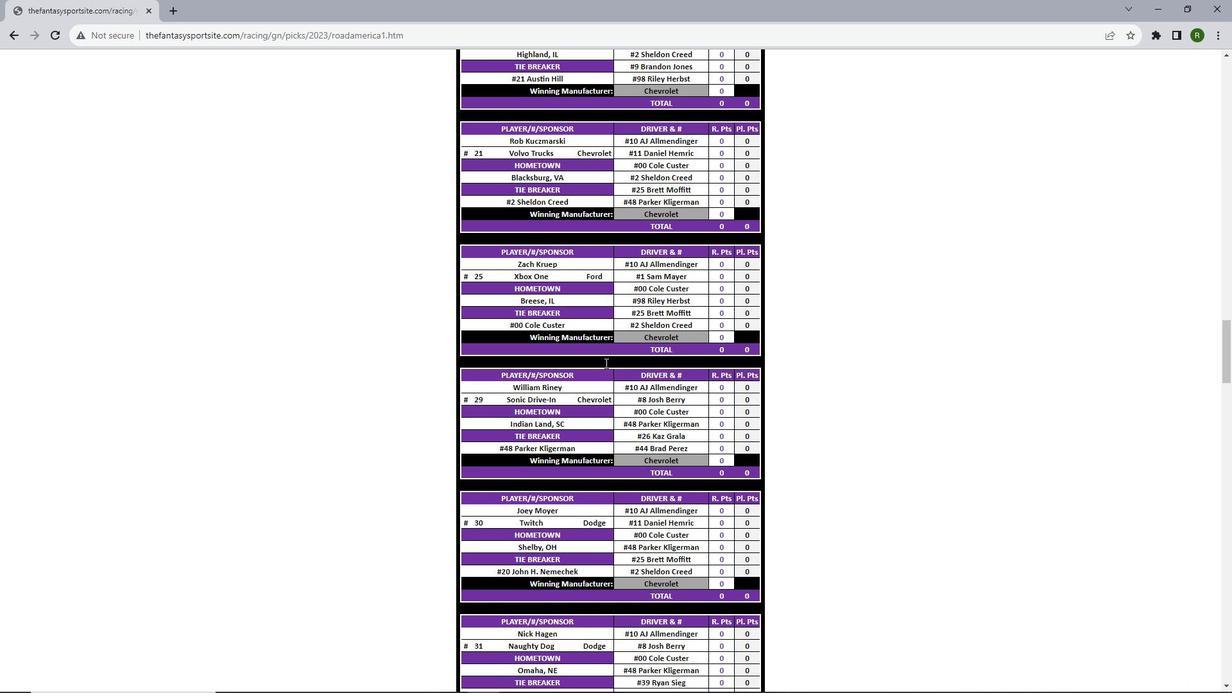 
Action: Mouse scrolled (605, 362) with delta (0, 0)
Screenshot: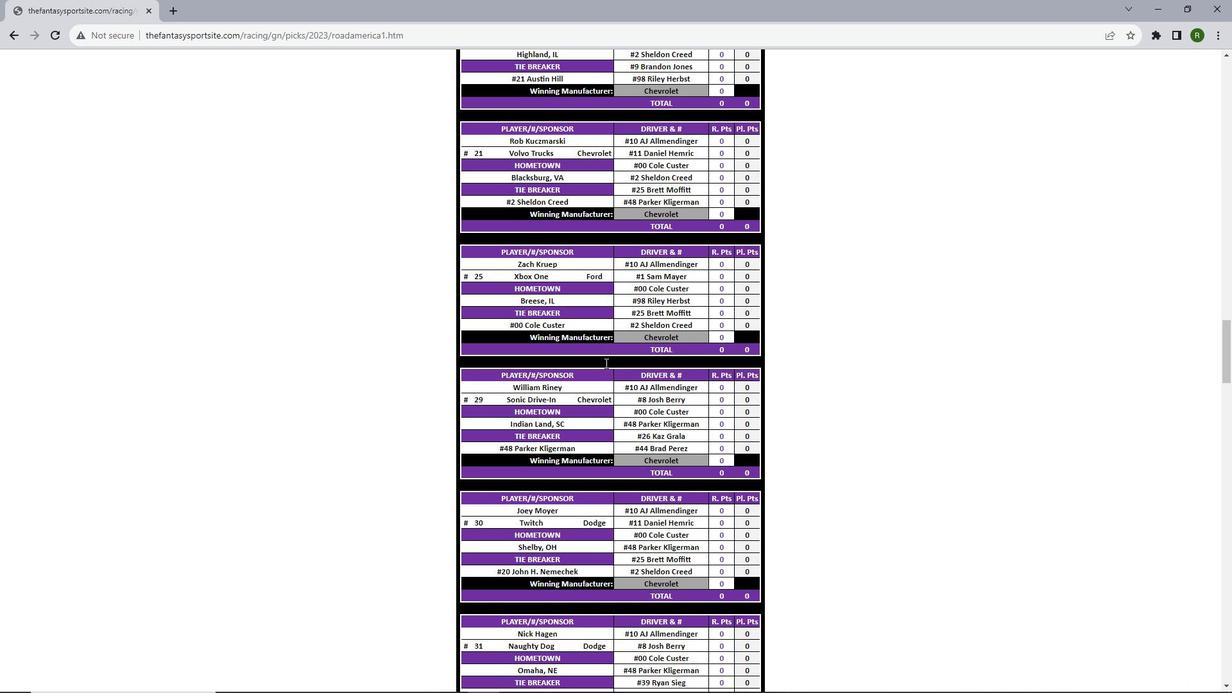 
Action: Mouse scrolled (605, 362) with delta (0, 0)
Screenshot: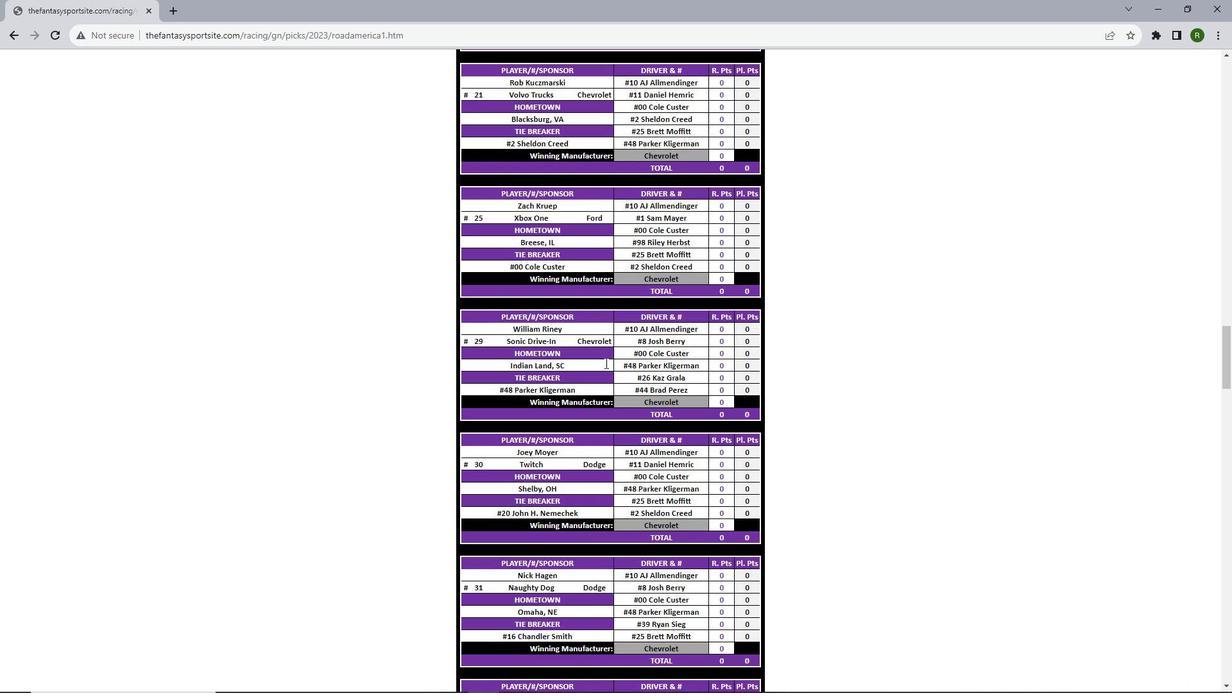 
Action: Mouse scrolled (605, 362) with delta (0, 0)
Screenshot: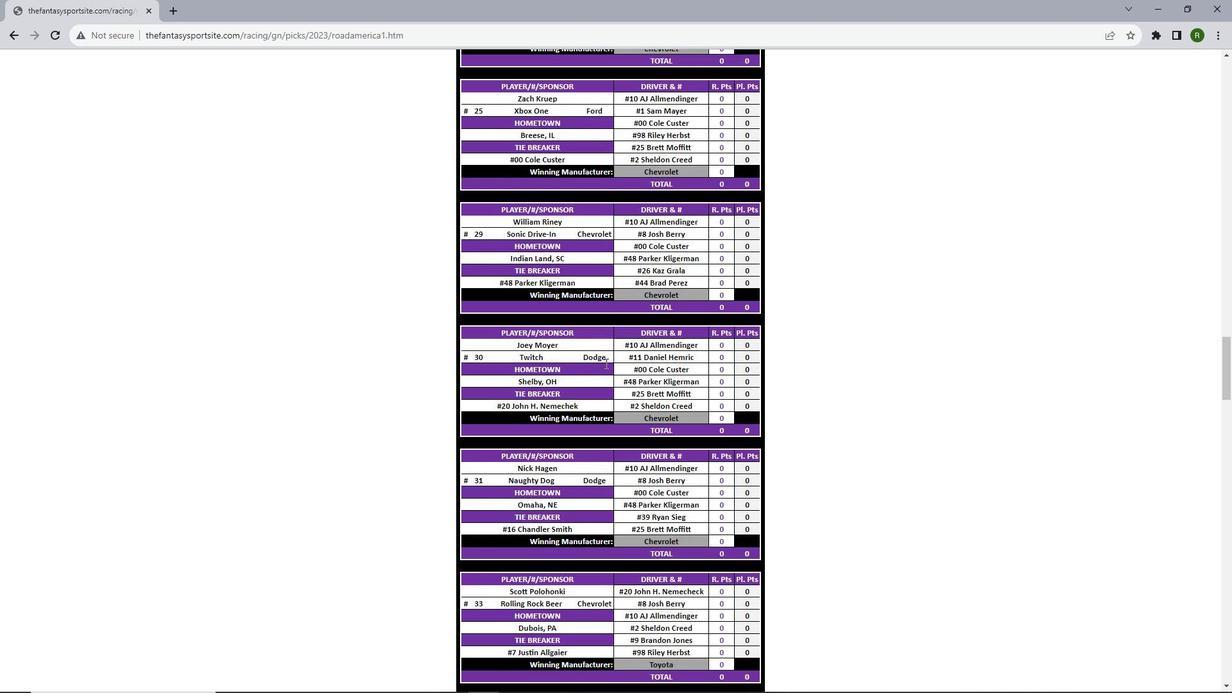 
Action: Mouse scrolled (605, 362) with delta (0, 0)
Screenshot: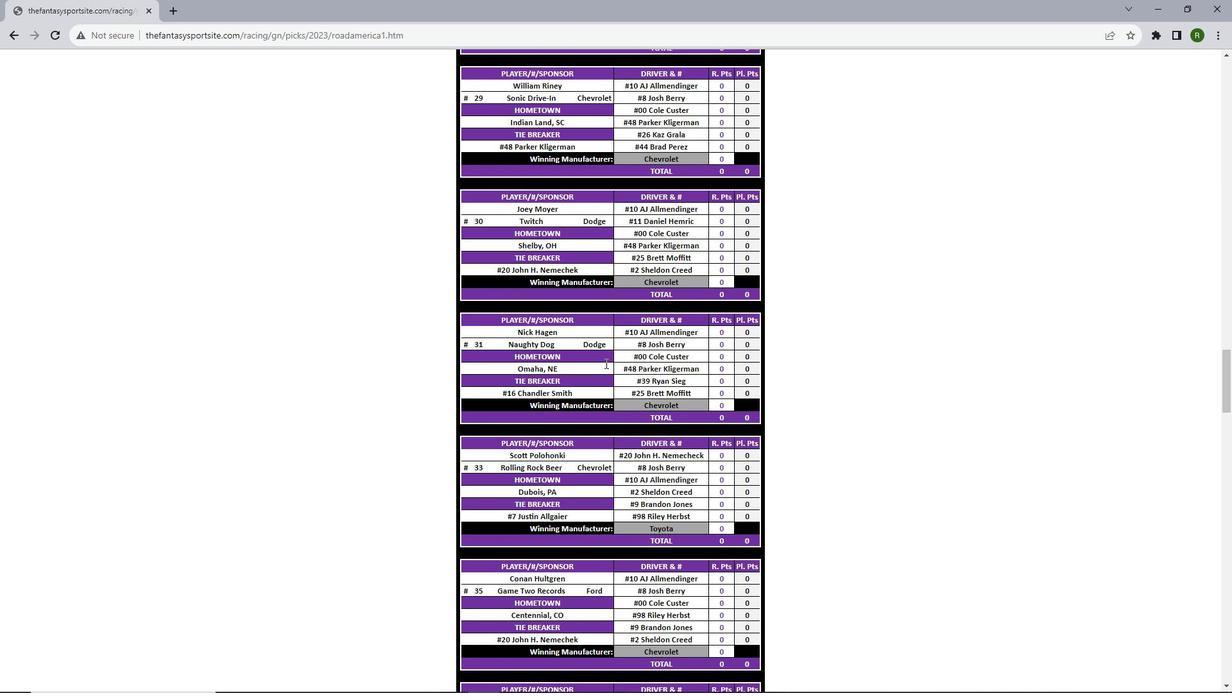 
Action: Mouse scrolled (605, 362) with delta (0, 0)
Screenshot: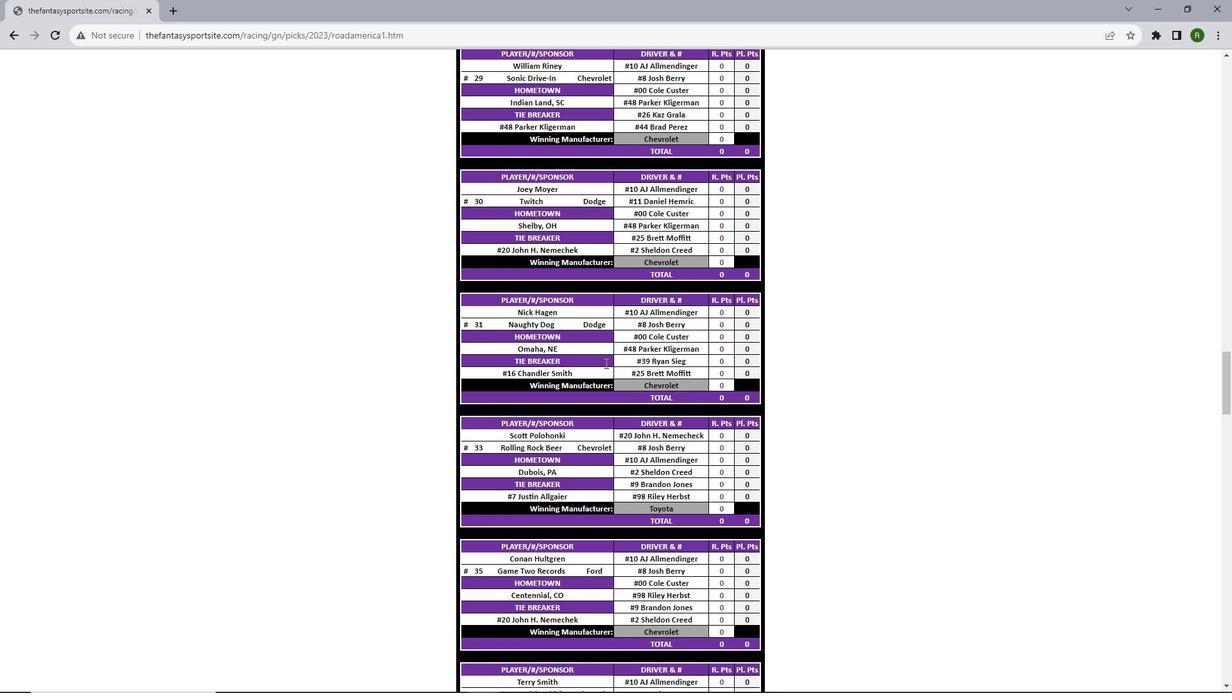 
Action: Mouse scrolled (605, 362) with delta (0, 0)
Screenshot: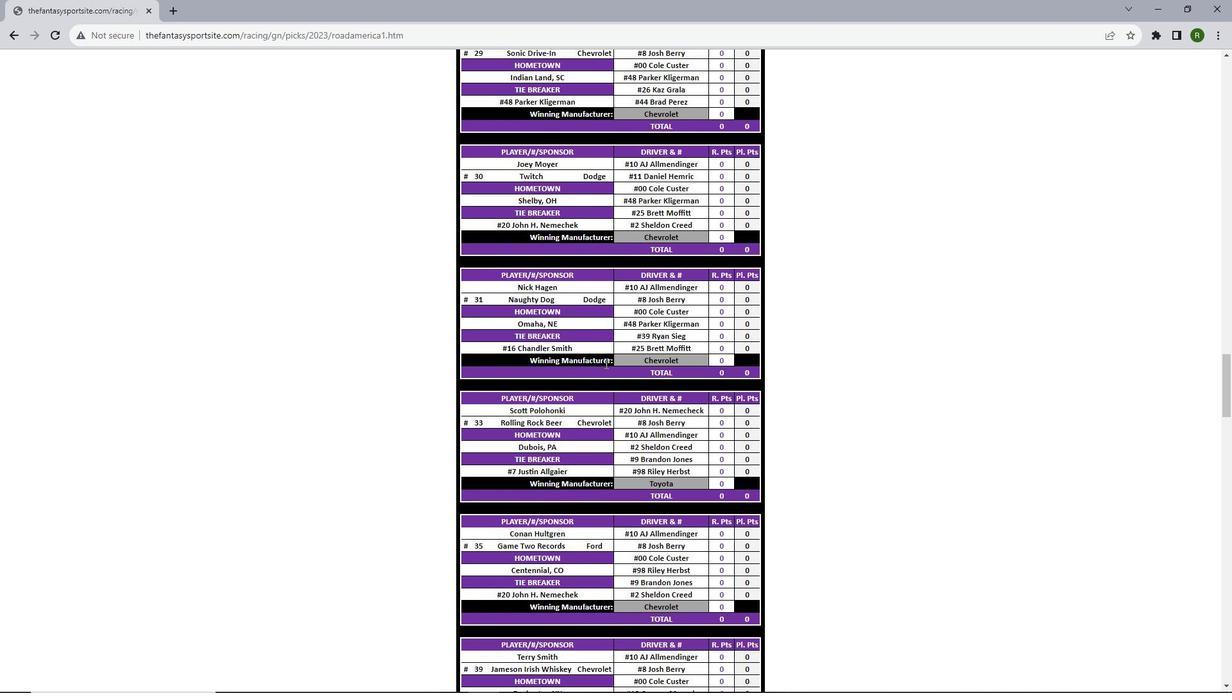 
Action: Mouse scrolled (605, 362) with delta (0, 0)
Screenshot: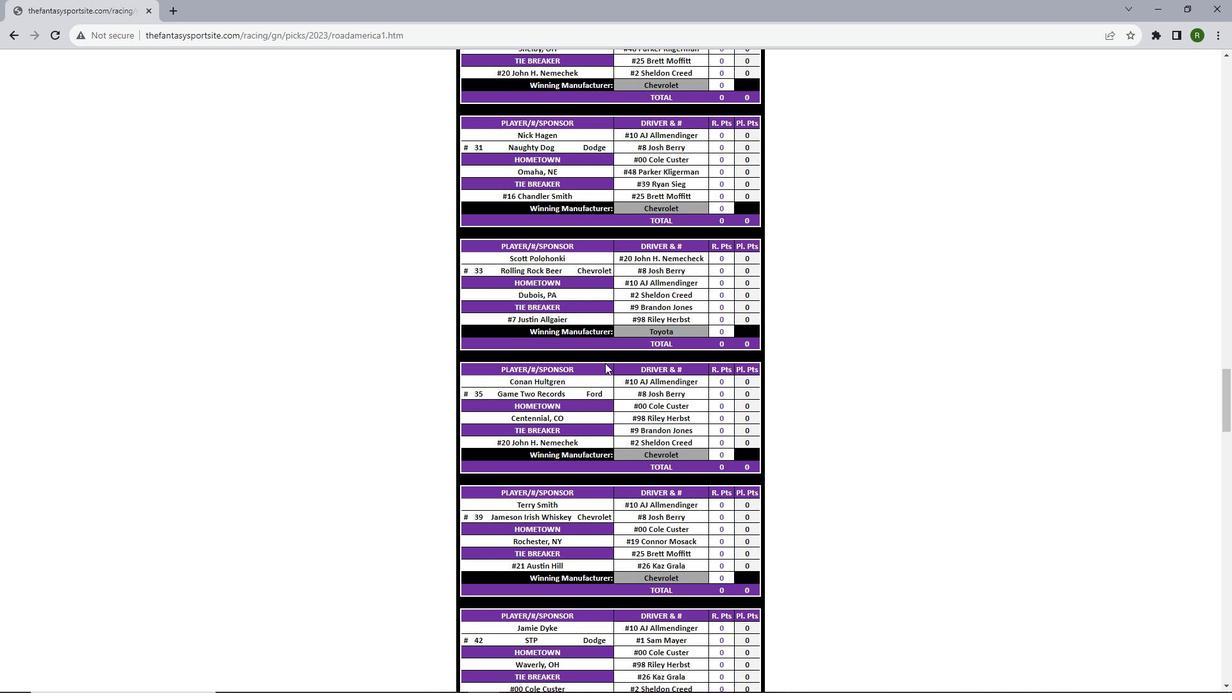 
Action: Mouse scrolled (605, 362) with delta (0, 0)
Screenshot: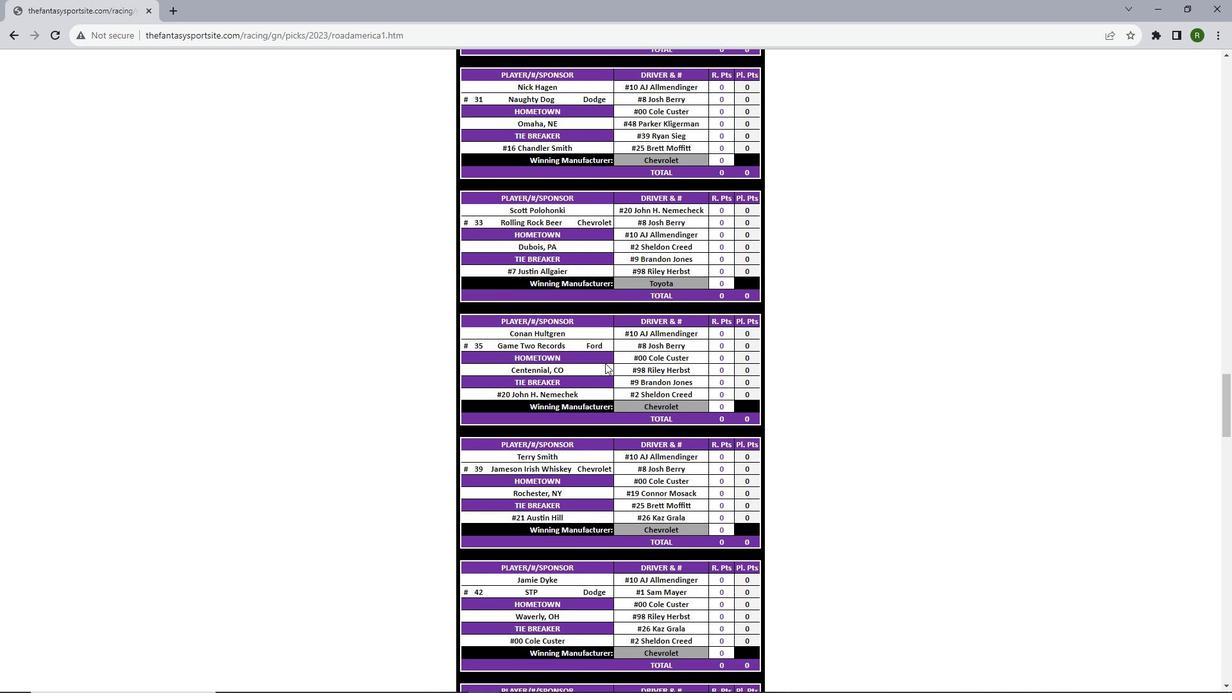 
Action: Mouse scrolled (605, 362) with delta (0, 0)
Screenshot: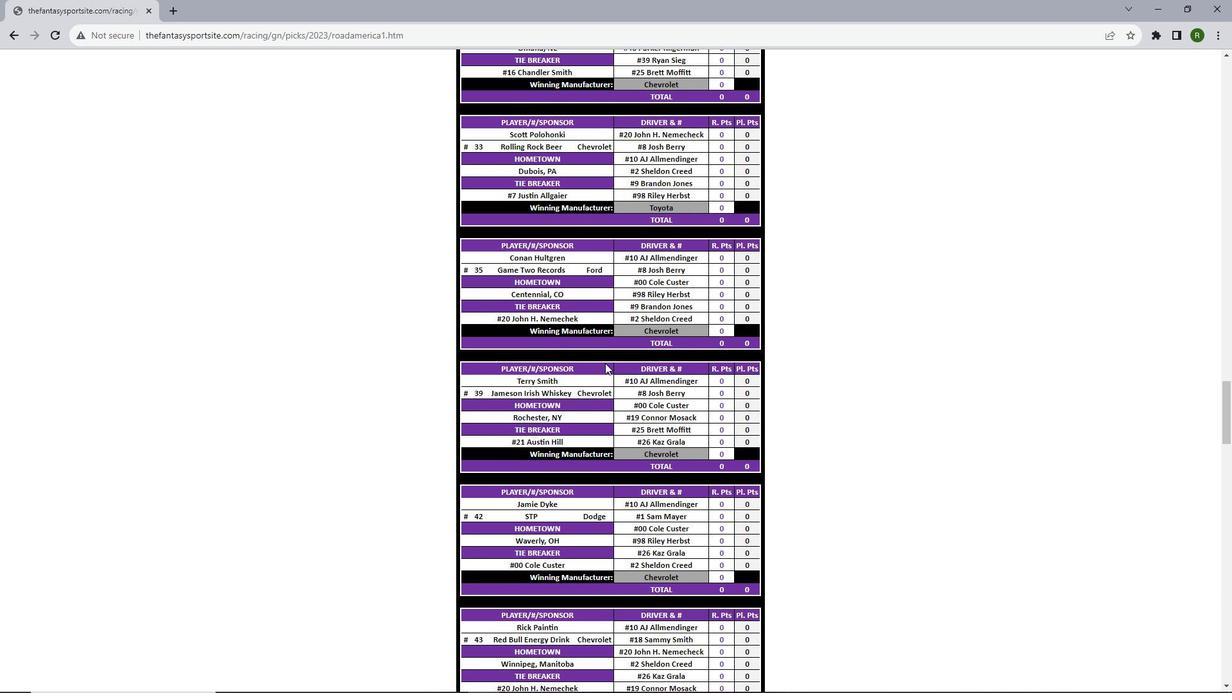 
Action: Mouse scrolled (605, 362) with delta (0, 0)
Screenshot: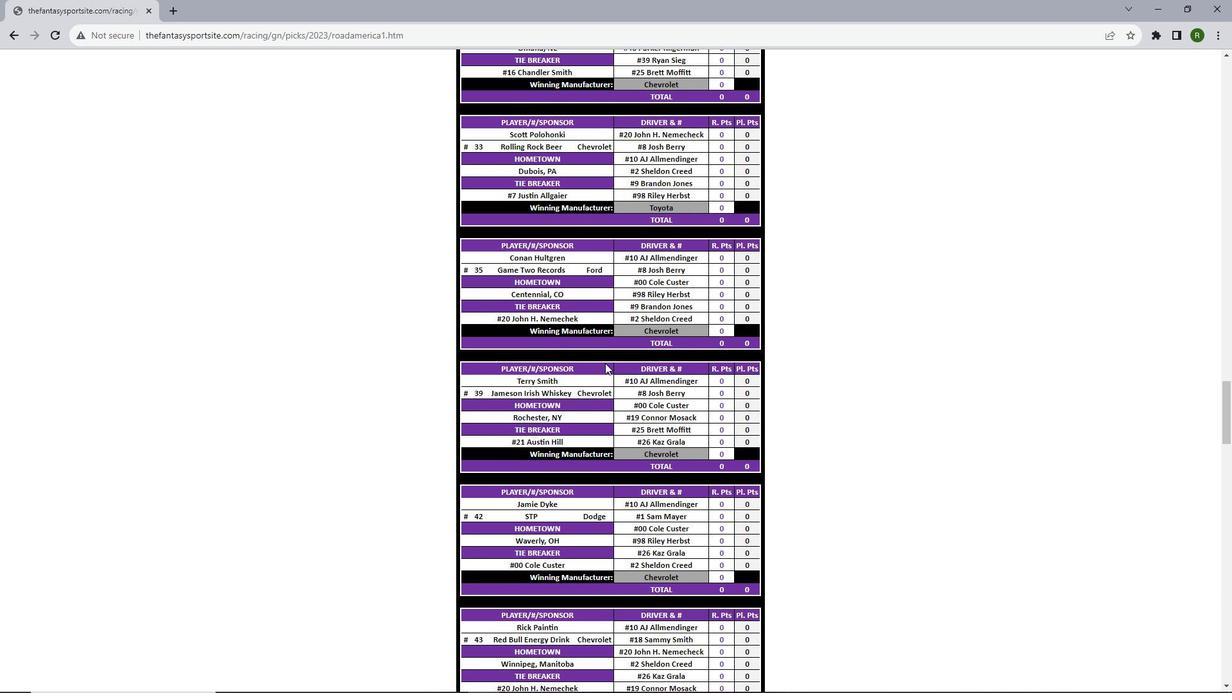 
Action: Mouse scrolled (605, 362) with delta (0, 0)
Screenshot: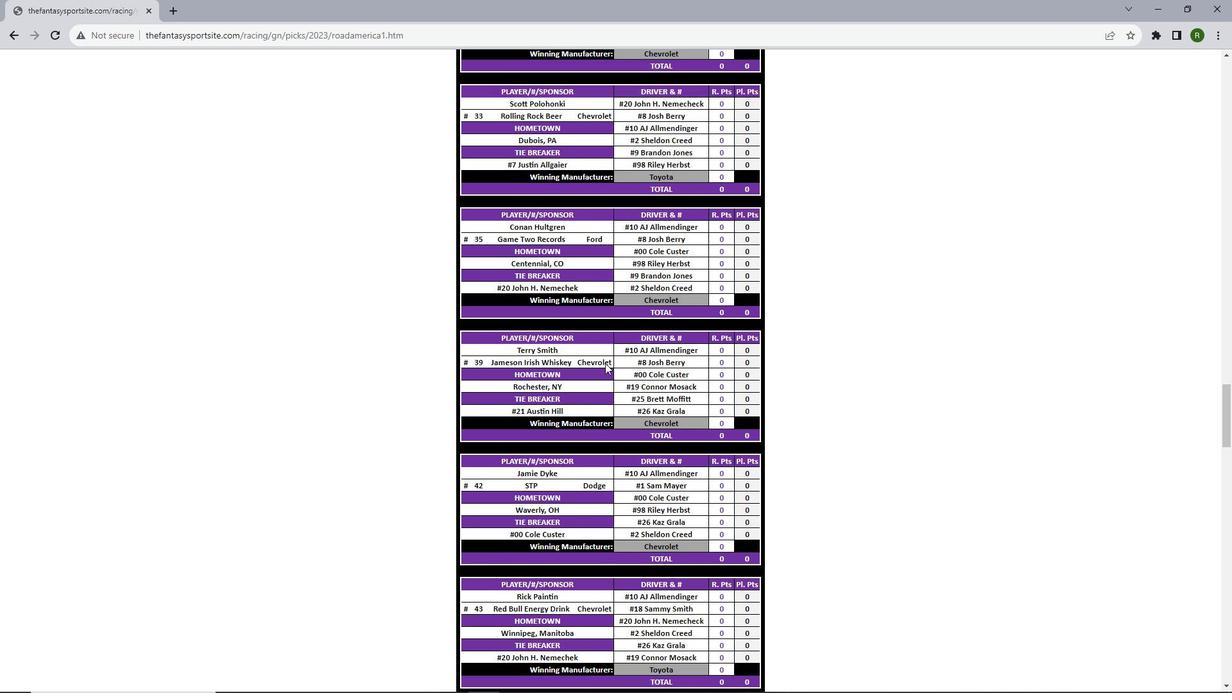 
Action: Mouse scrolled (605, 362) with delta (0, 0)
Screenshot: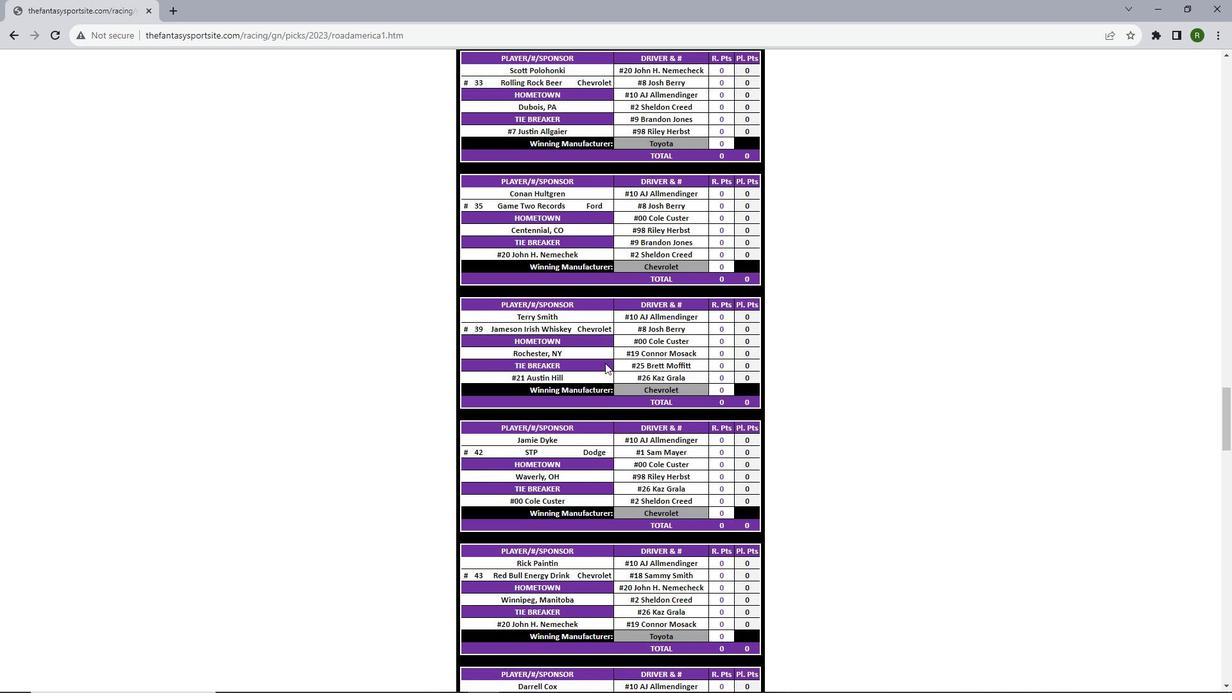 
Action: Mouse scrolled (605, 362) with delta (0, 0)
Screenshot: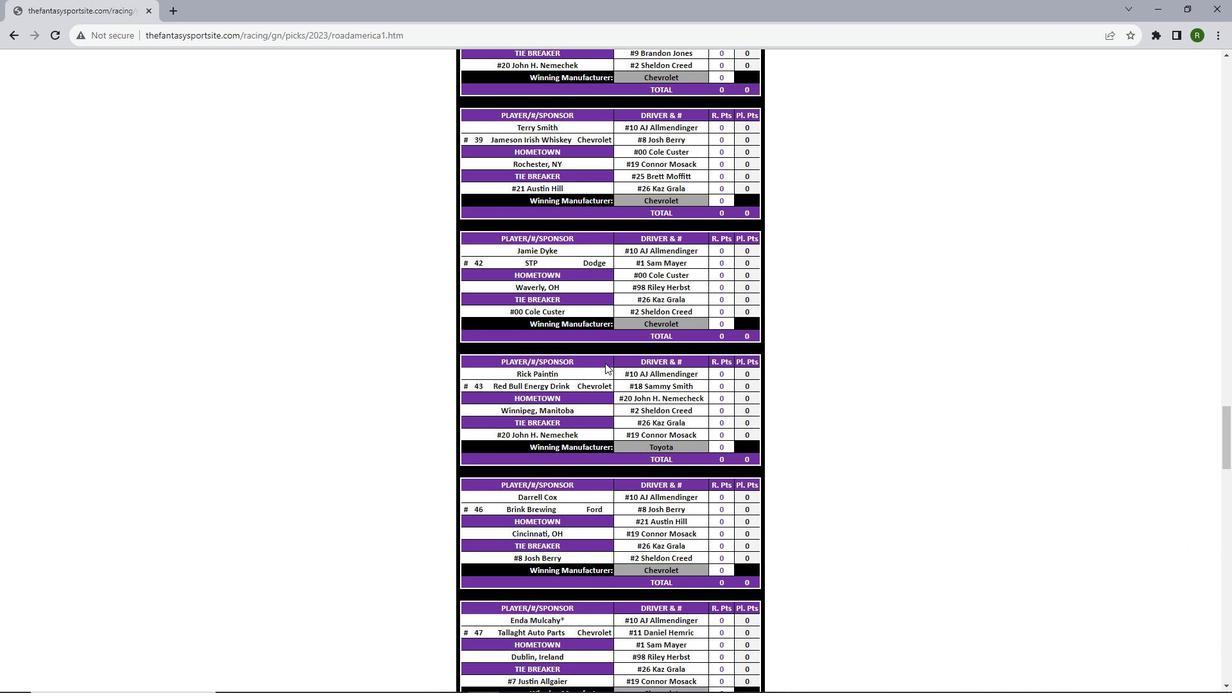 
Action: Mouse scrolled (605, 362) with delta (0, 0)
Screenshot: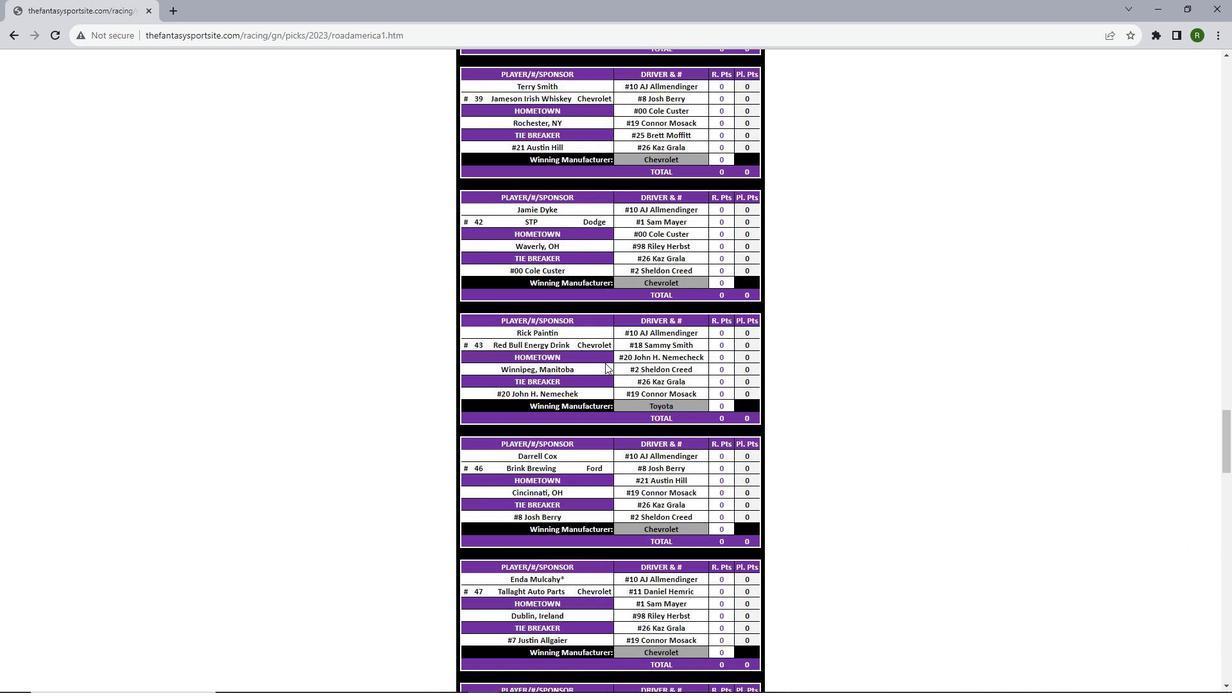 
Action: Mouse scrolled (605, 362) with delta (0, 0)
Screenshot: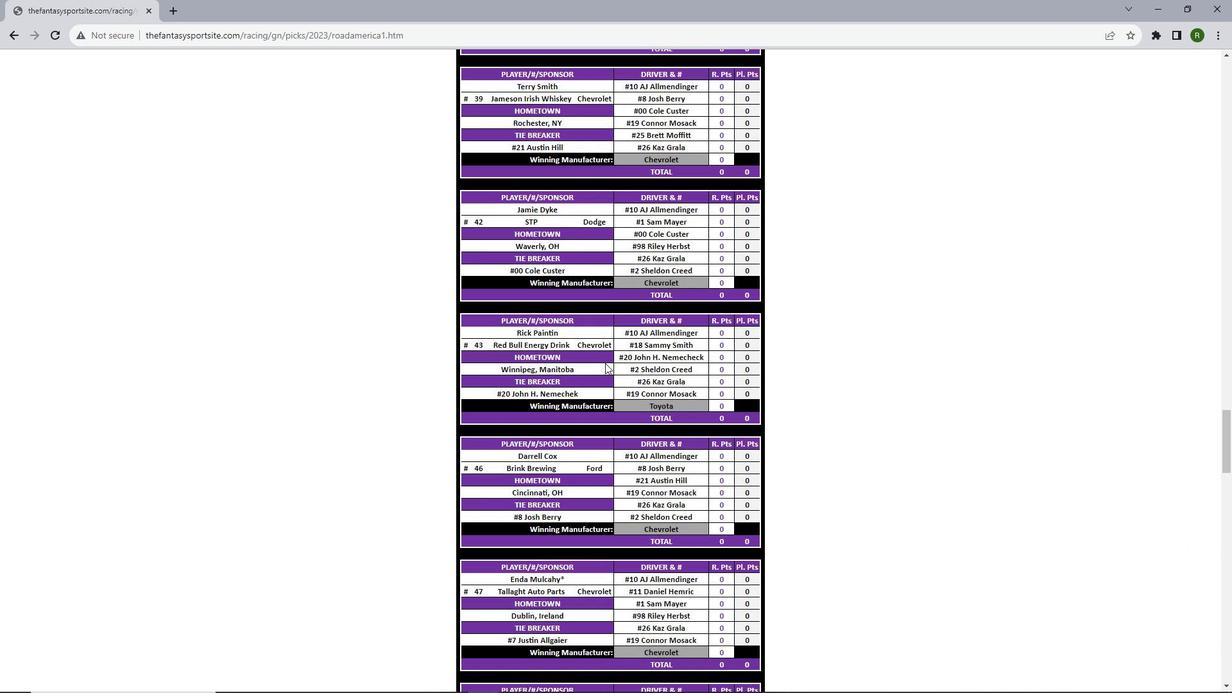 
Action: Mouse scrolled (605, 362) with delta (0, 0)
Screenshot: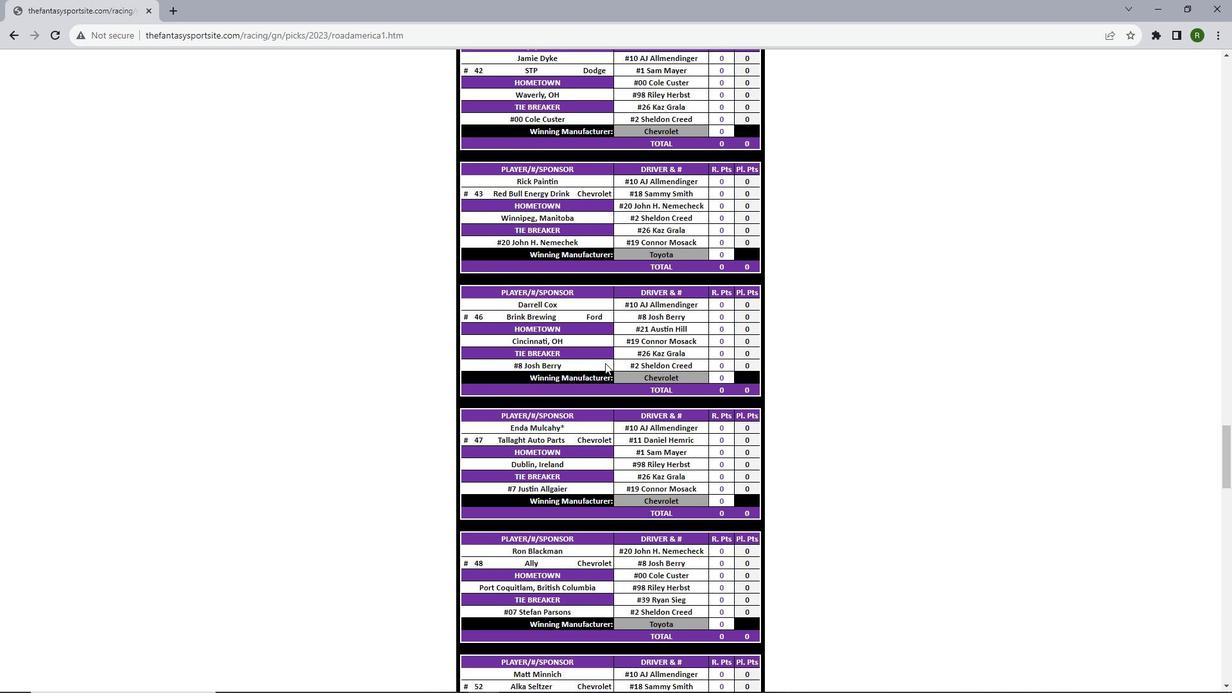 
Action: Mouse scrolled (605, 362) with delta (0, 0)
Screenshot: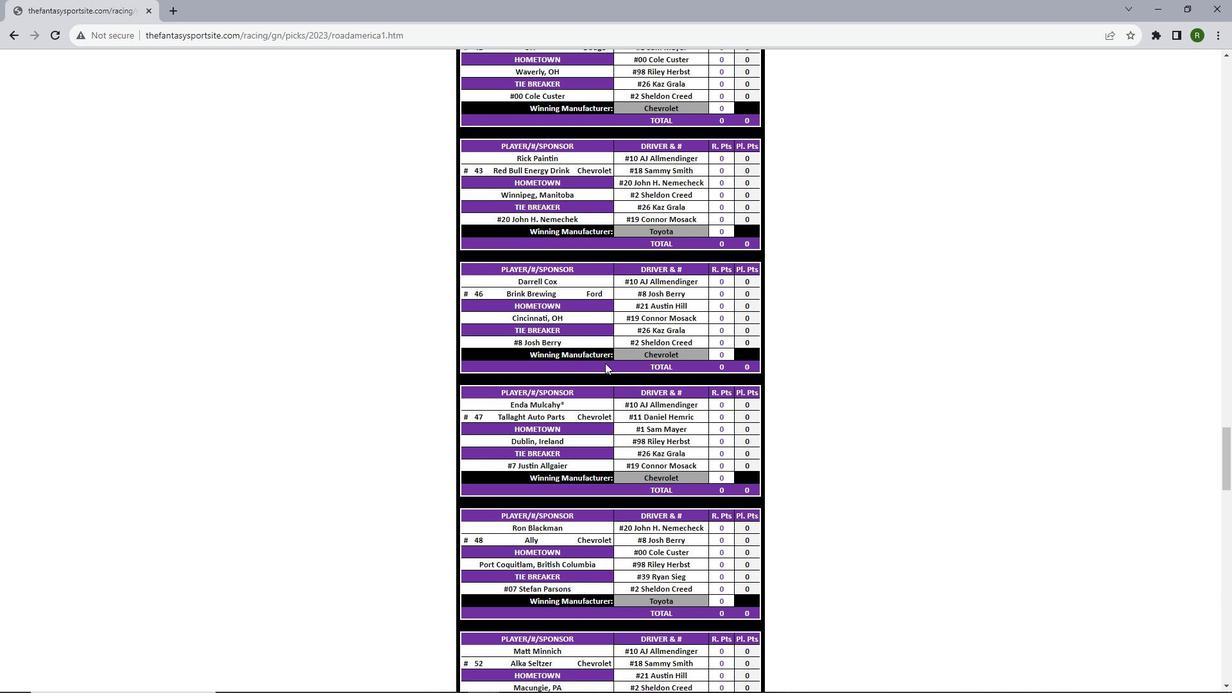 
Action: Mouse scrolled (605, 362) with delta (0, 0)
Screenshot: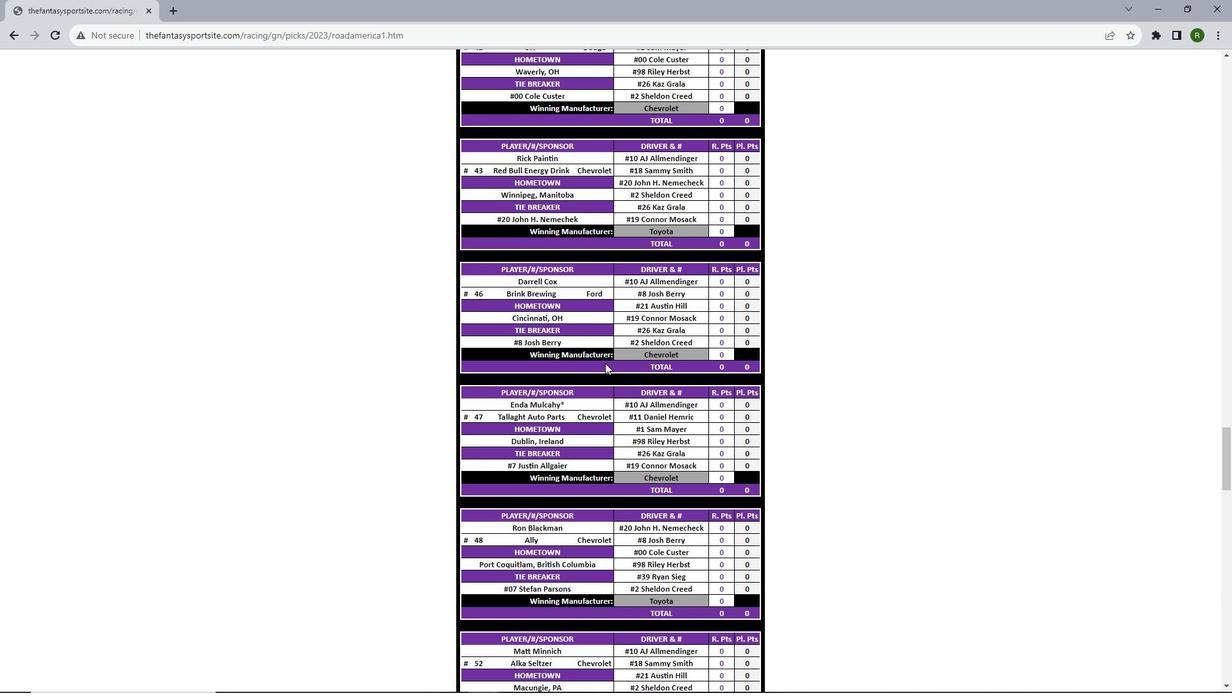 
Action: Mouse scrolled (605, 362) with delta (0, 0)
Screenshot: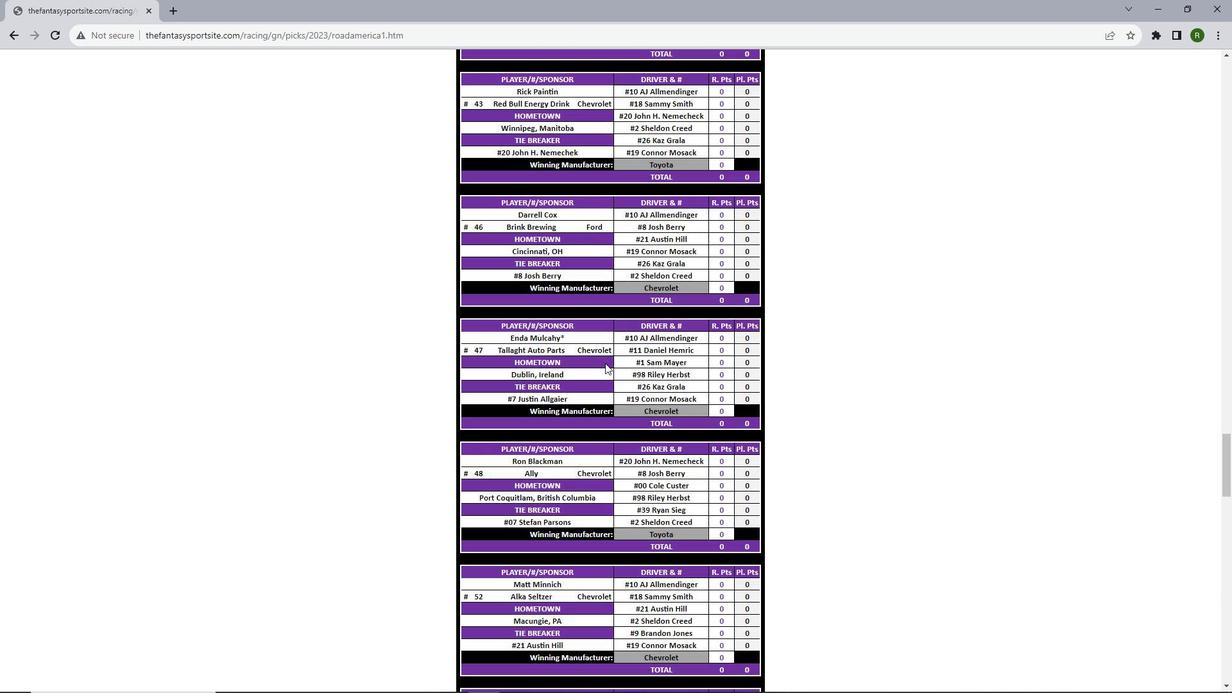 
Action: Mouse scrolled (605, 362) with delta (0, 0)
Screenshot: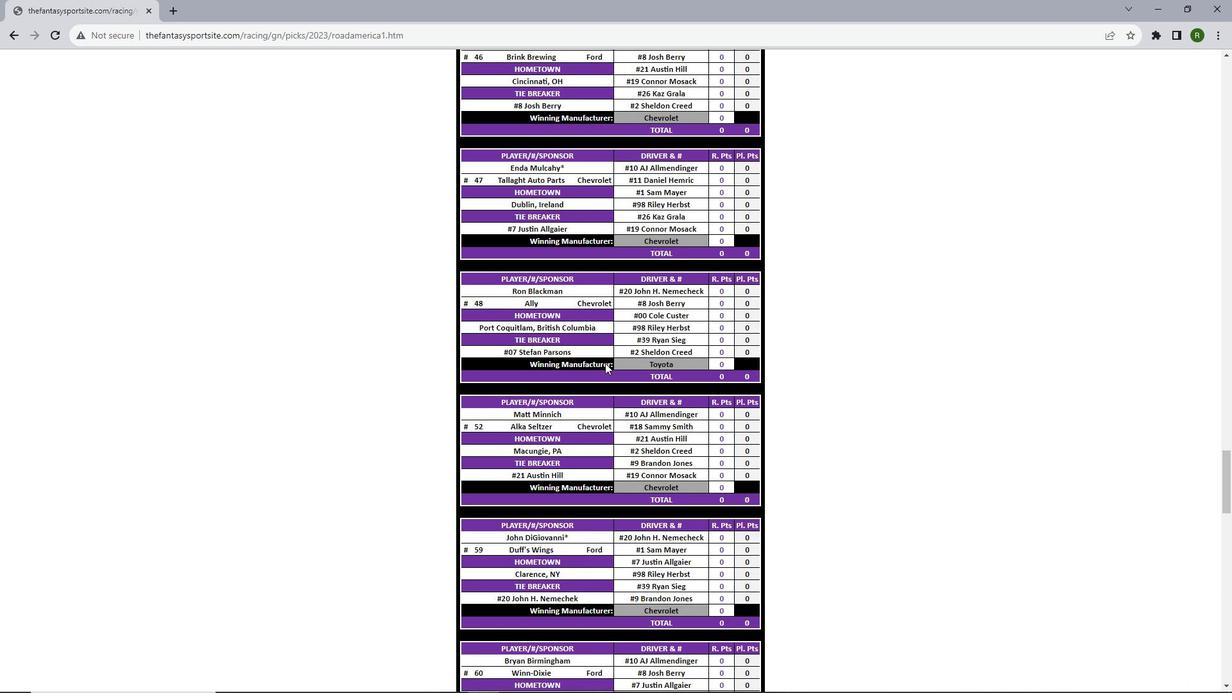 
Action: Mouse scrolled (605, 362) with delta (0, 0)
Screenshot: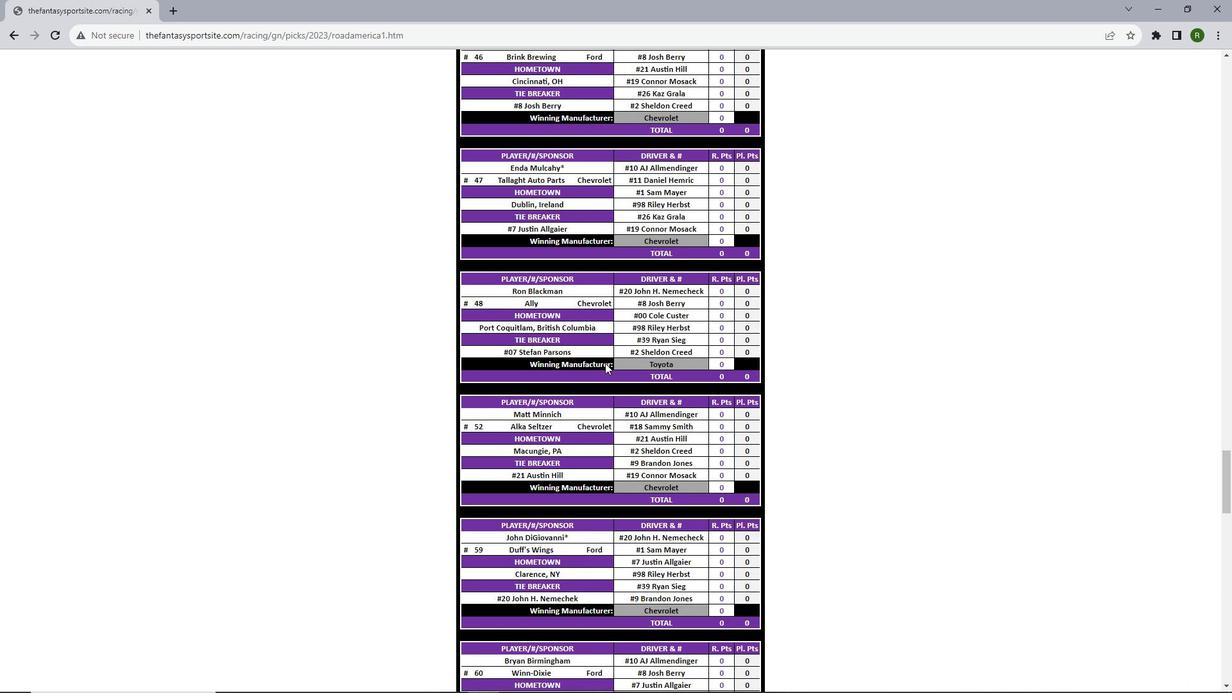 
Action: Mouse scrolled (605, 362) with delta (0, 0)
Screenshot: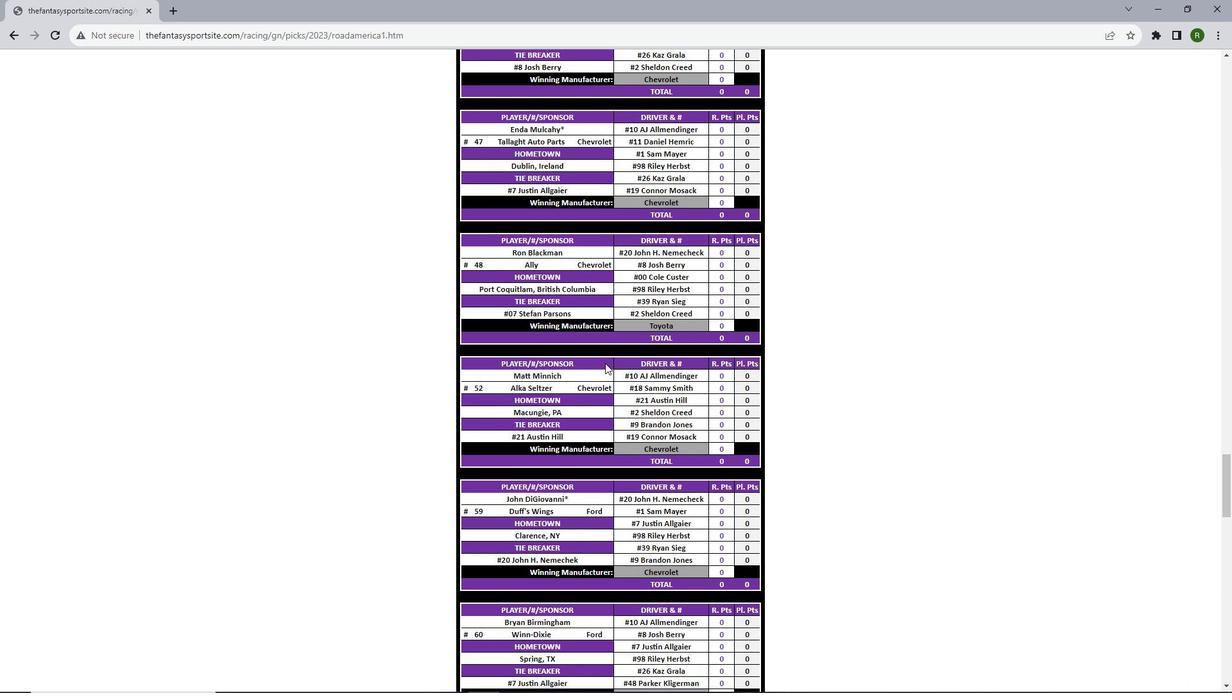 
Action: Mouse scrolled (605, 362) with delta (0, 0)
Screenshot: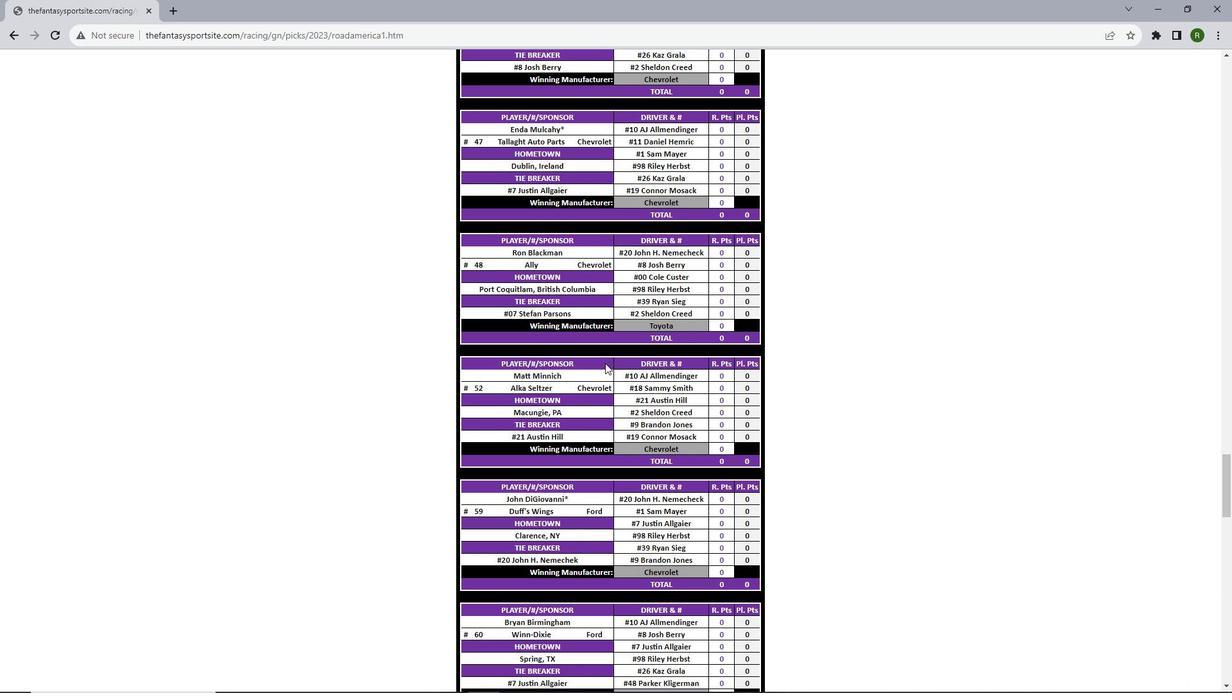 
Action: Mouse scrolled (605, 362) with delta (0, 0)
Screenshot: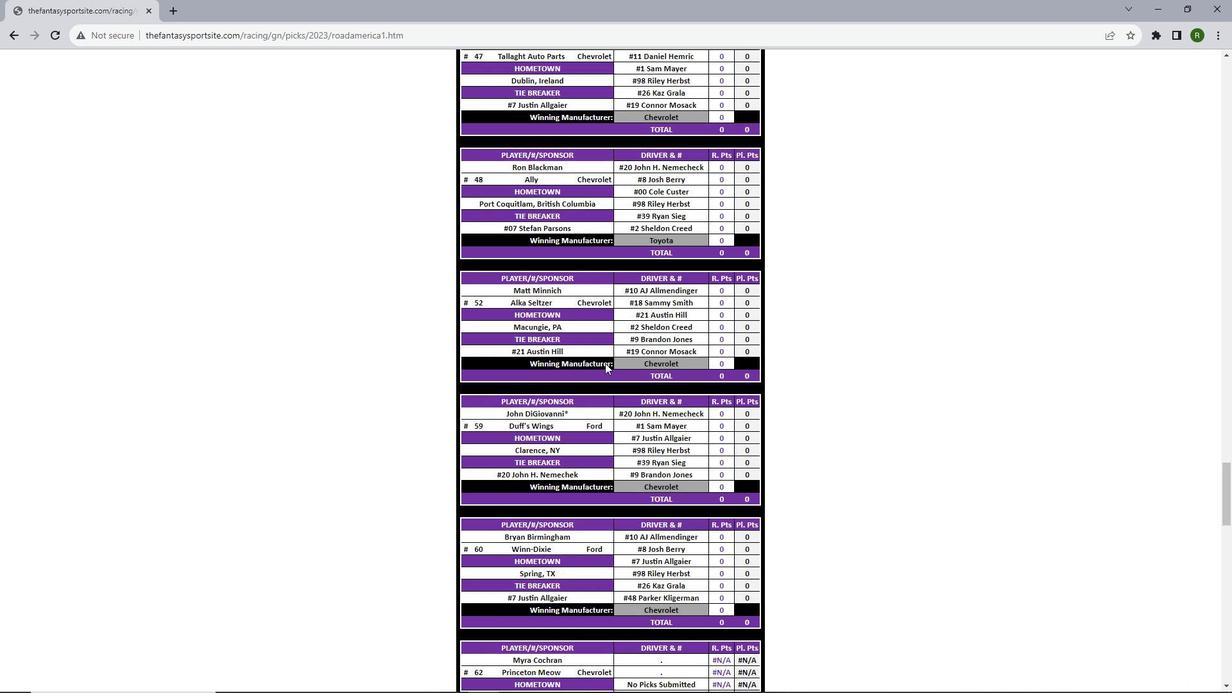 
Action: Mouse scrolled (605, 362) with delta (0, 0)
Screenshot: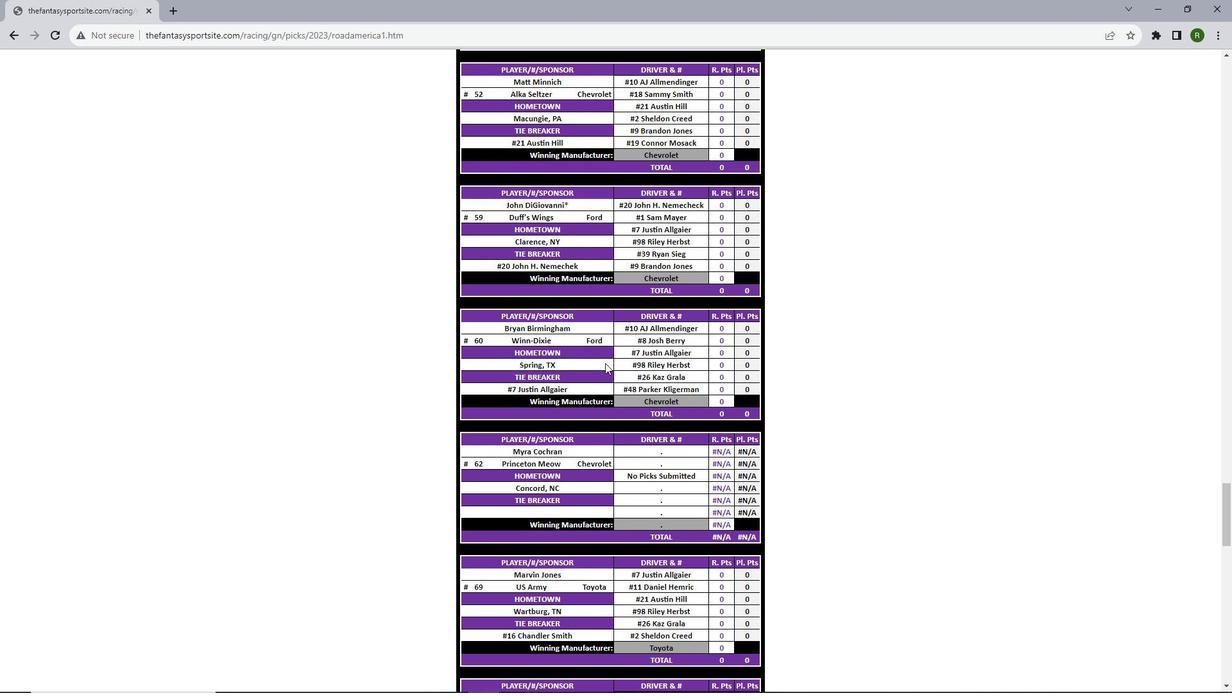 
Action: Mouse scrolled (605, 362) with delta (0, 0)
Screenshot: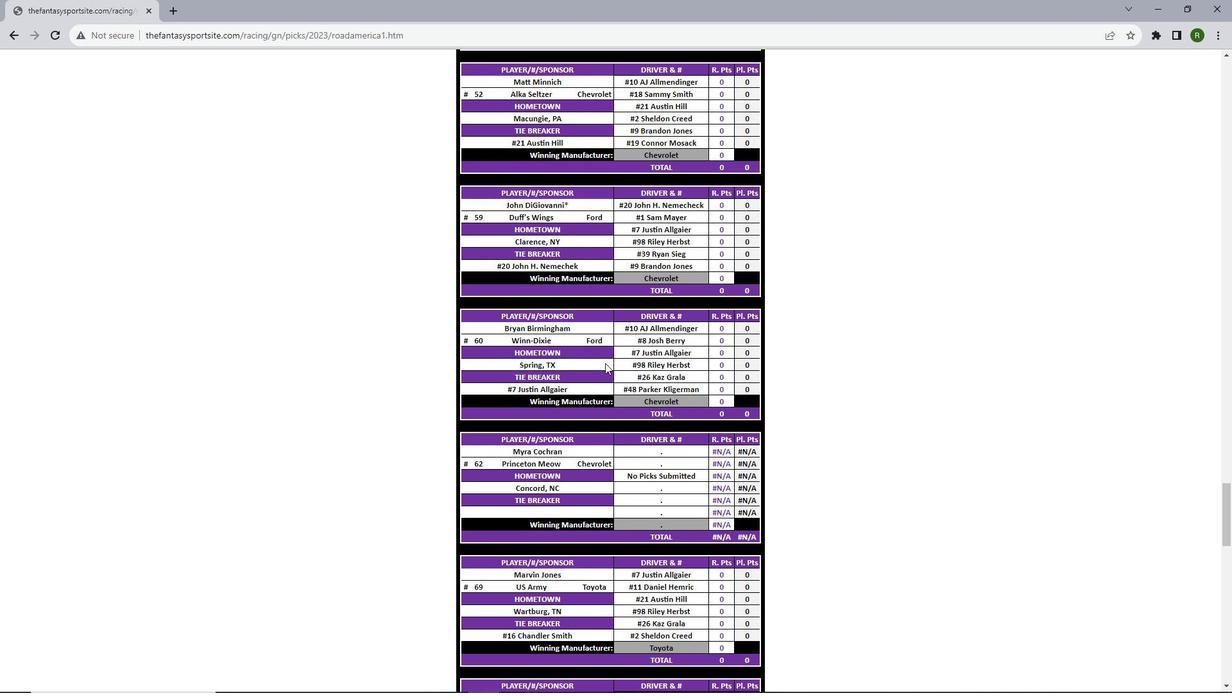 
Action: Mouse scrolled (605, 362) with delta (0, 0)
Screenshot: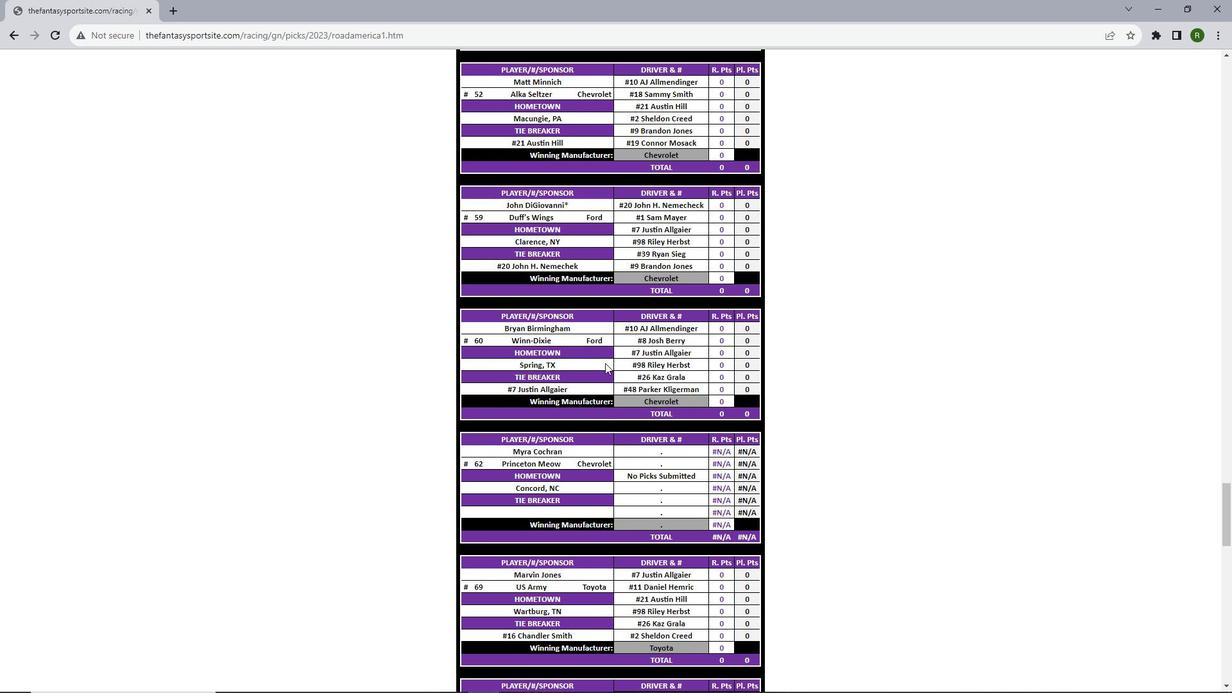 
Action: Mouse scrolled (605, 362) with delta (0, 0)
Screenshot: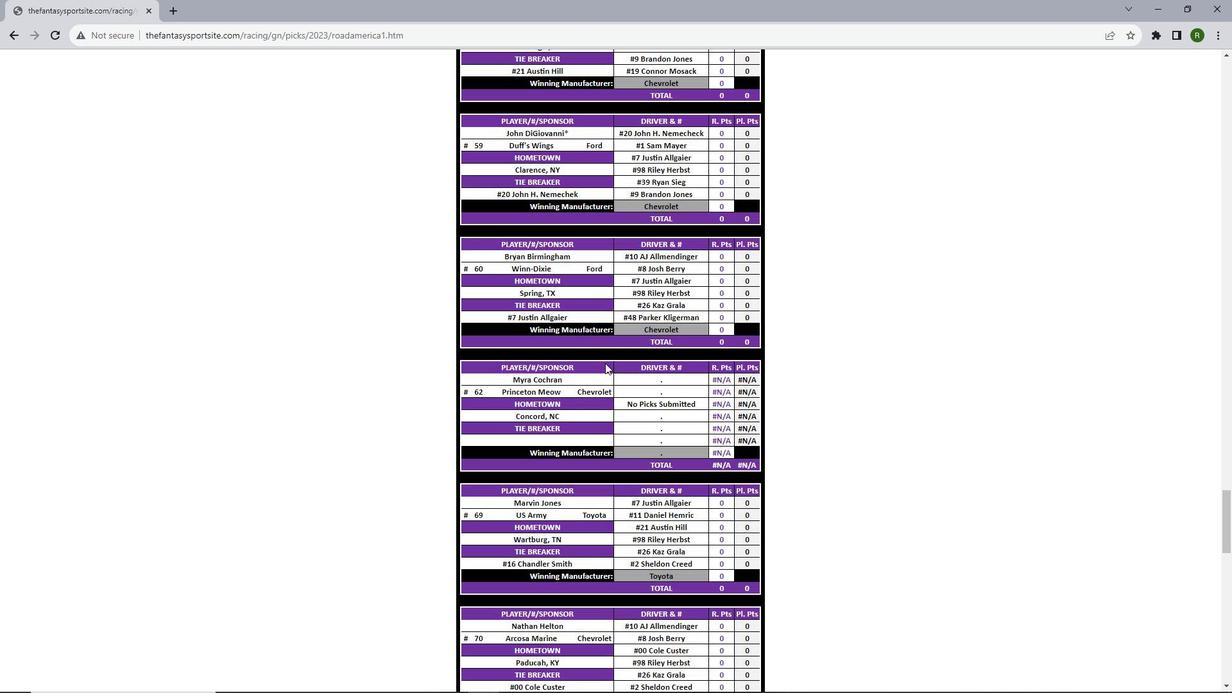 
Action: Mouse scrolled (605, 362) with delta (0, 0)
Screenshot: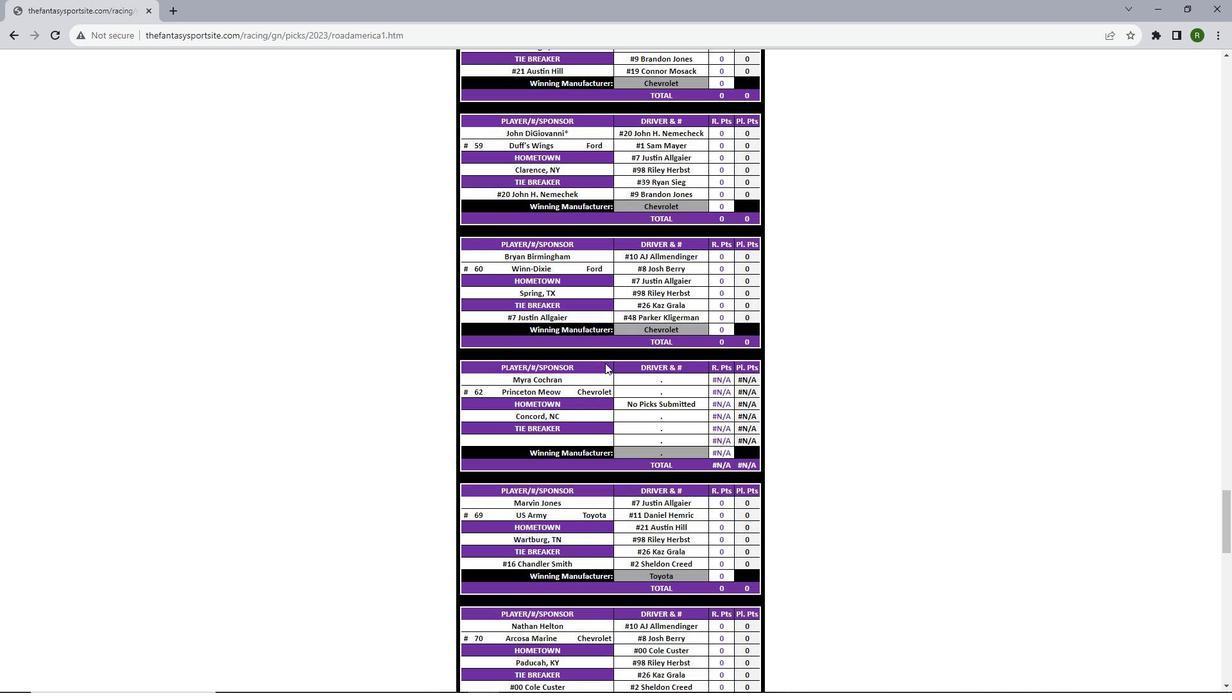 
Action: Mouse scrolled (605, 362) with delta (0, 0)
Screenshot: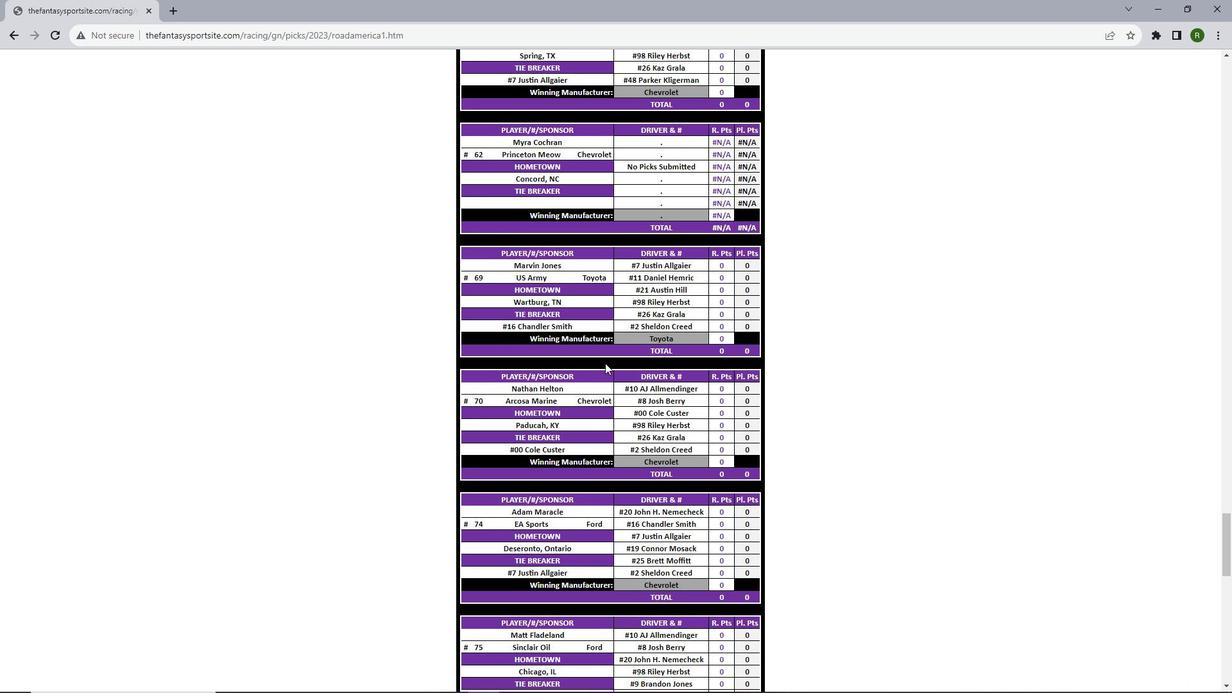 
Action: Mouse scrolled (605, 362) with delta (0, 0)
Screenshot: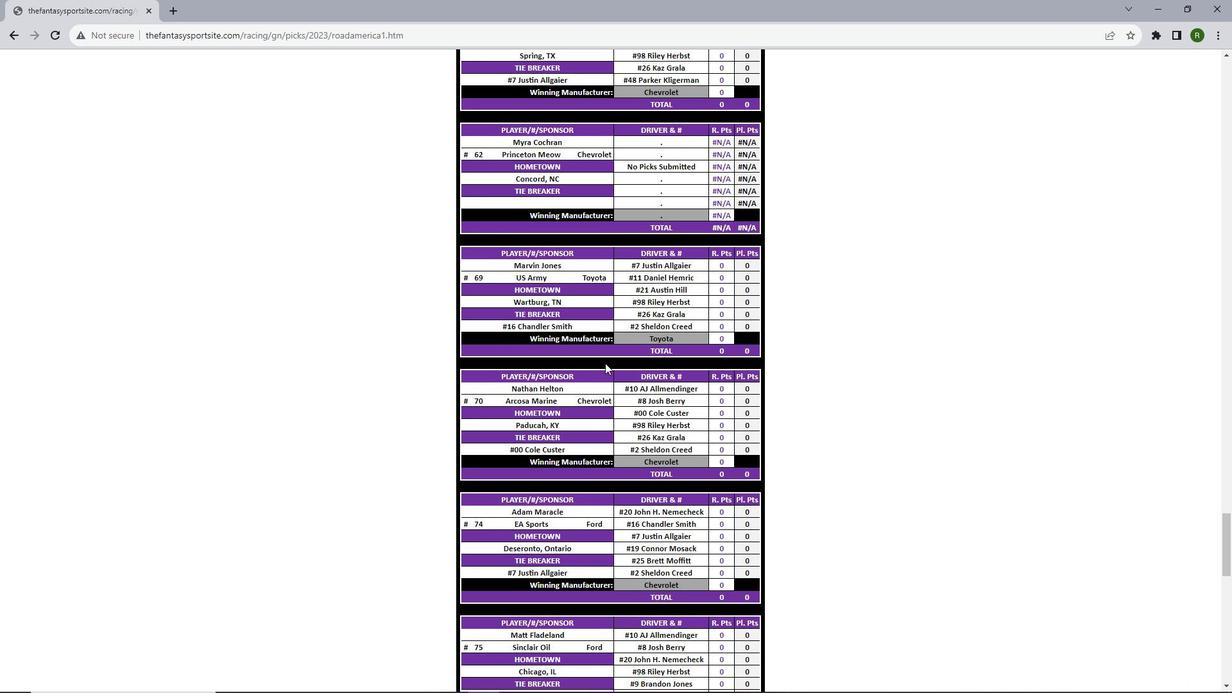 
Action: Mouse scrolled (605, 362) with delta (0, 0)
Screenshot: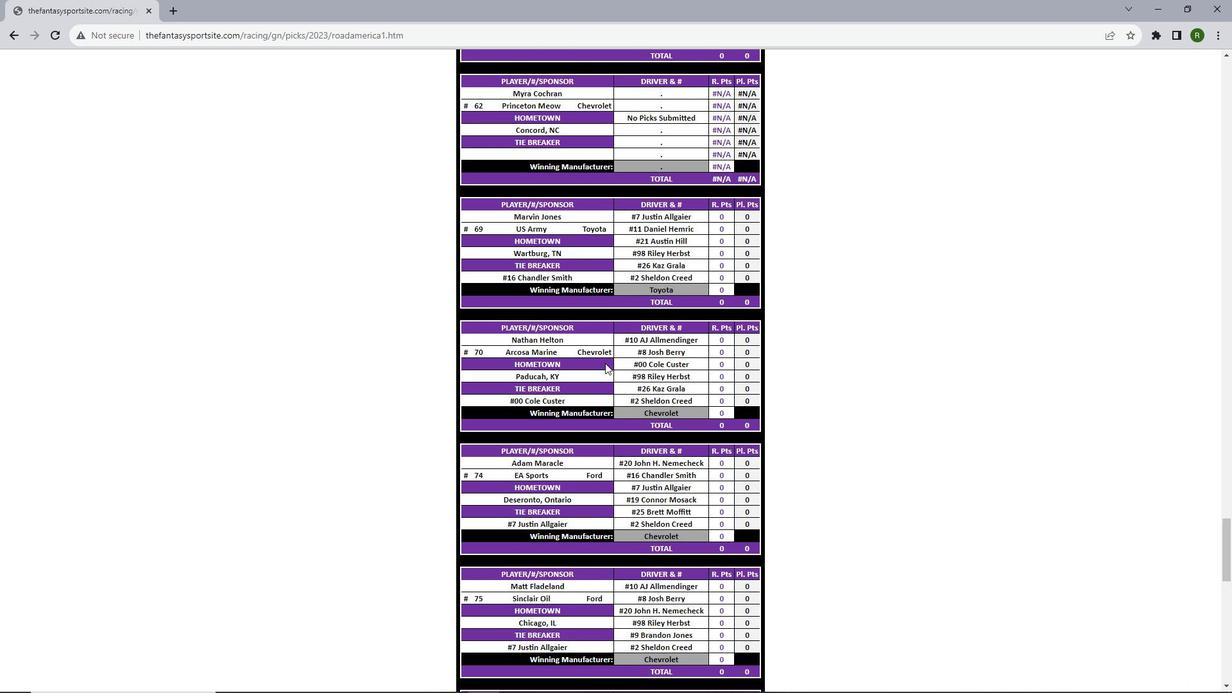 
Action: Mouse scrolled (605, 362) with delta (0, 0)
Screenshot: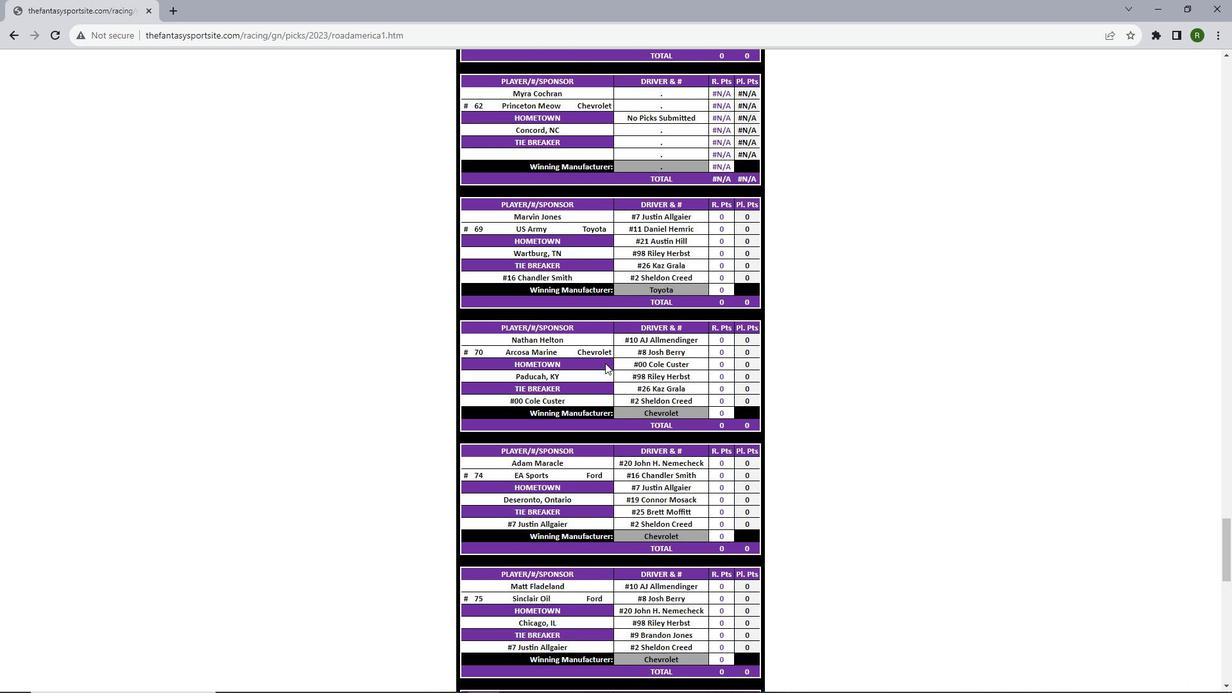 
Action: Mouse scrolled (605, 362) with delta (0, 0)
Screenshot: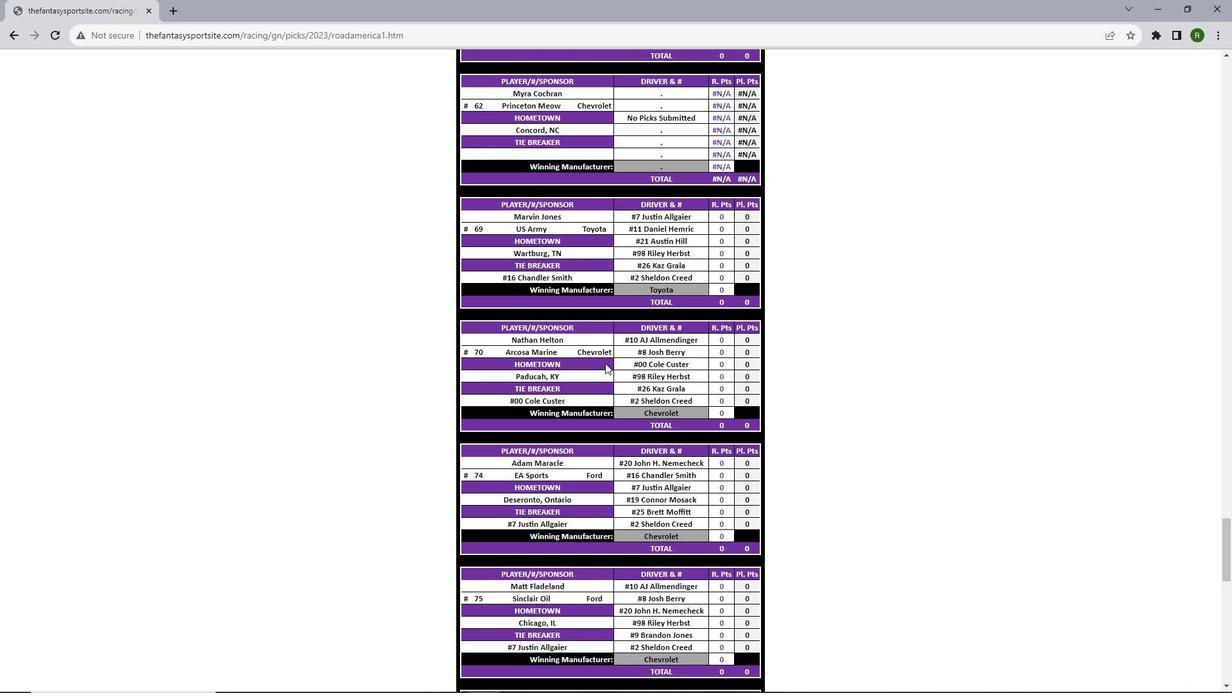 
Action: Mouse scrolled (605, 362) with delta (0, 0)
Screenshot: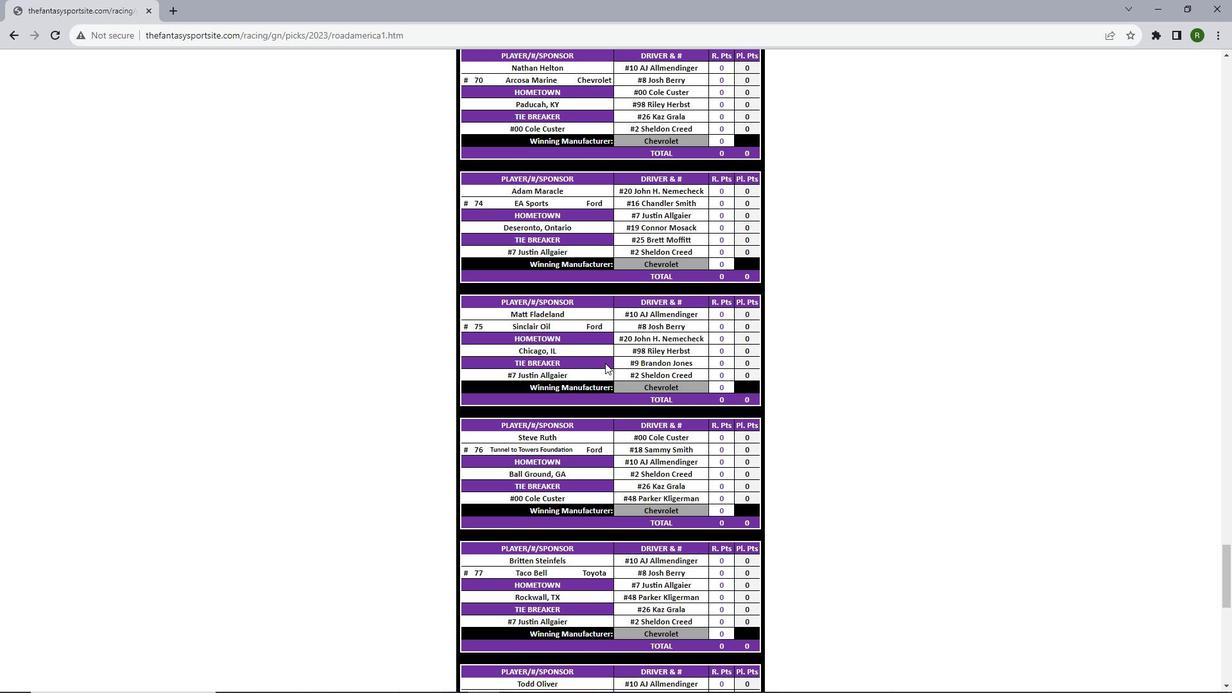 
Action: Mouse scrolled (605, 362) with delta (0, 0)
Screenshot: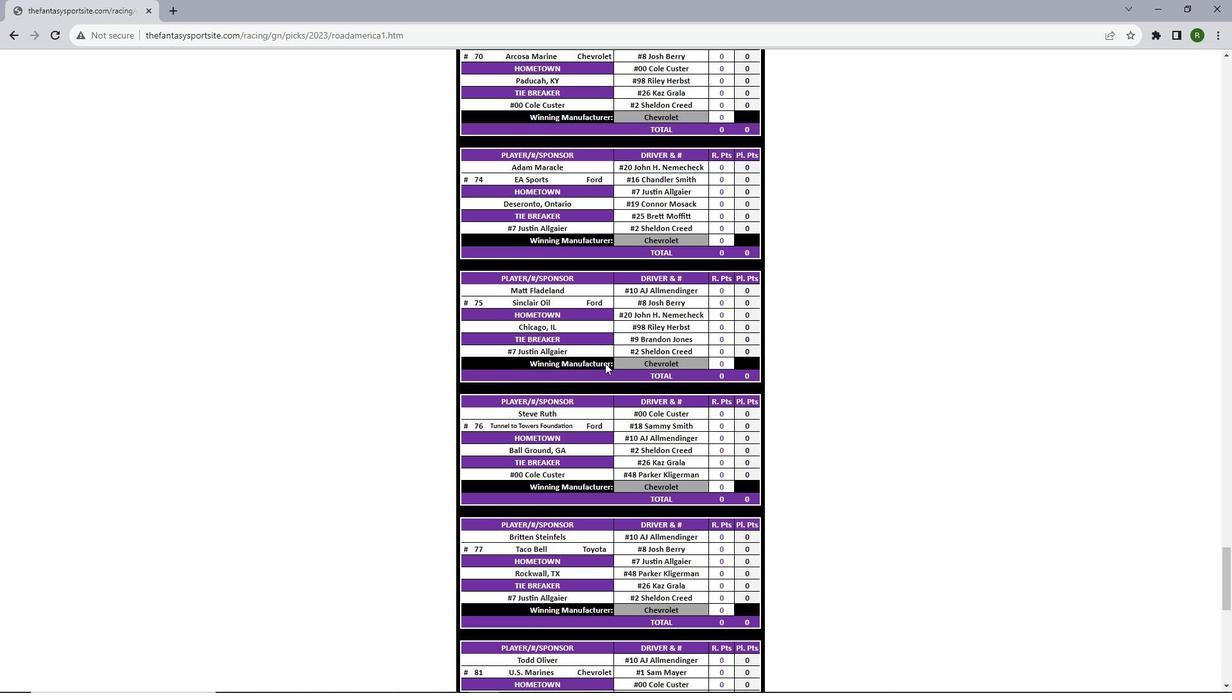
Action: Mouse scrolled (605, 362) with delta (0, 0)
Screenshot: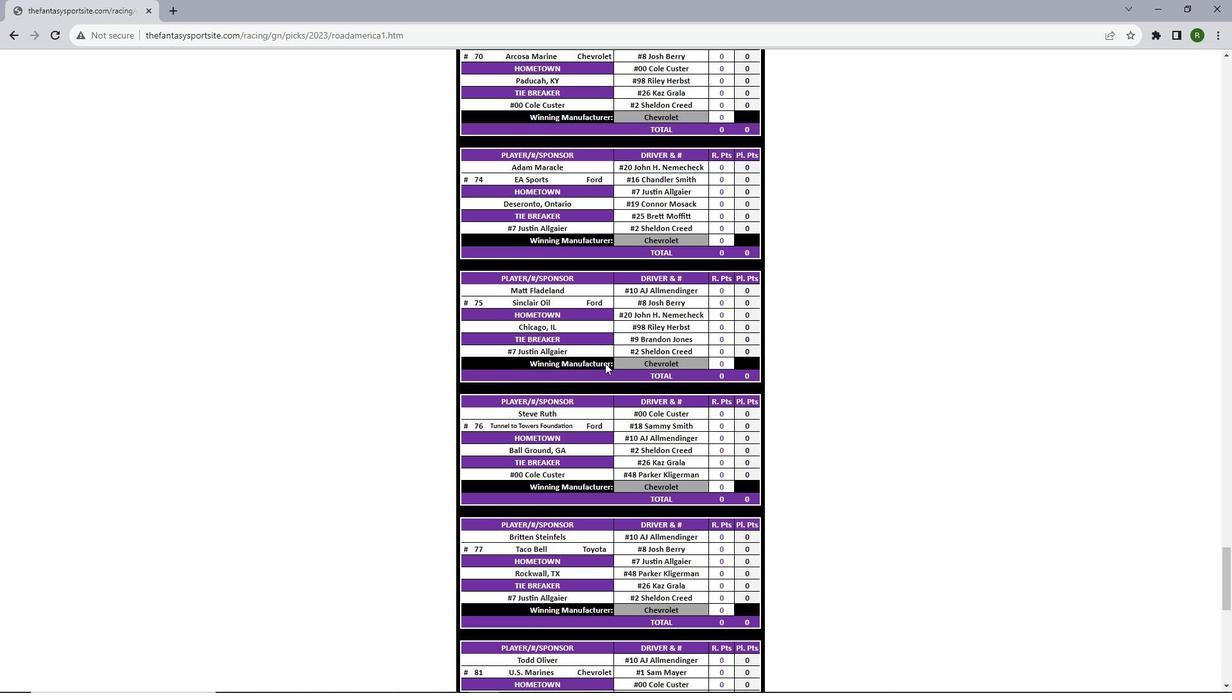
Action: Mouse scrolled (605, 362) with delta (0, 0)
Screenshot: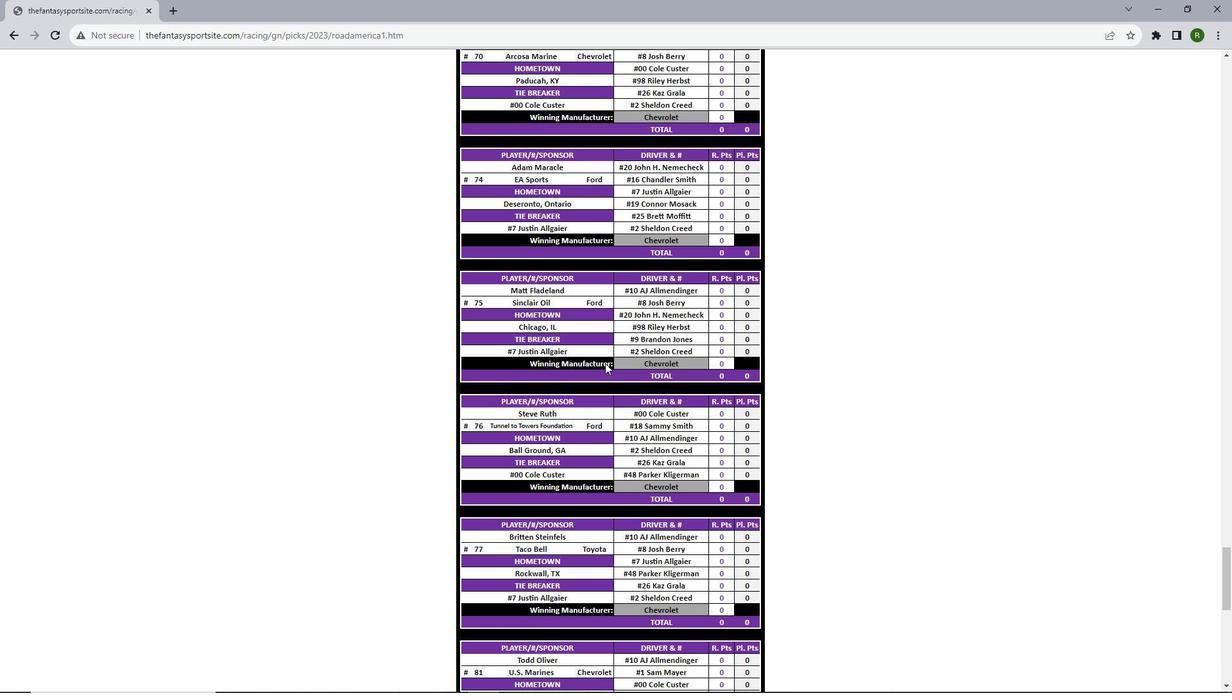 
Action: Mouse scrolled (605, 362) with delta (0, 0)
Screenshot: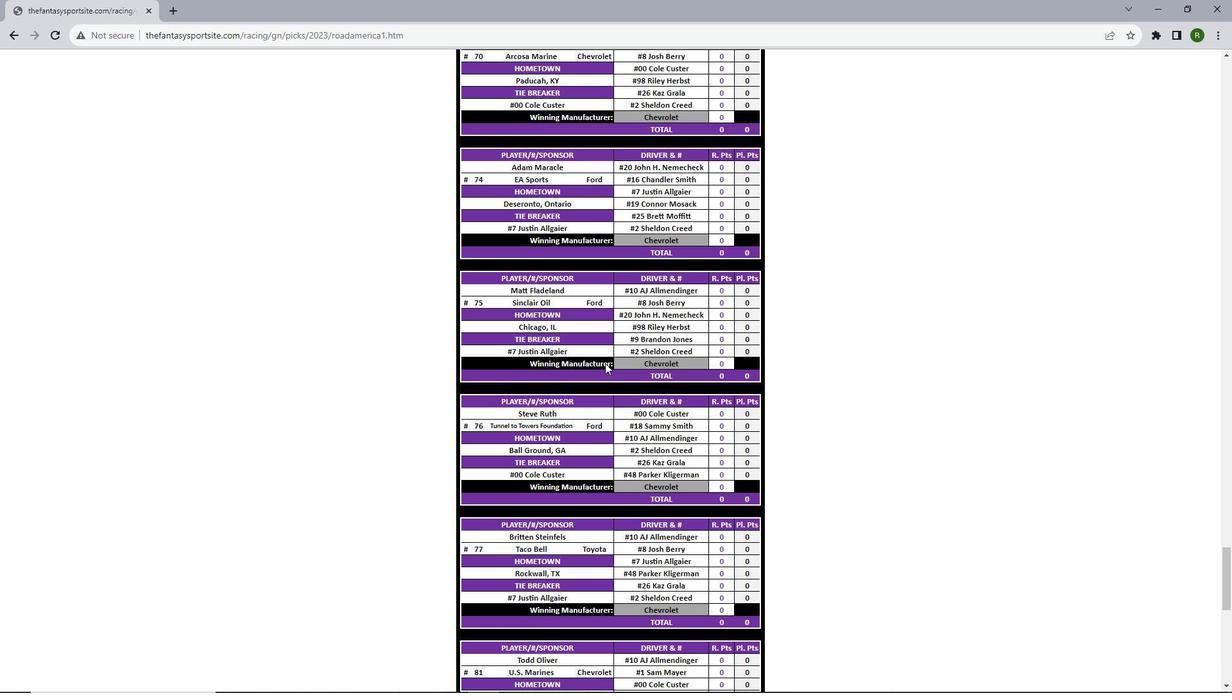 
Action: Mouse scrolled (605, 362) with delta (0, 0)
Screenshot: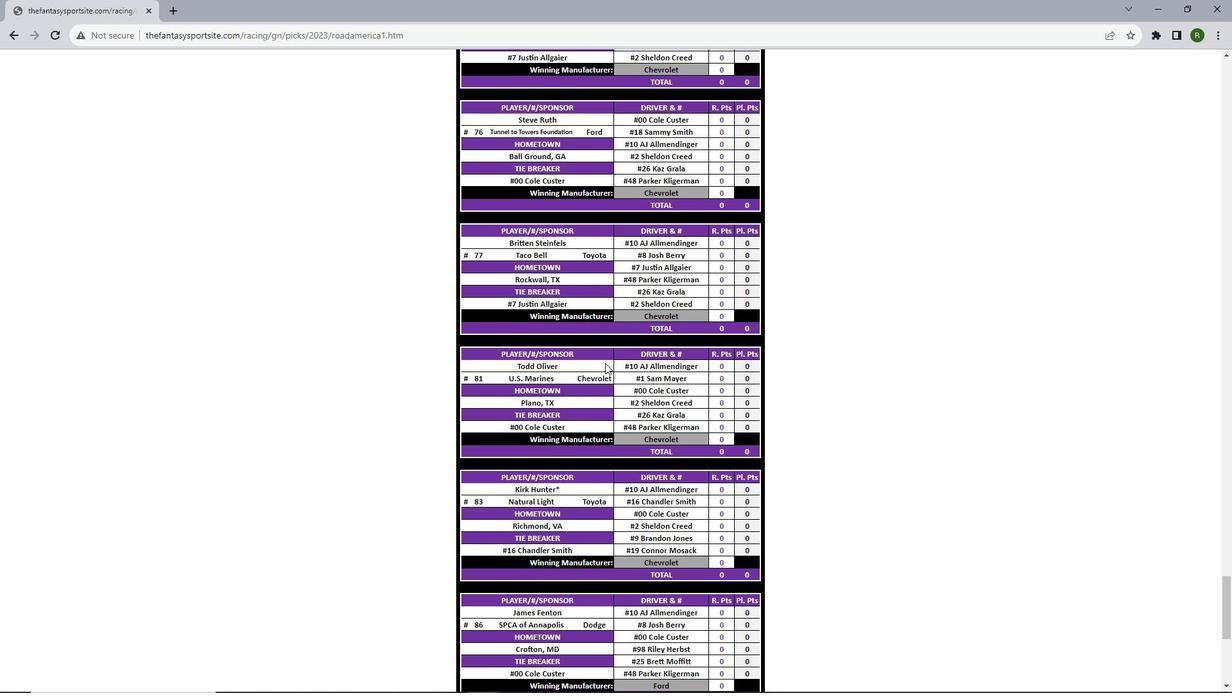 
Action: Mouse scrolled (605, 362) with delta (0, 0)
Screenshot: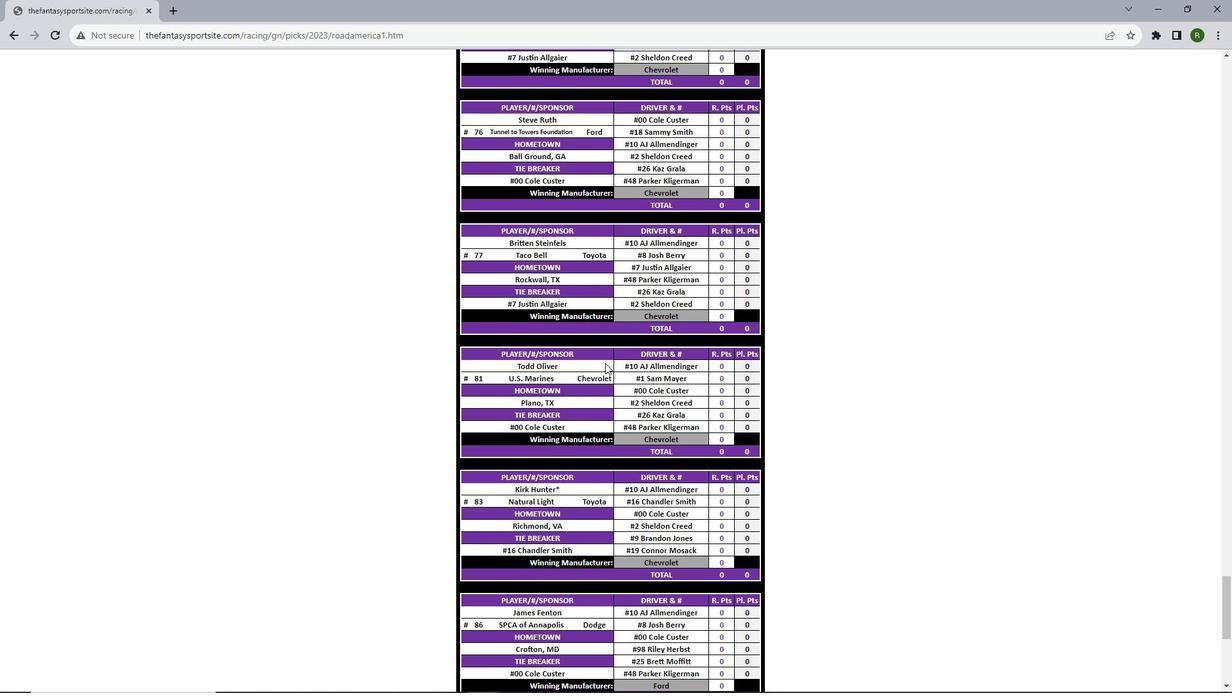 
Action: Mouse scrolled (605, 362) with delta (0, 0)
Screenshot: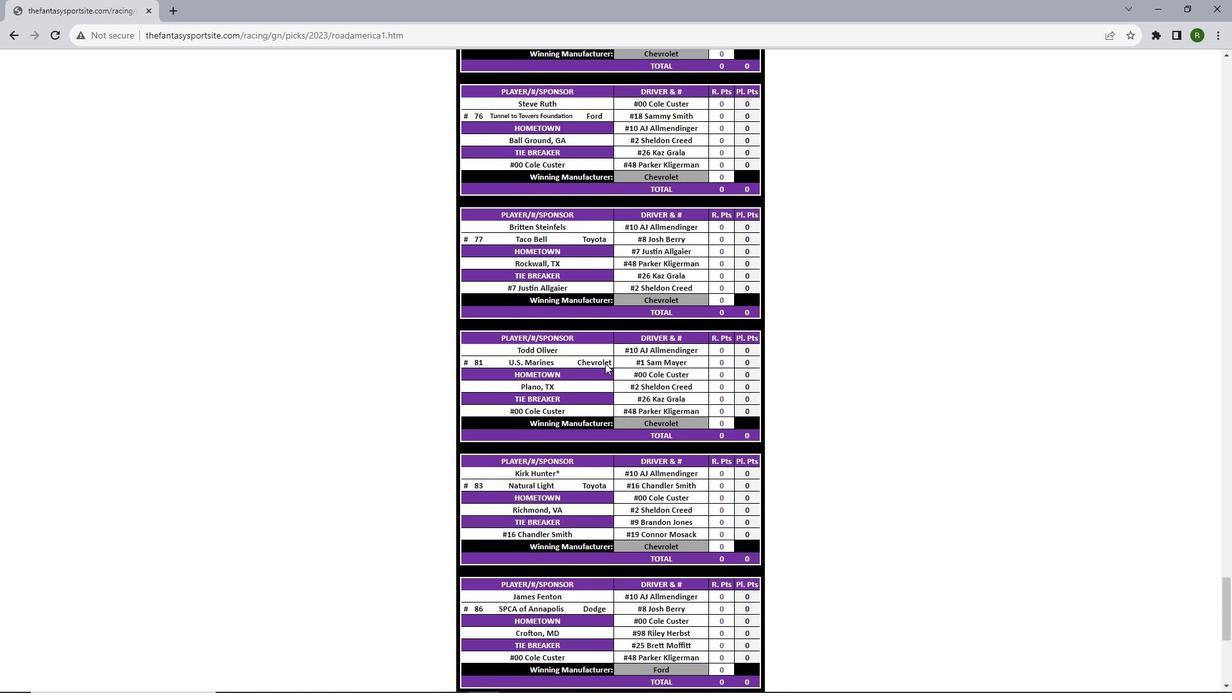 
Action: Mouse scrolled (605, 362) with delta (0, 0)
Screenshot: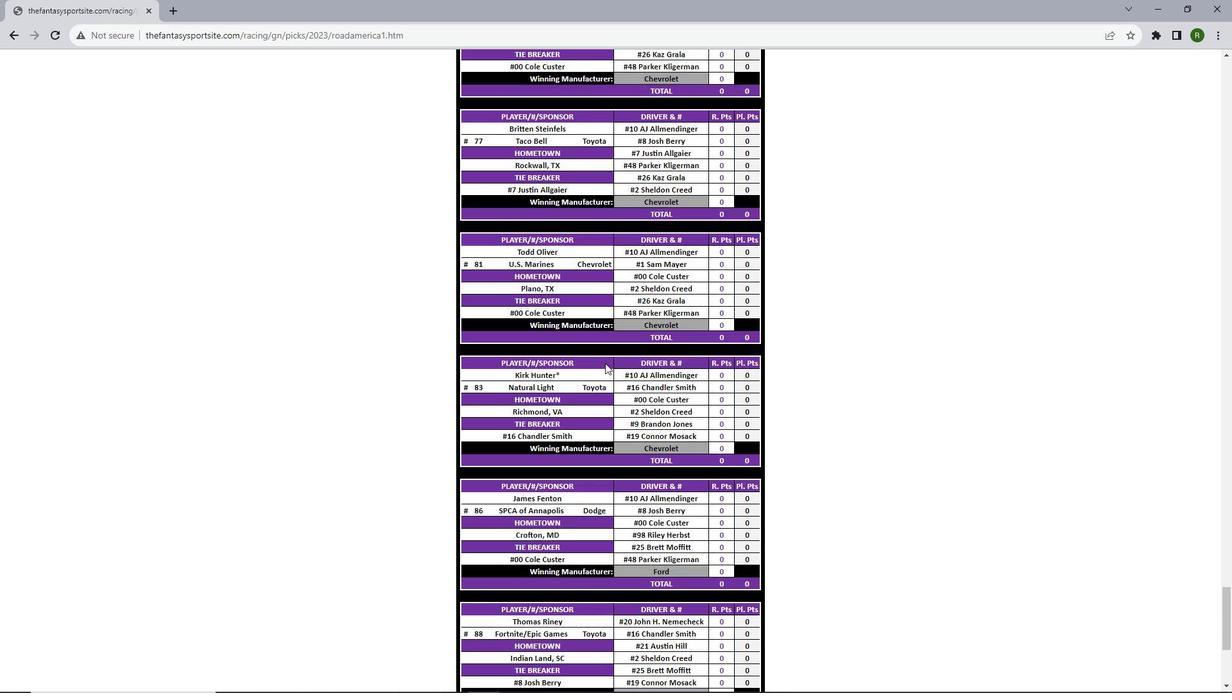 
Action: Mouse scrolled (605, 362) with delta (0, 0)
Screenshot: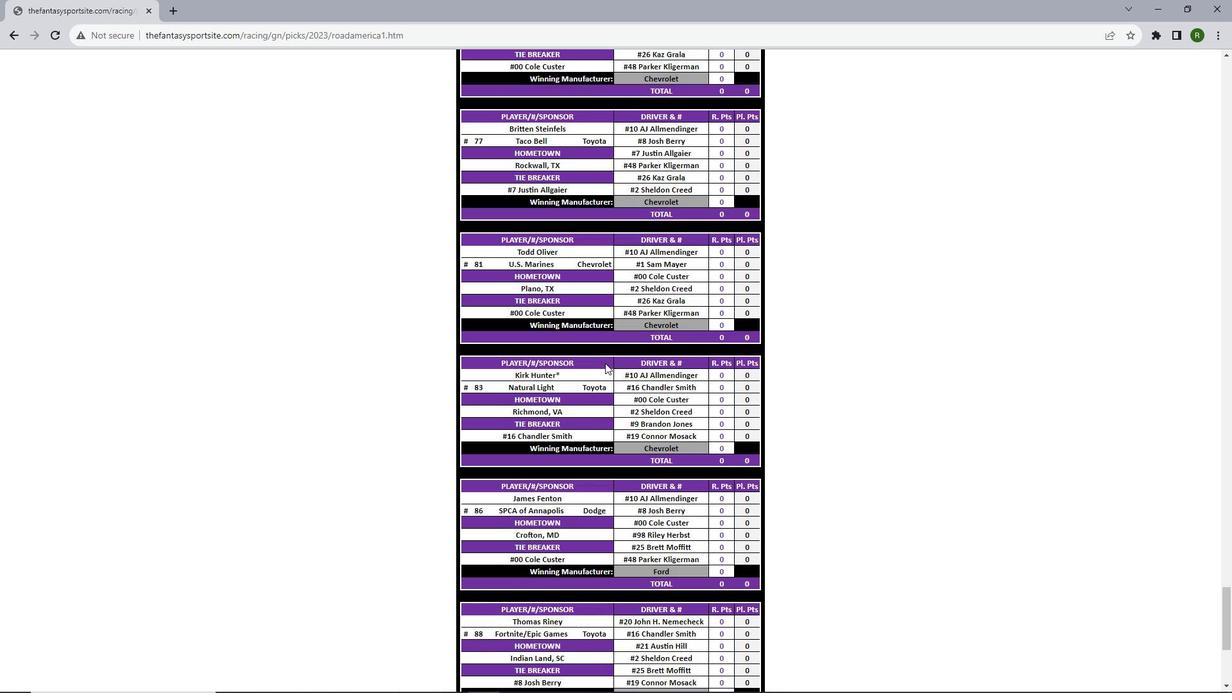 
Action: Mouse scrolled (605, 362) with delta (0, 0)
Screenshot: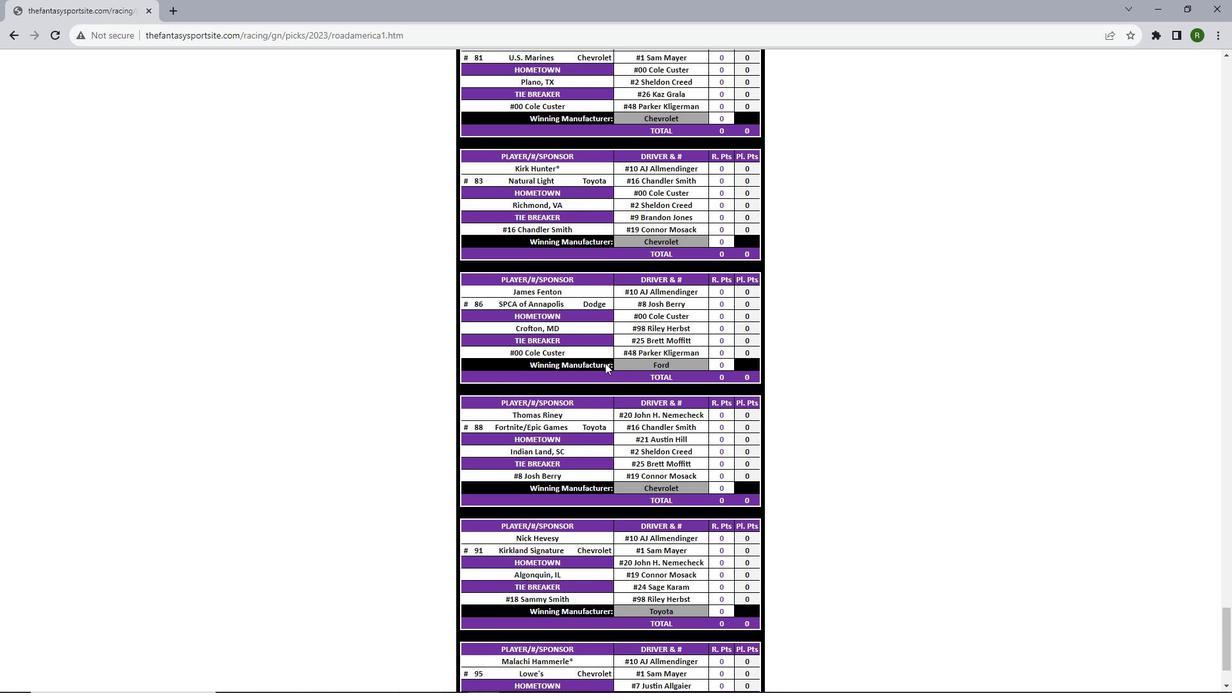 
Action: Mouse scrolled (605, 362) with delta (0, 0)
Screenshot: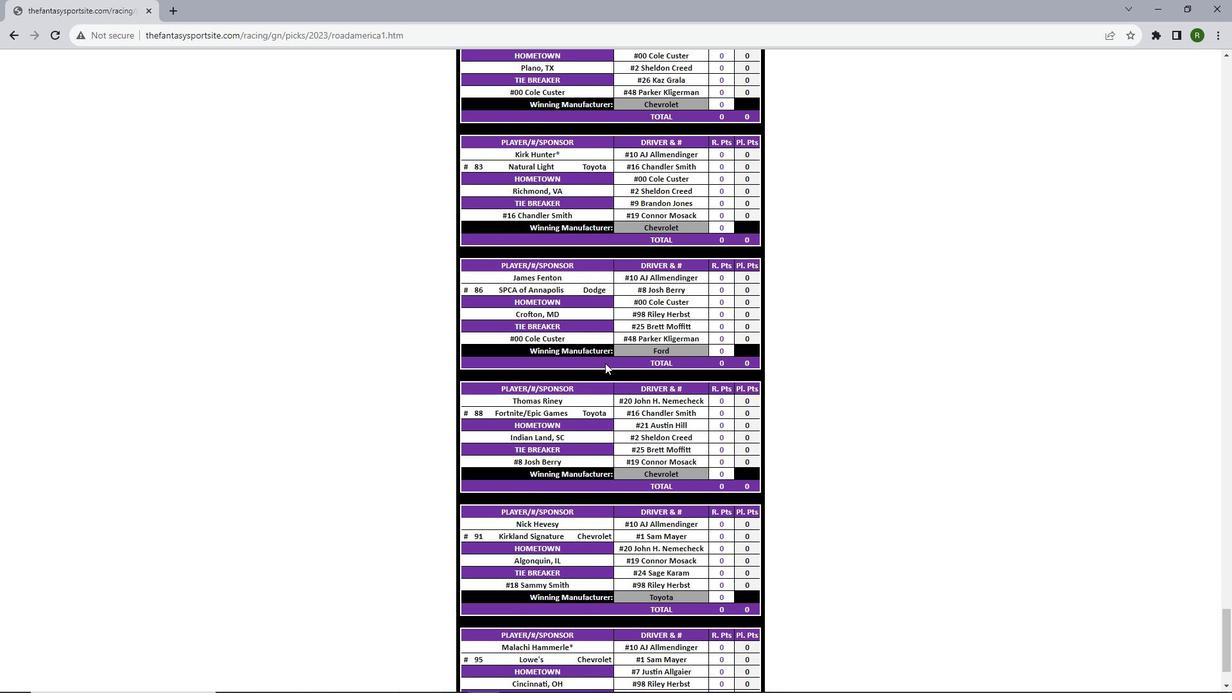 
Action: Mouse scrolled (605, 362) with delta (0, 0)
Screenshot: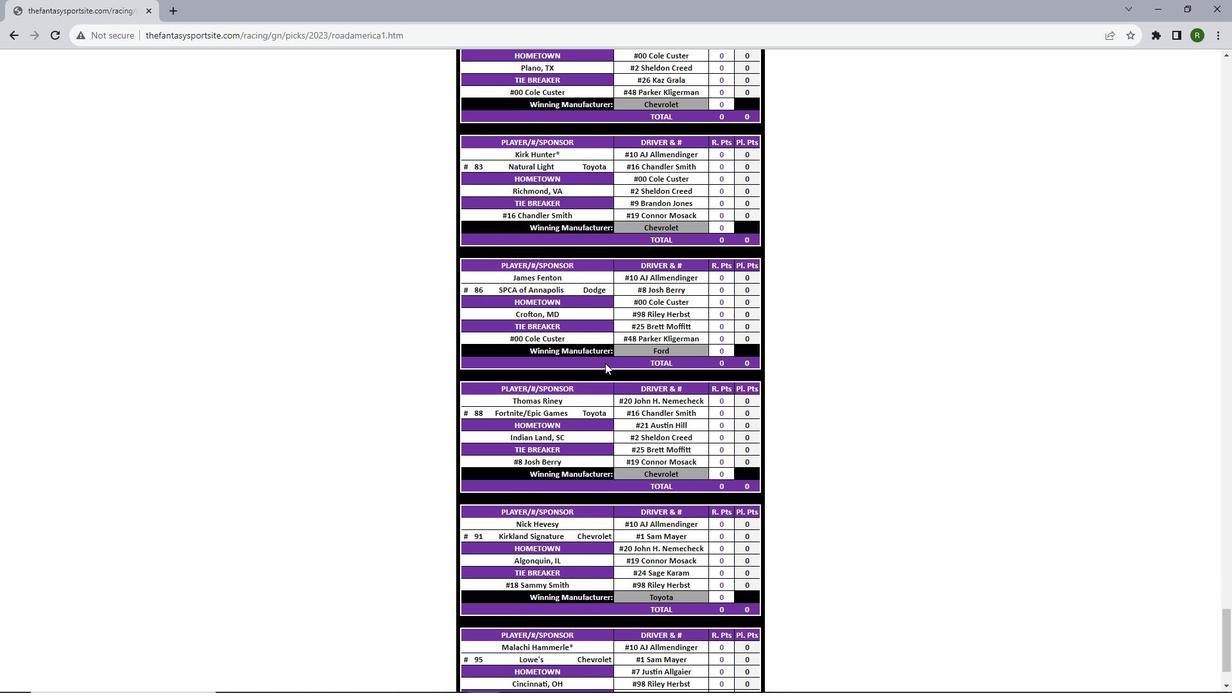 
Action: Mouse scrolled (605, 362) with delta (0, 0)
Screenshot: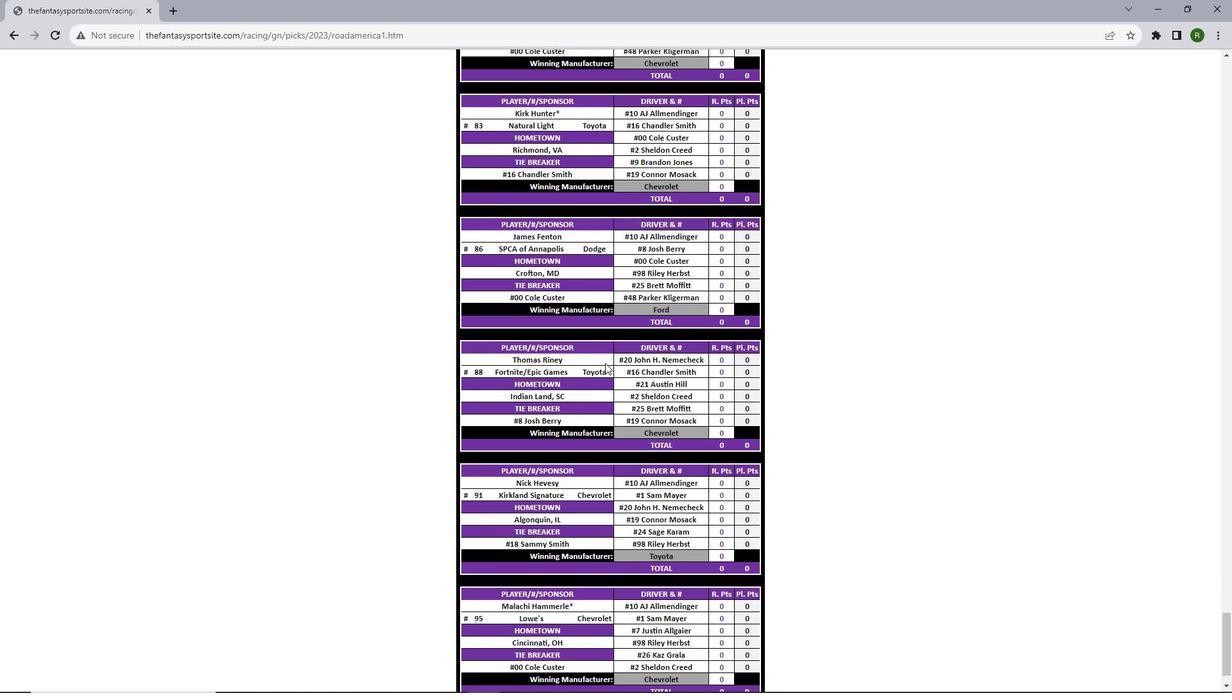
Action: Mouse scrolled (605, 362) with delta (0, 0)
Screenshot: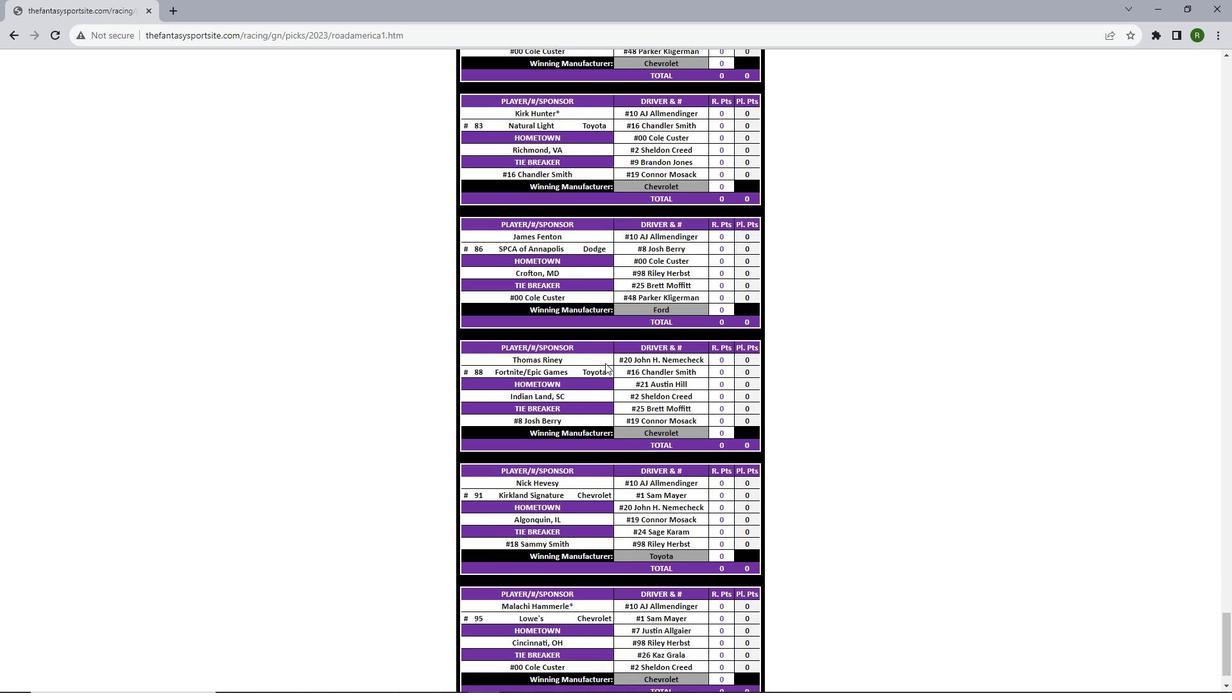 
Action: Mouse scrolled (605, 362) with delta (0, 0)
Screenshot: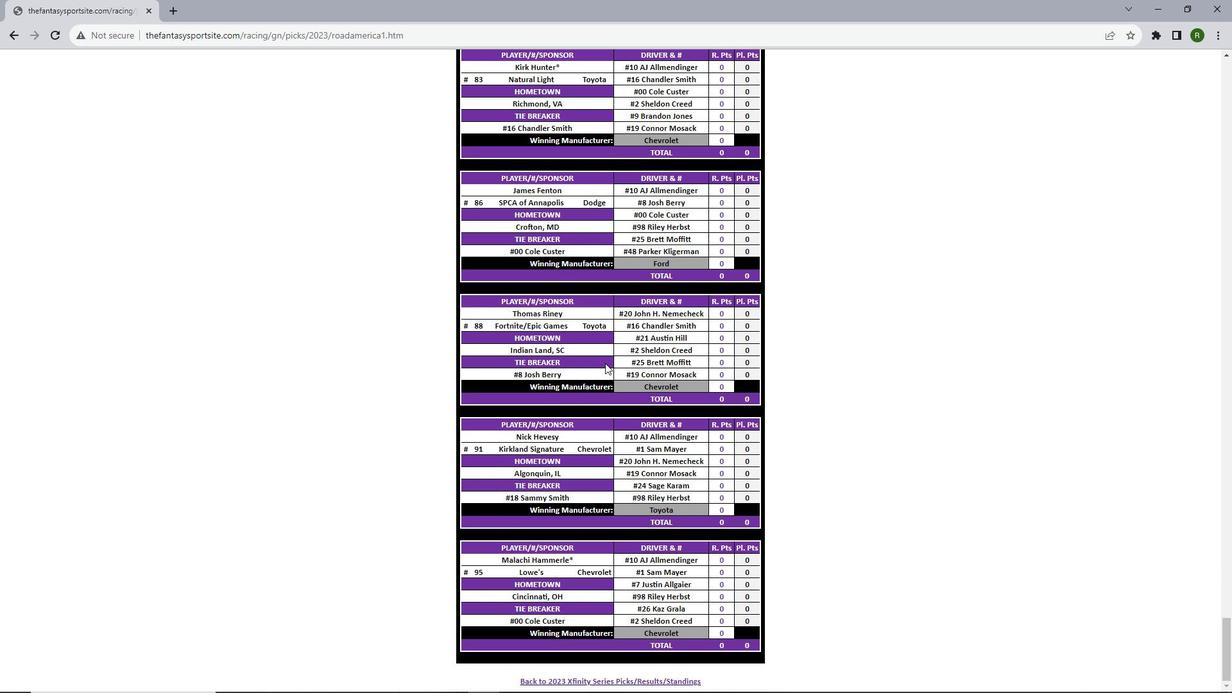 
Action: Mouse scrolled (605, 362) with delta (0, 0)
Screenshot: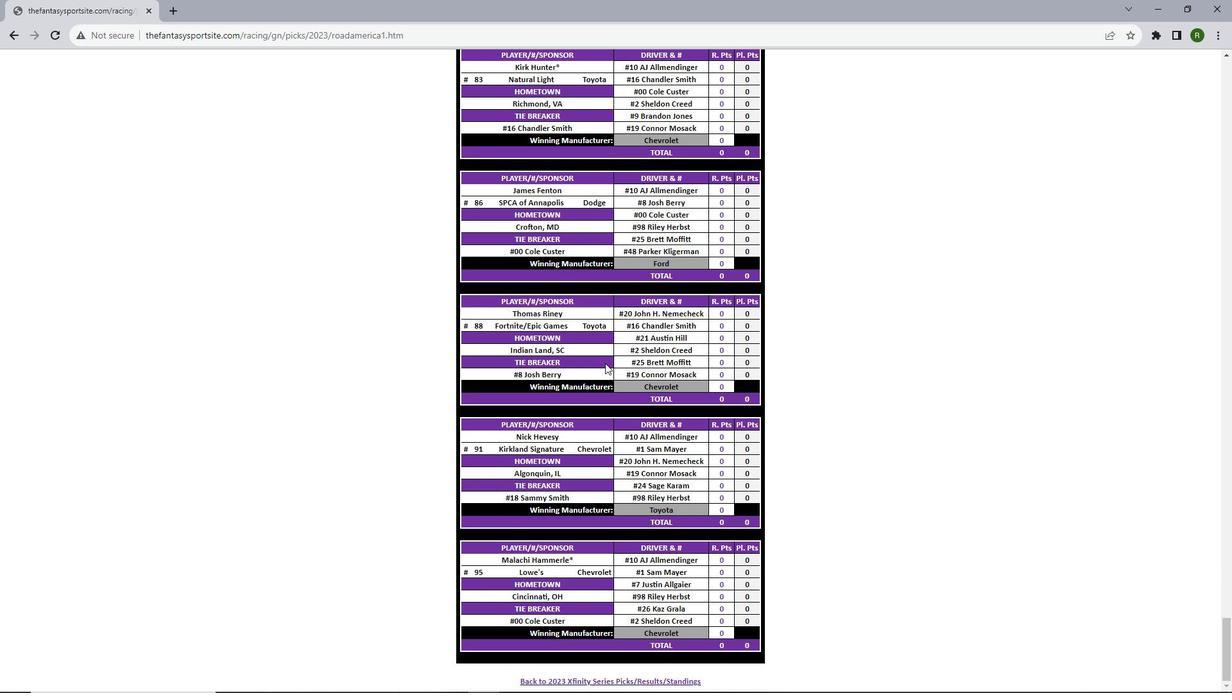 
Action: Mouse scrolled (605, 362) with delta (0, 0)
Screenshot: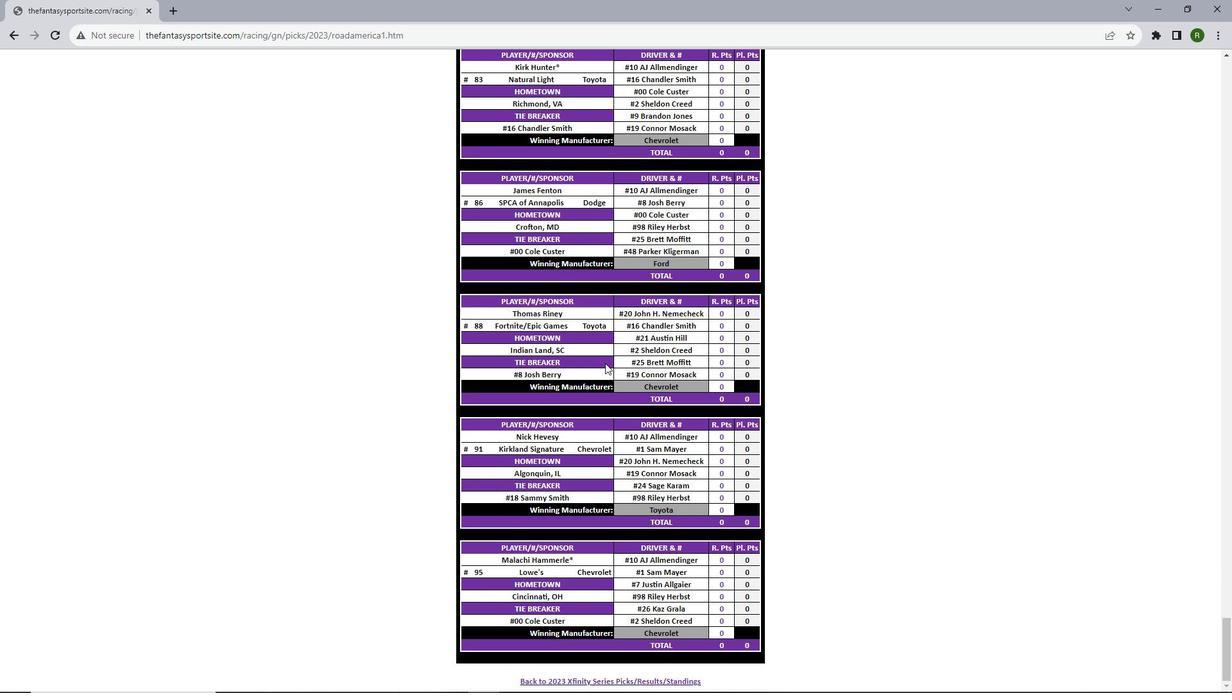 
Action: Mouse scrolled (605, 362) with delta (0, 0)
Screenshot: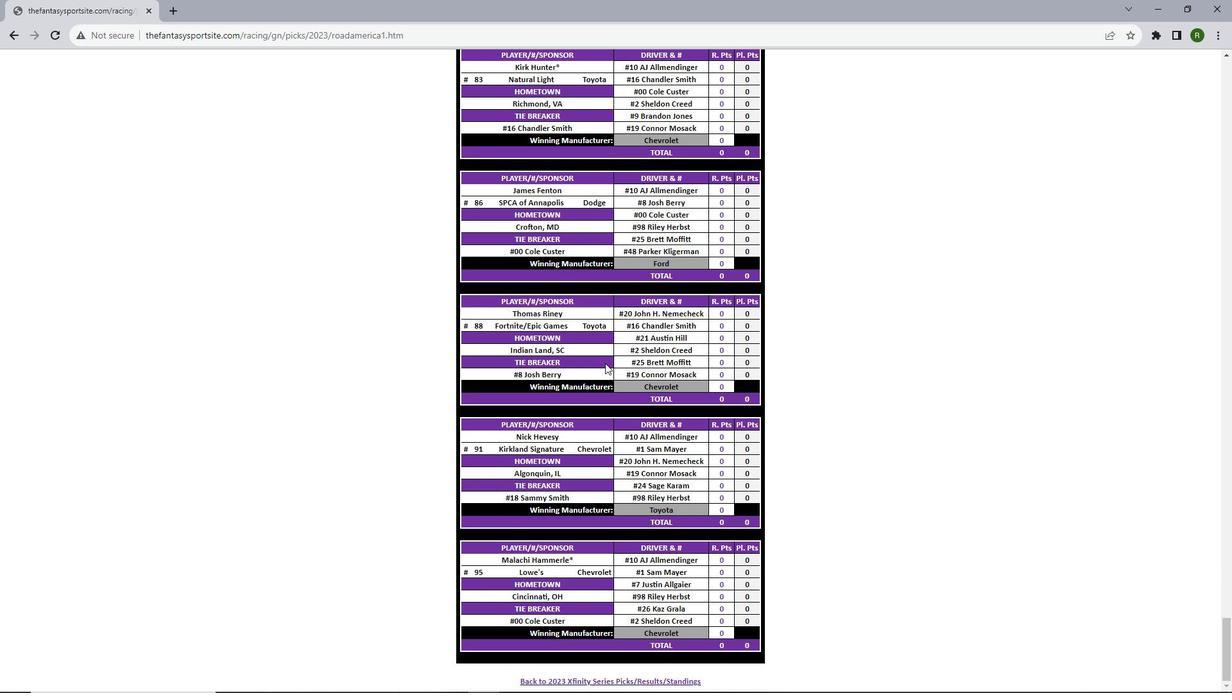 
Action: Mouse scrolled (605, 362) with delta (0, 0)
Screenshot: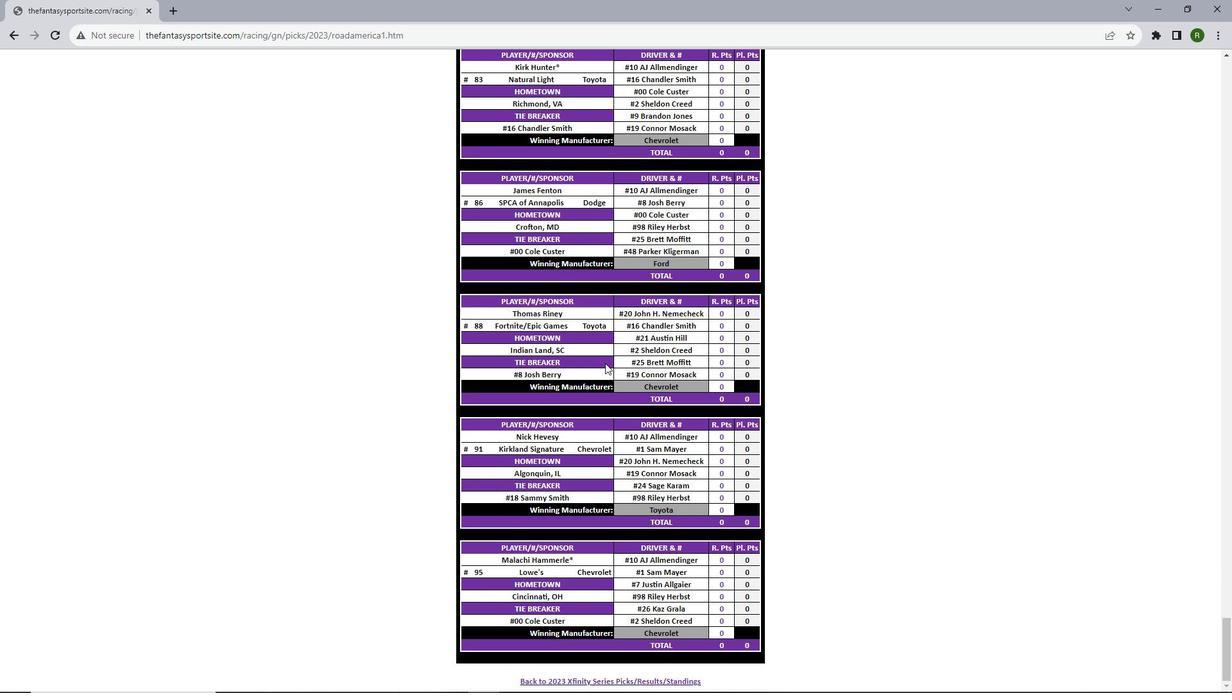 
Action: Mouse scrolled (605, 362) with delta (0, 0)
Screenshot: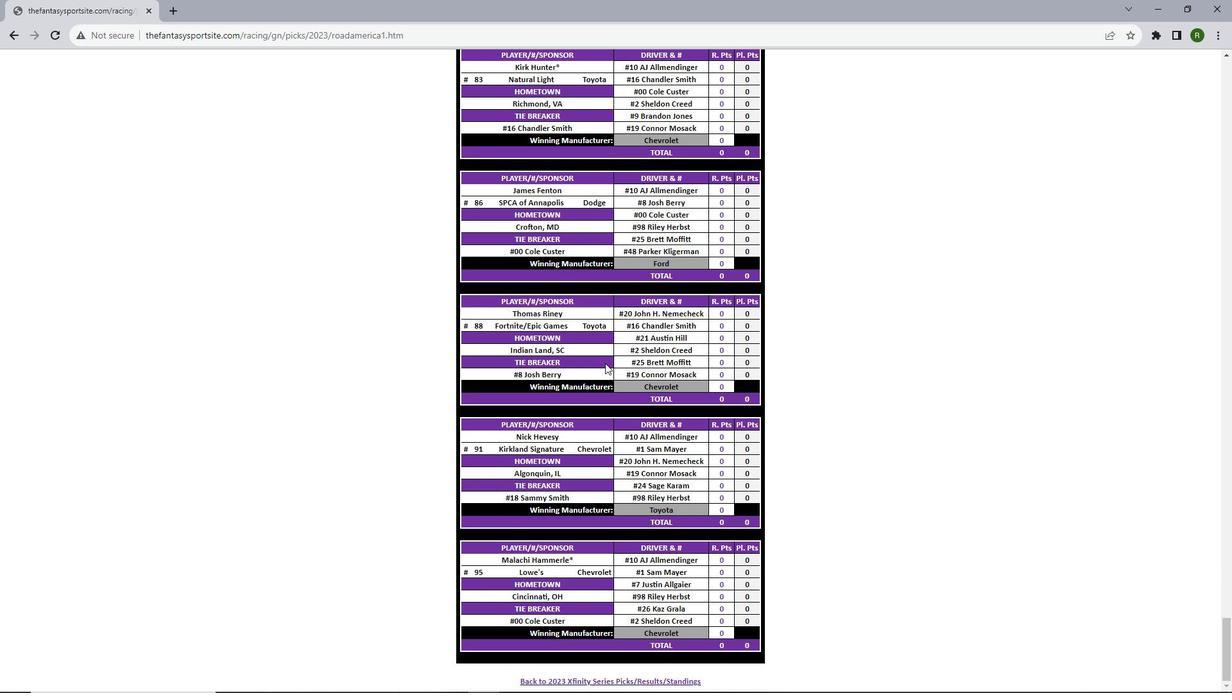 
Action: Mouse scrolled (605, 362) with delta (0, 0)
Screenshot: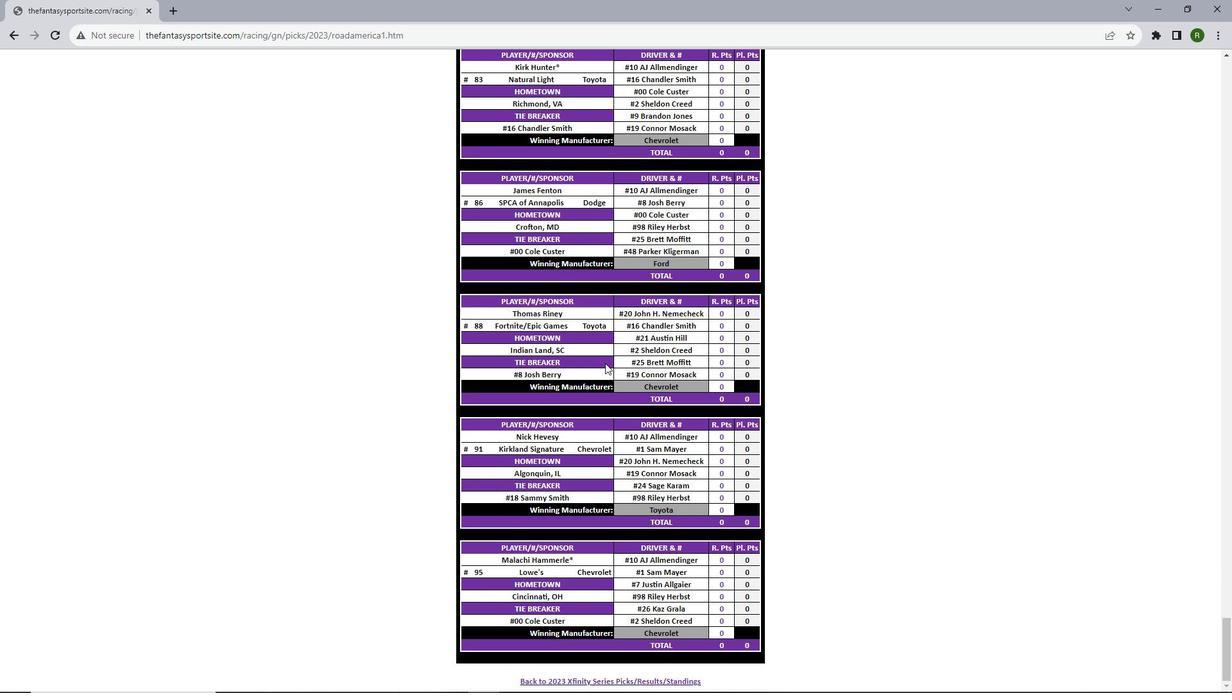 
